 Task: Find connections with filter location Soron with filter topic #Affiliationwith filter profile language German with filter current company Leadership Circle with filter school PES UNIVERSITY, BANGLORE with filter industry Security Systems Services with filter service category Audio Engineering with filter keywords title Administrative Manager
Action: Mouse moved to (563, 74)
Screenshot: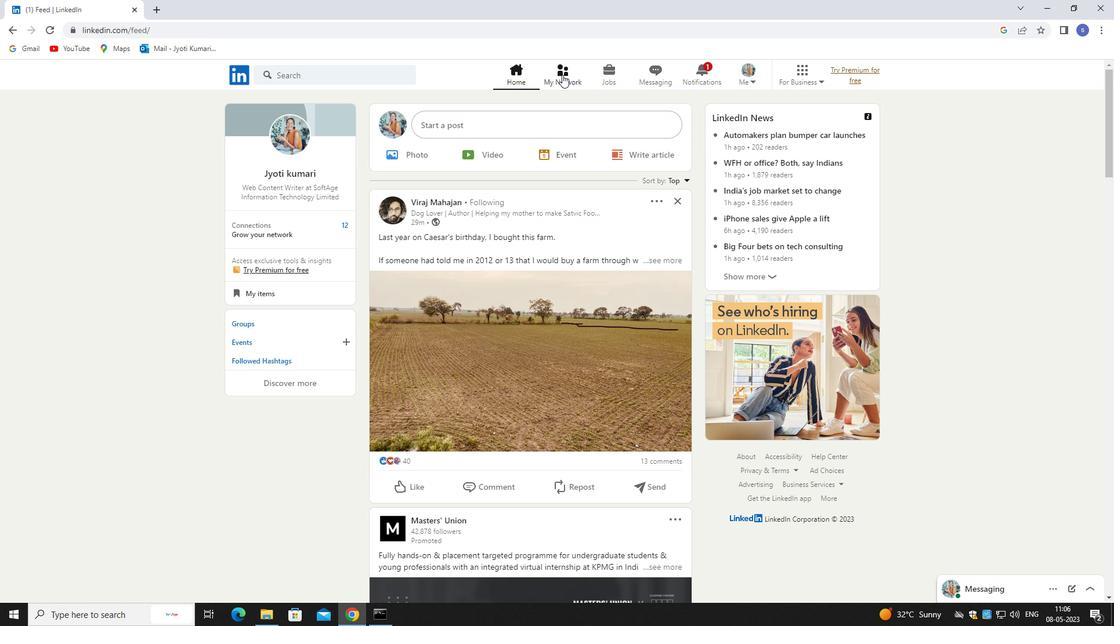 
Action: Mouse pressed left at (563, 74)
Screenshot: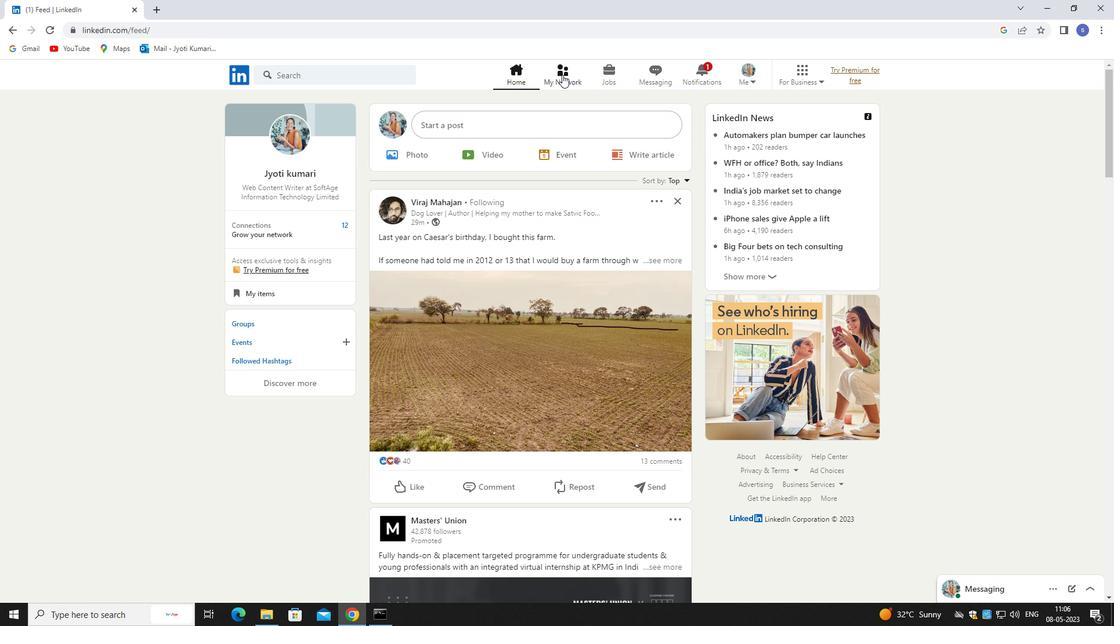 
Action: Mouse moved to (561, 67)
Screenshot: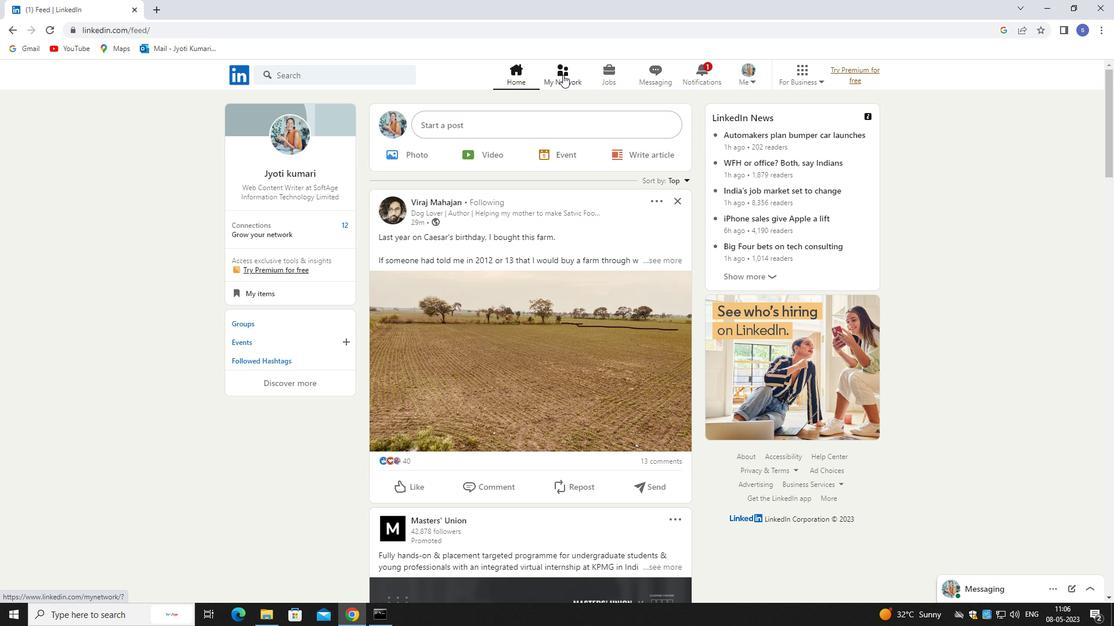 
Action: Mouse pressed left at (561, 67)
Screenshot: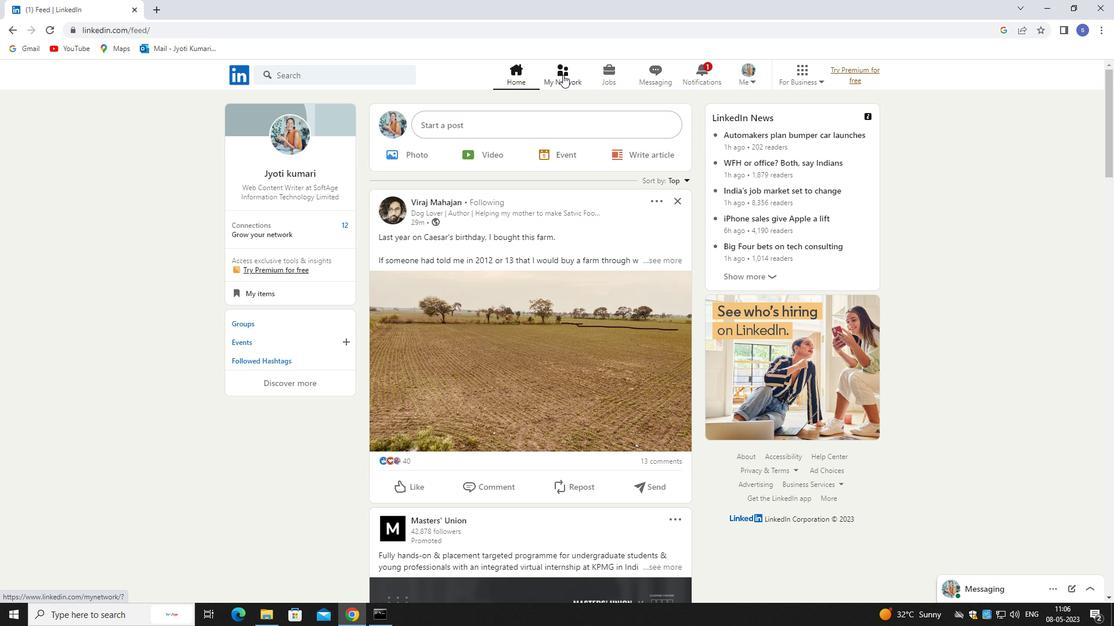 
Action: Mouse moved to (556, 76)
Screenshot: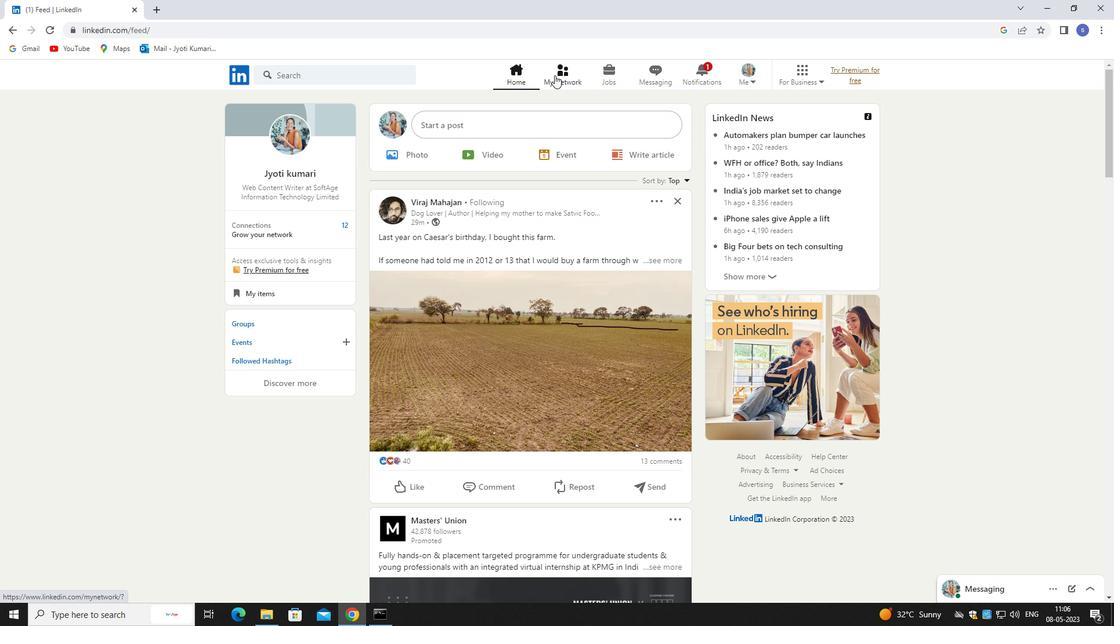 
Action: Mouse pressed left at (556, 76)
Screenshot: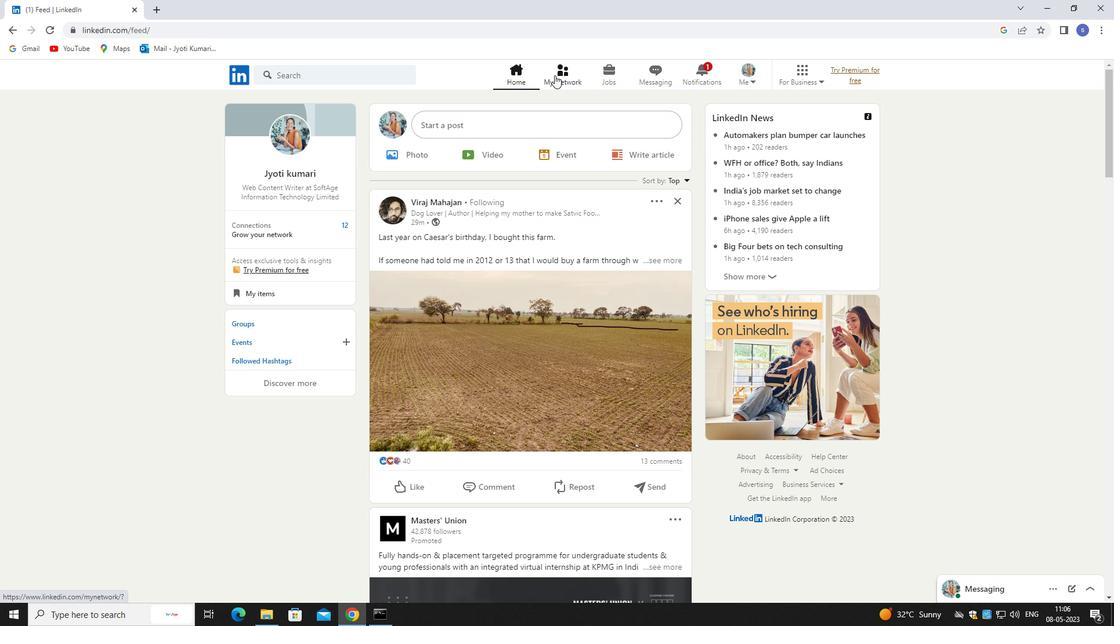 
Action: Mouse moved to (556, 75)
Screenshot: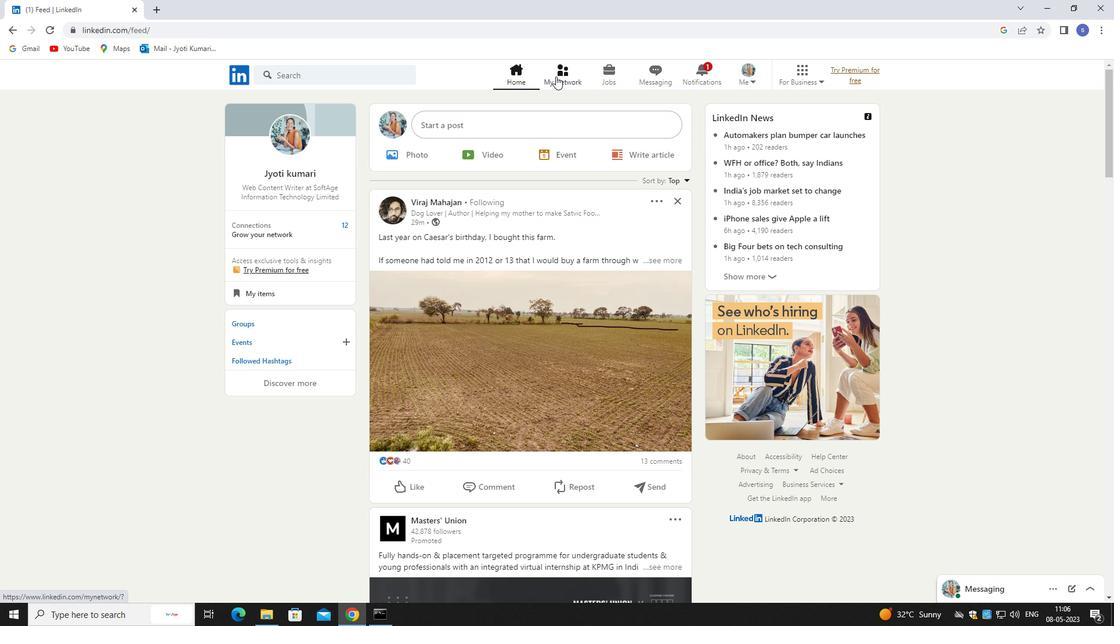 
Action: Mouse pressed left at (556, 75)
Screenshot: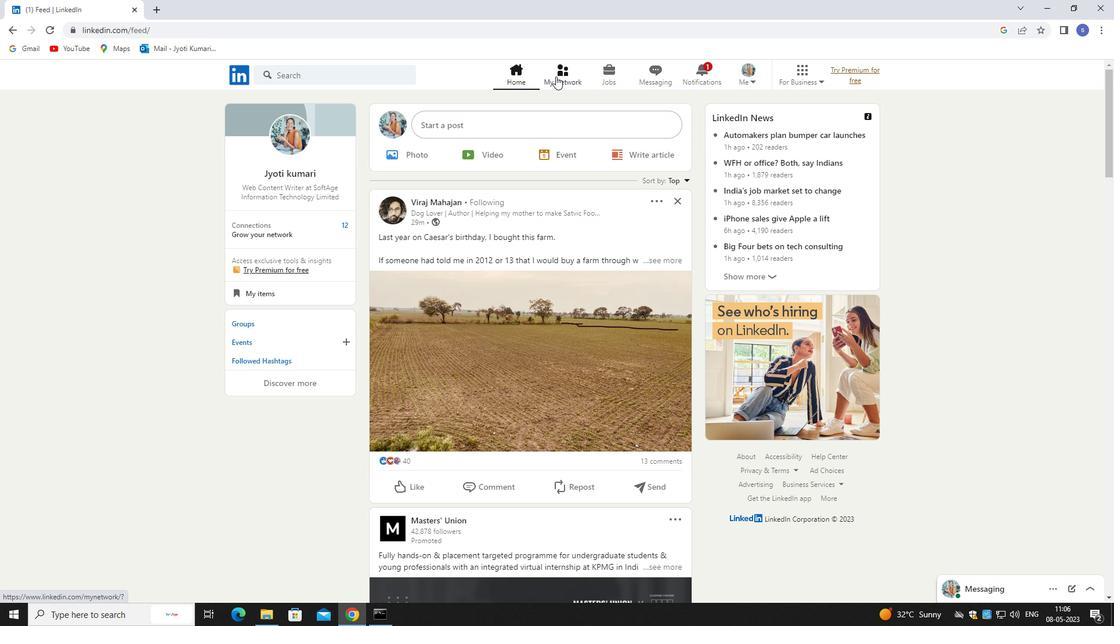 
Action: Mouse moved to (356, 132)
Screenshot: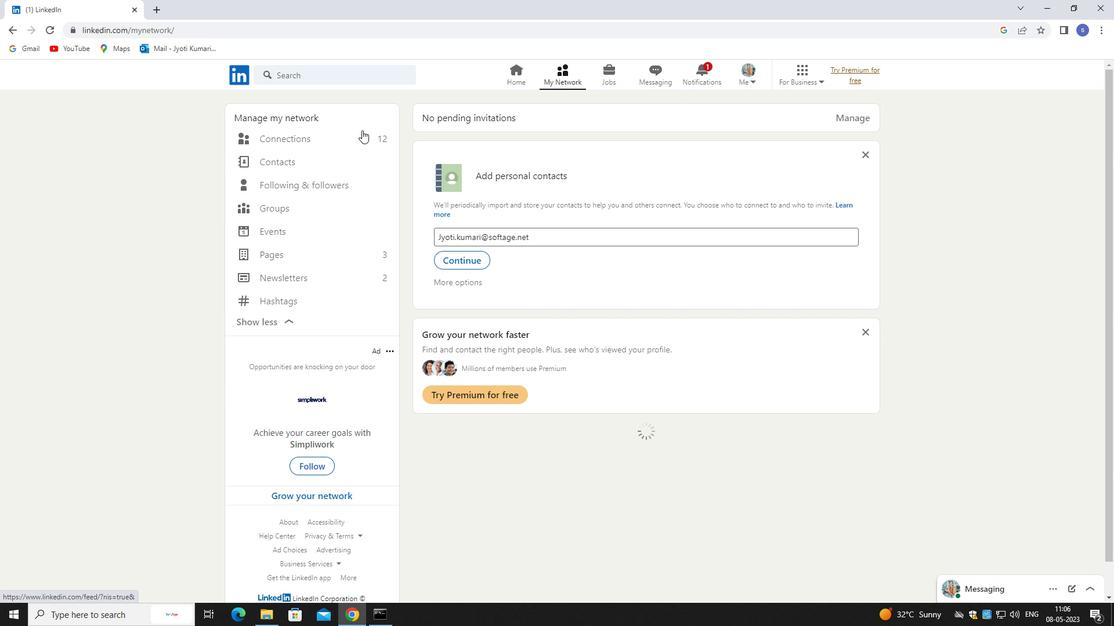 
Action: Mouse pressed left at (356, 132)
Screenshot: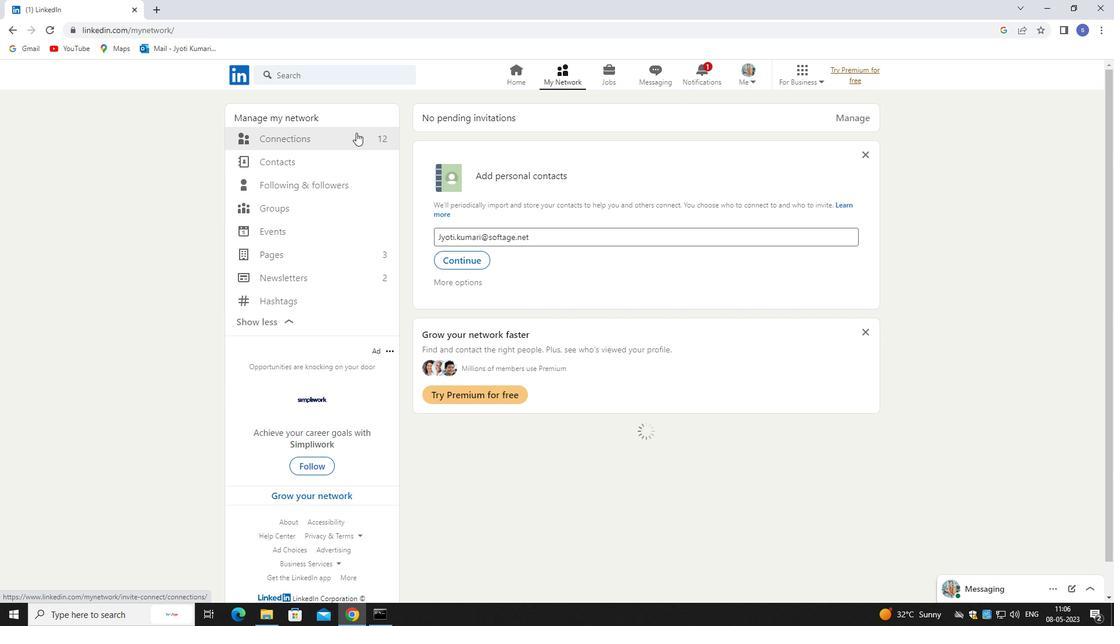 
Action: Mouse pressed left at (356, 132)
Screenshot: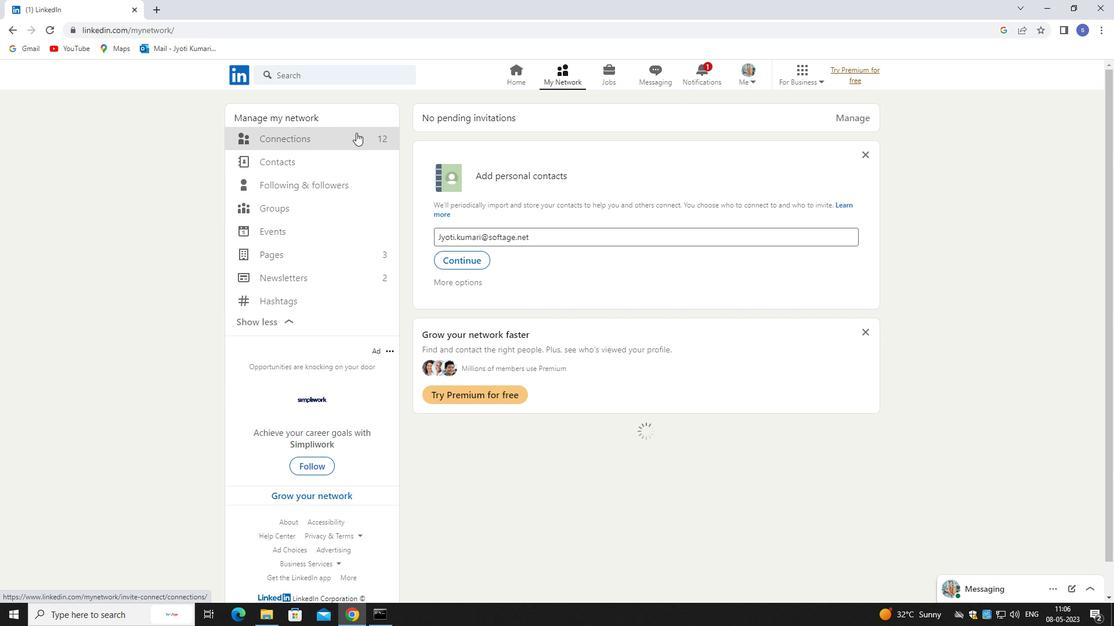 
Action: Mouse moved to (658, 138)
Screenshot: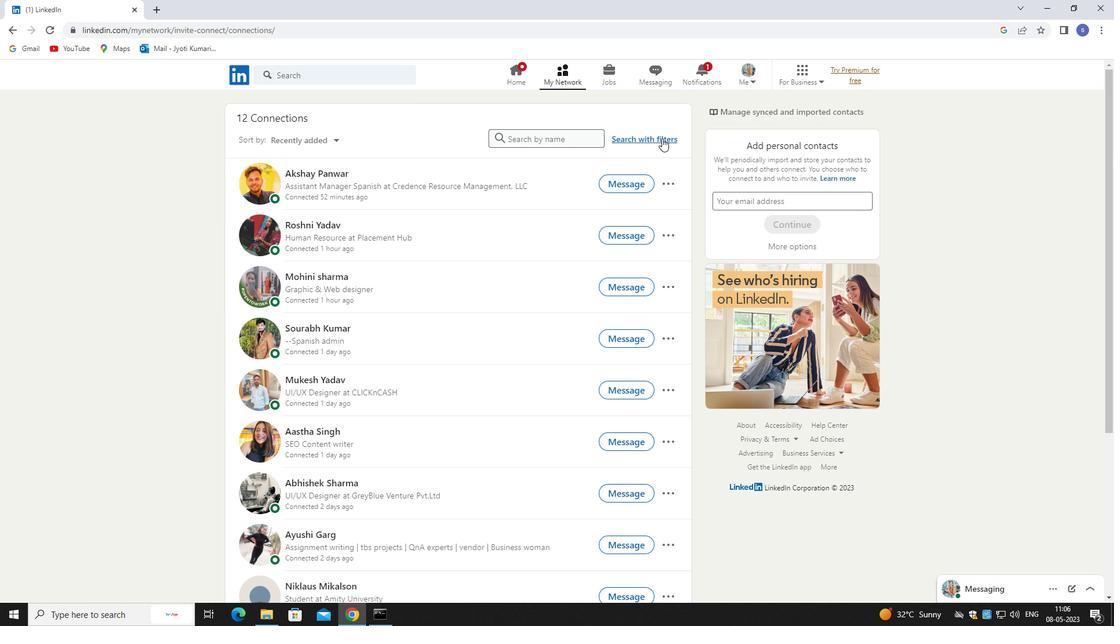 
Action: Mouse pressed left at (658, 138)
Screenshot: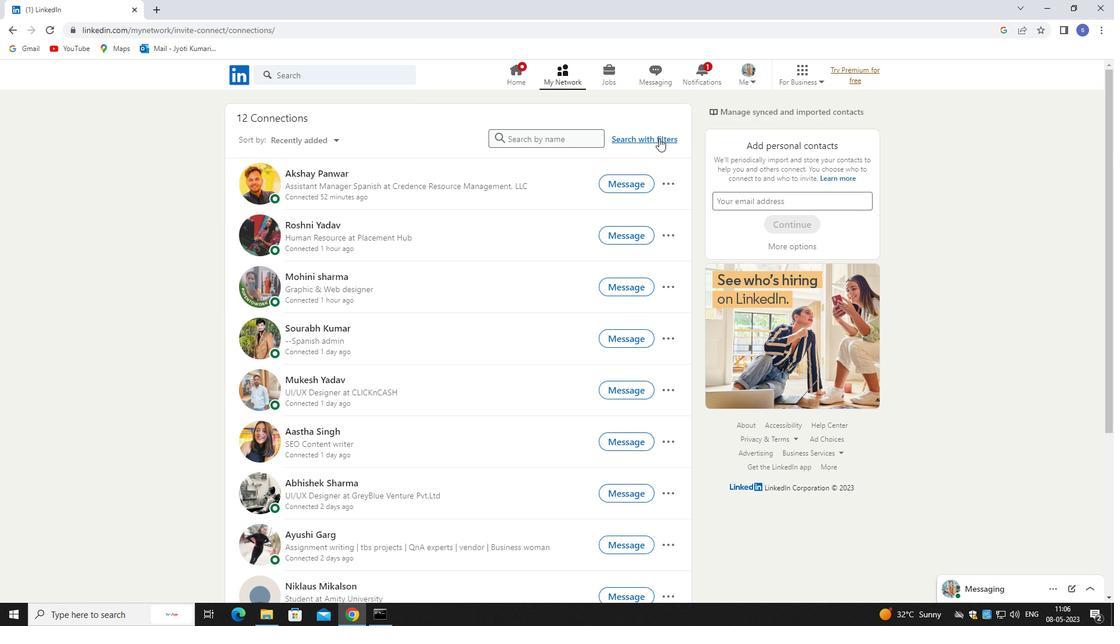 
Action: Mouse moved to (583, 106)
Screenshot: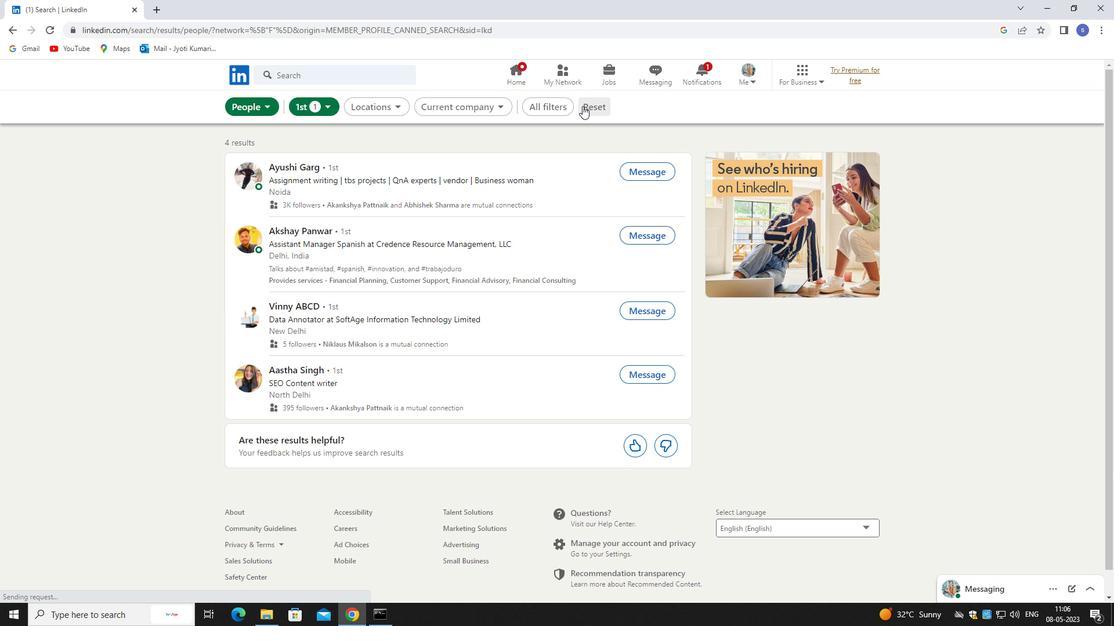 
Action: Mouse pressed left at (583, 106)
Screenshot: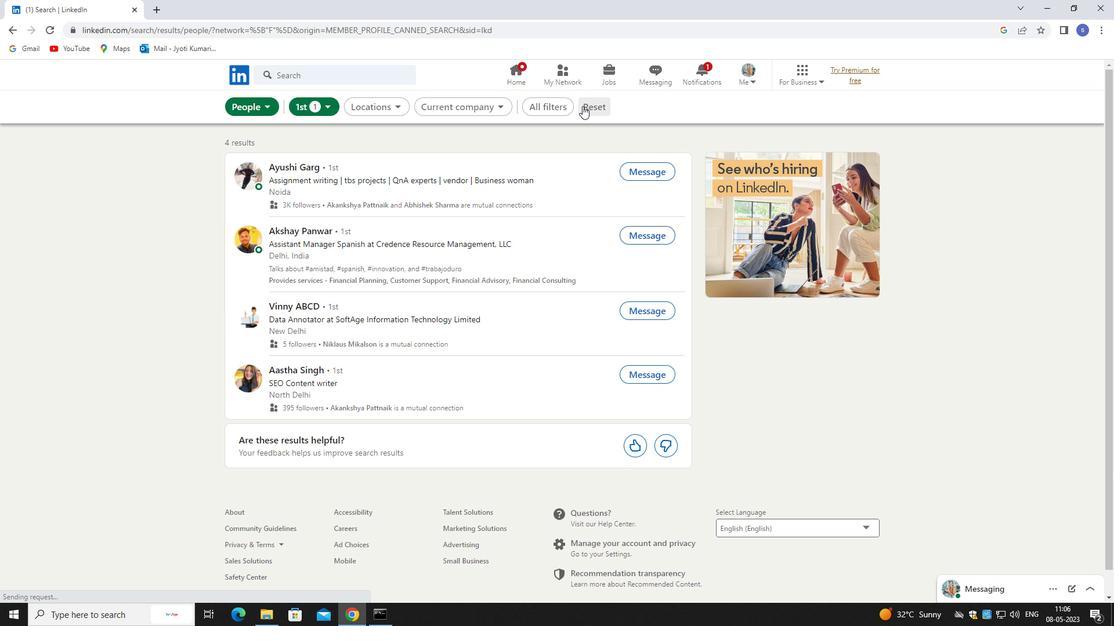 
Action: Mouse moved to (574, 104)
Screenshot: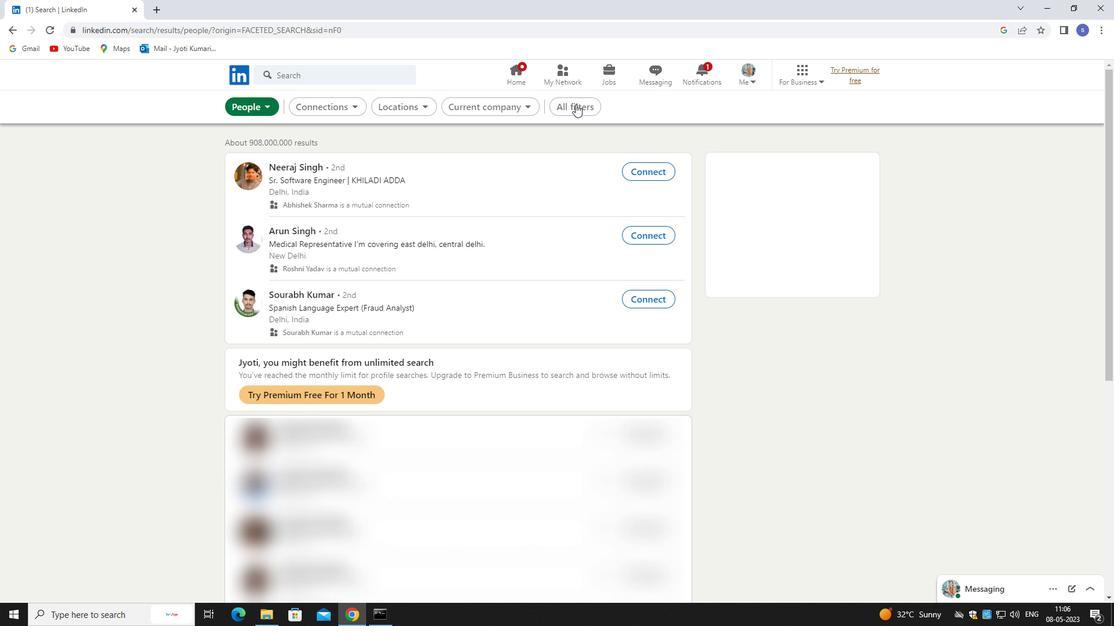 
Action: Mouse pressed left at (574, 104)
Screenshot: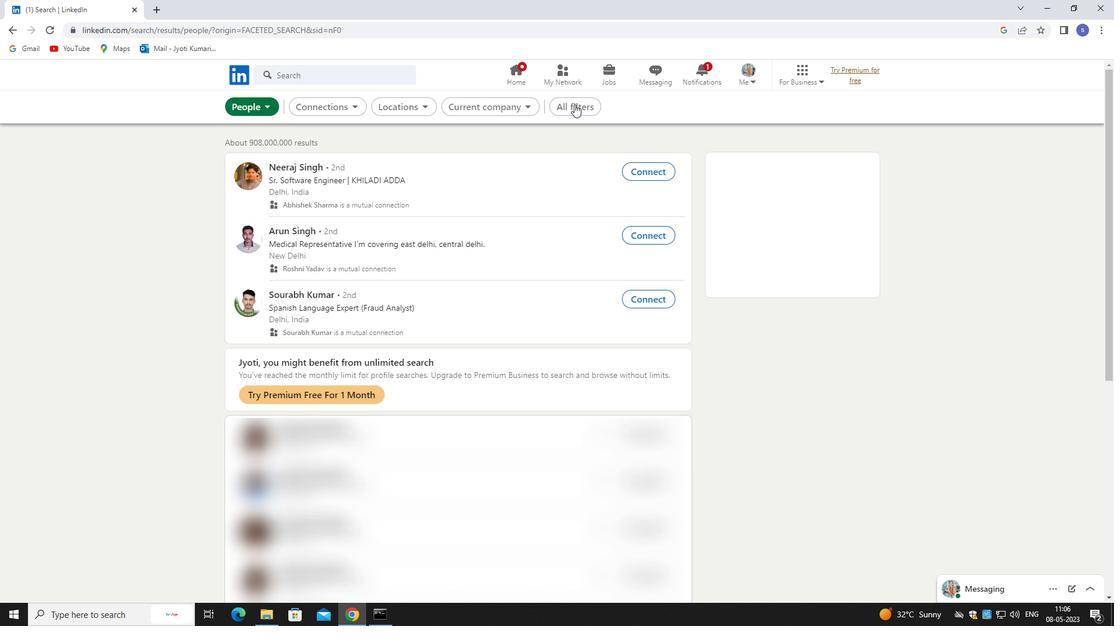 
Action: Mouse moved to (963, 459)
Screenshot: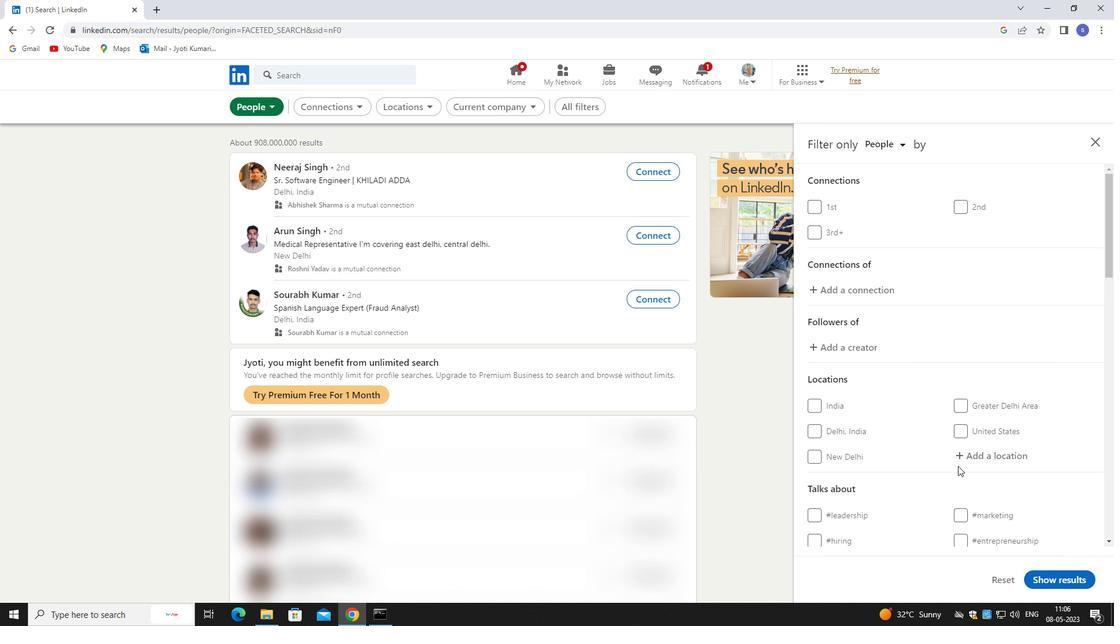
Action: Mouse pressed left at (963, 459)
Screenshot: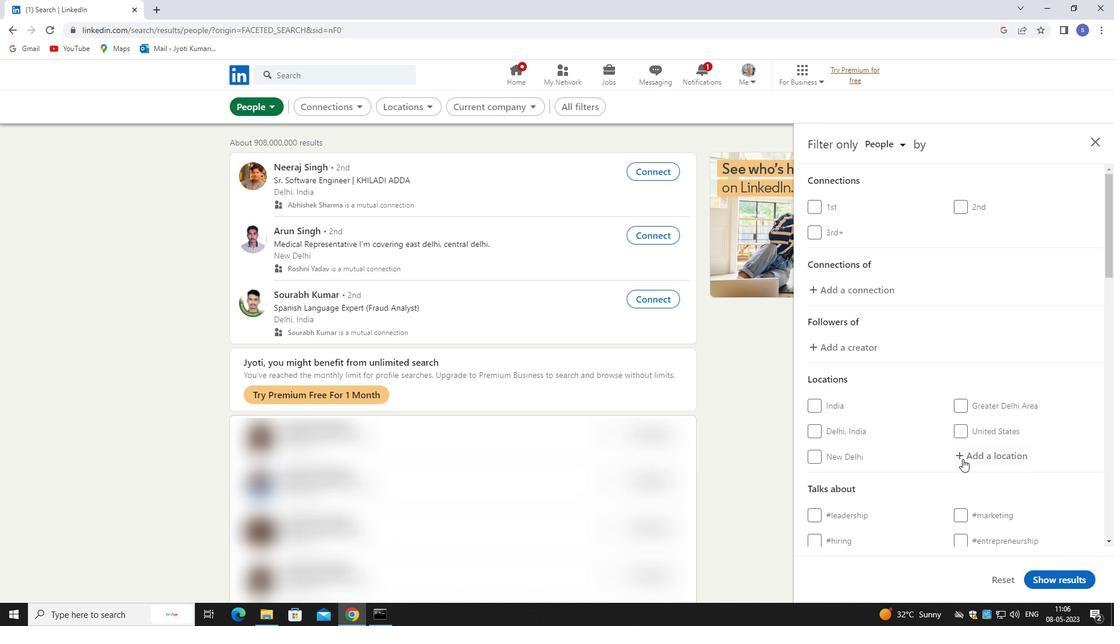 
Action: Mouse moved to (912, 428)
Screenshot: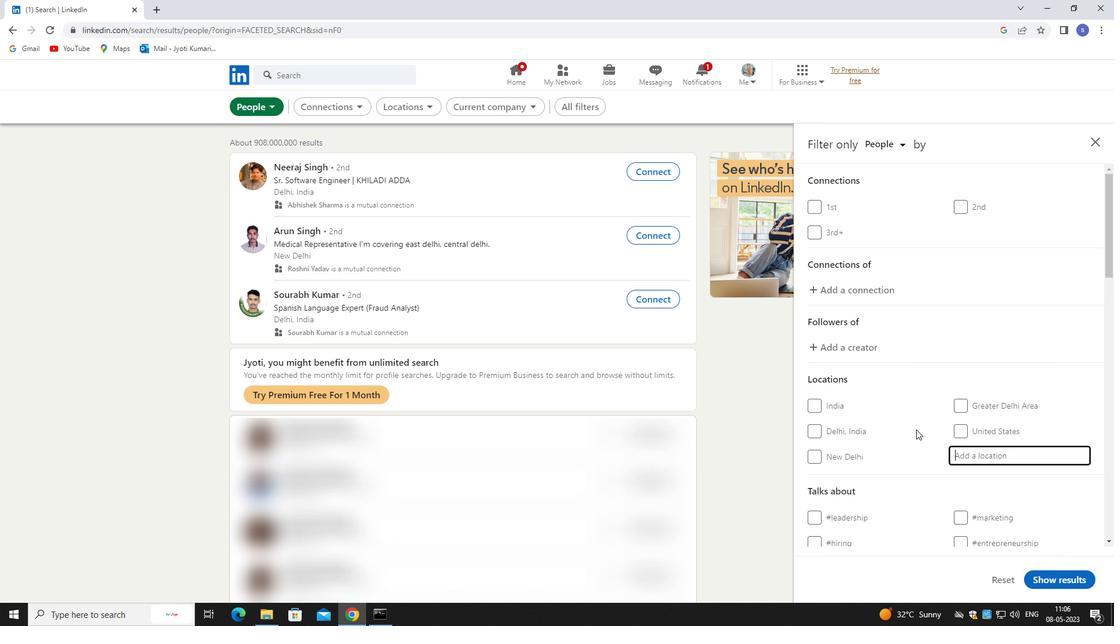 
Action: Key pressed soron
Screenshot: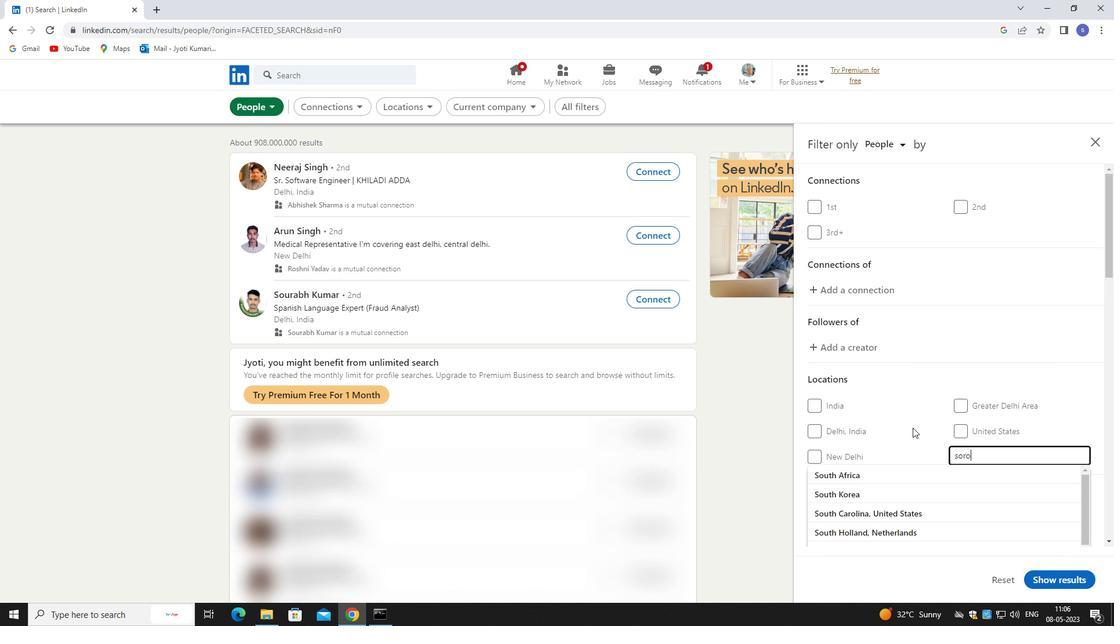 
Action: Mouse moved to (895, 468)
Screenshot: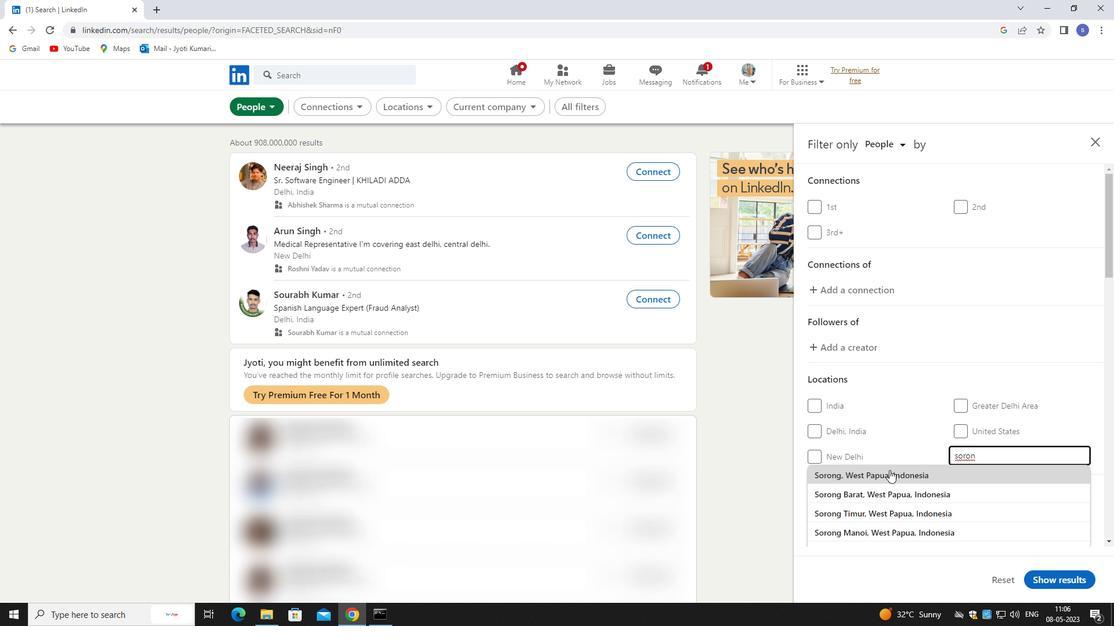 
Action: Mouse pressed left at (895, 468)
Screenshot: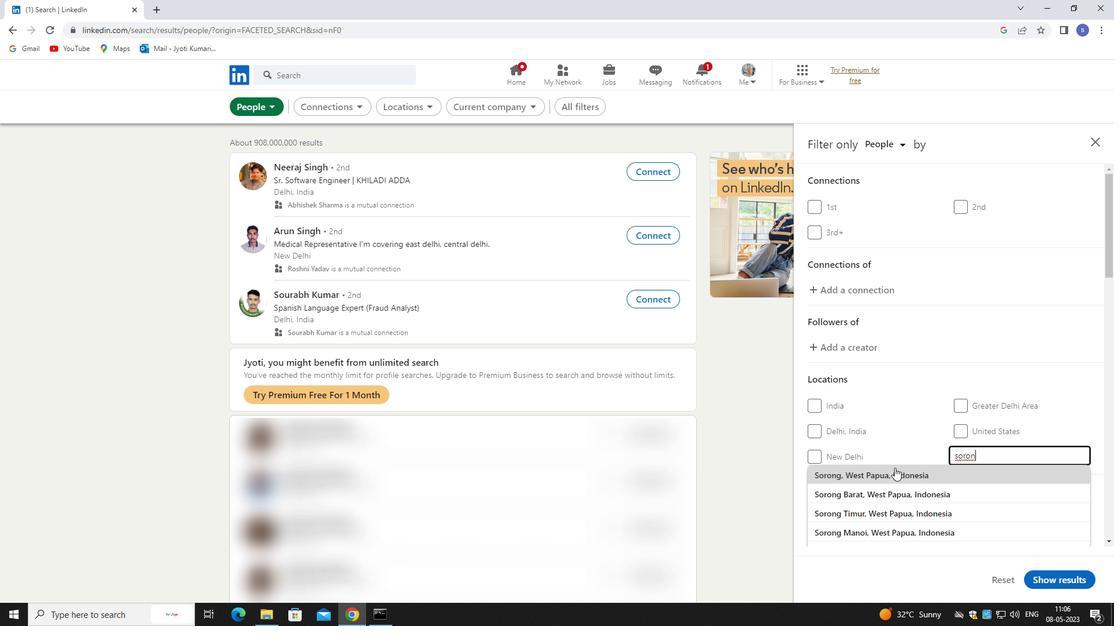 
Action: Mouse moved to (904, 457)
Screenshot: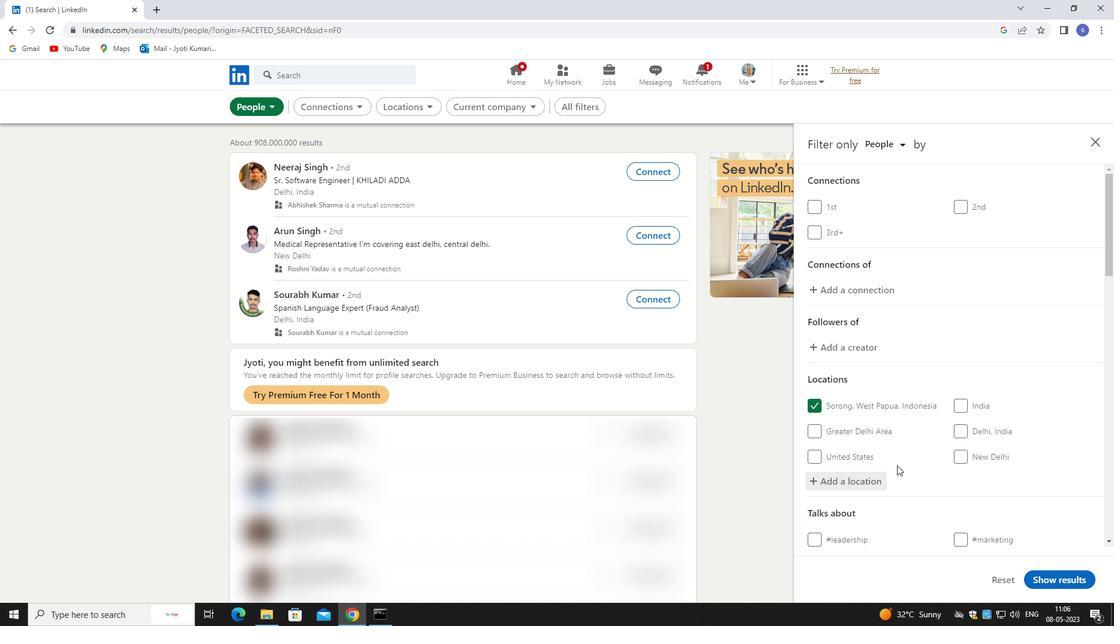 
Action: Mouse scrolled (904, 457) with delta (0, 0)
Screenshot: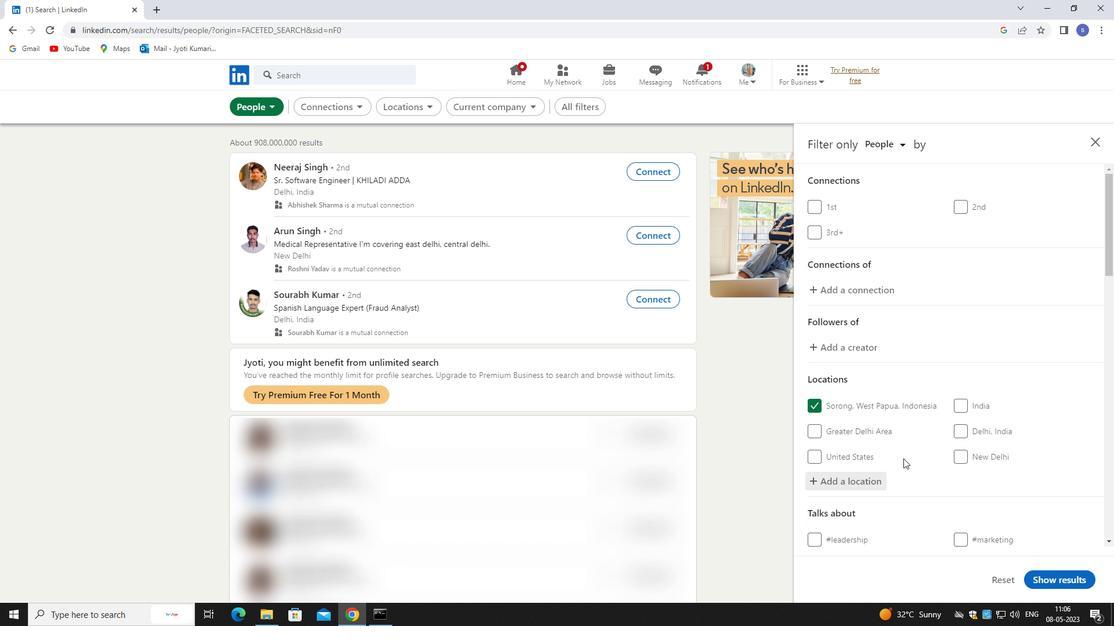 
Action: Mouse moved to (904, 457)
Screenshot: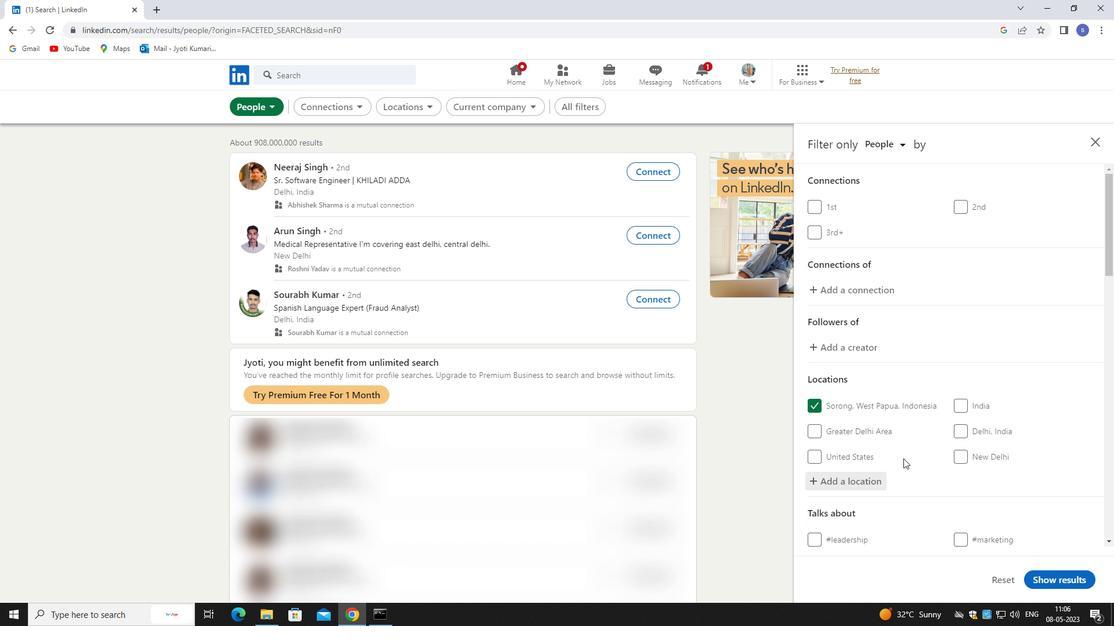 
Action: Mouse scrolled (904, 457) with delta (0, 0)
Screenshot: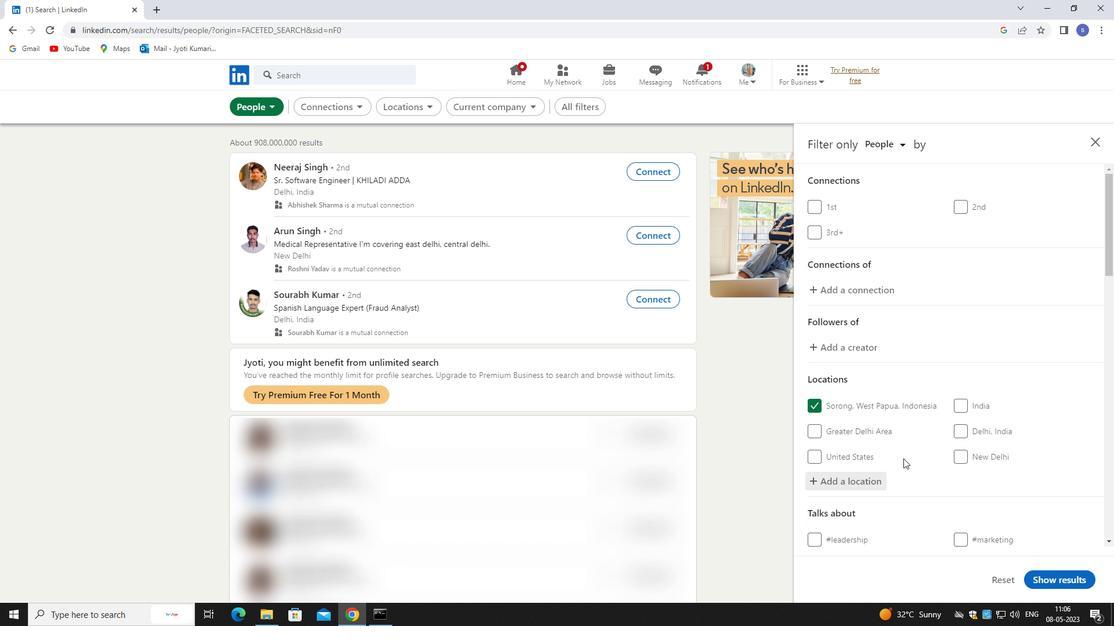 
Action: Mouse moved to (906, 456)
Screenshot: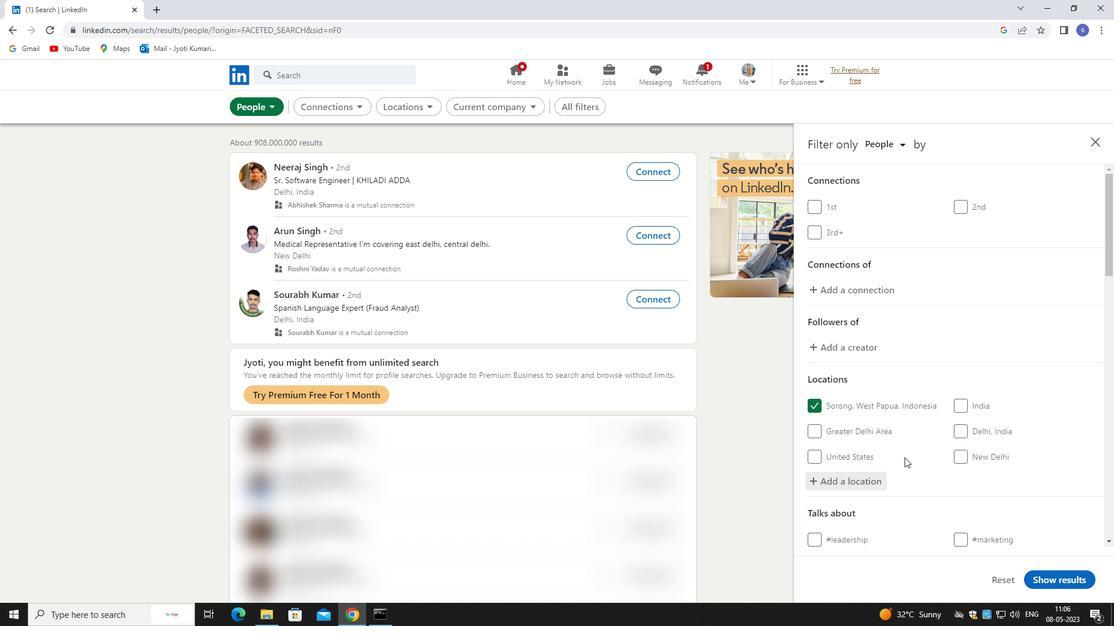 
Action: Mouse scrolled (906, 456) with delta (0, 0)
Screenshot: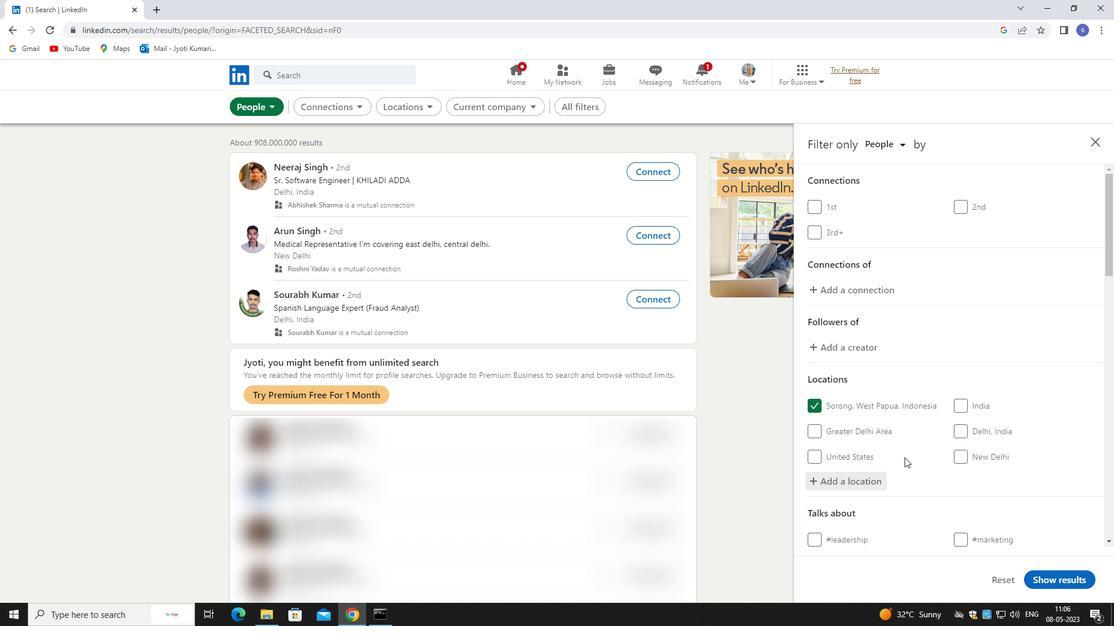 
Action: Mouse moved to (966, 412)
Screenshot: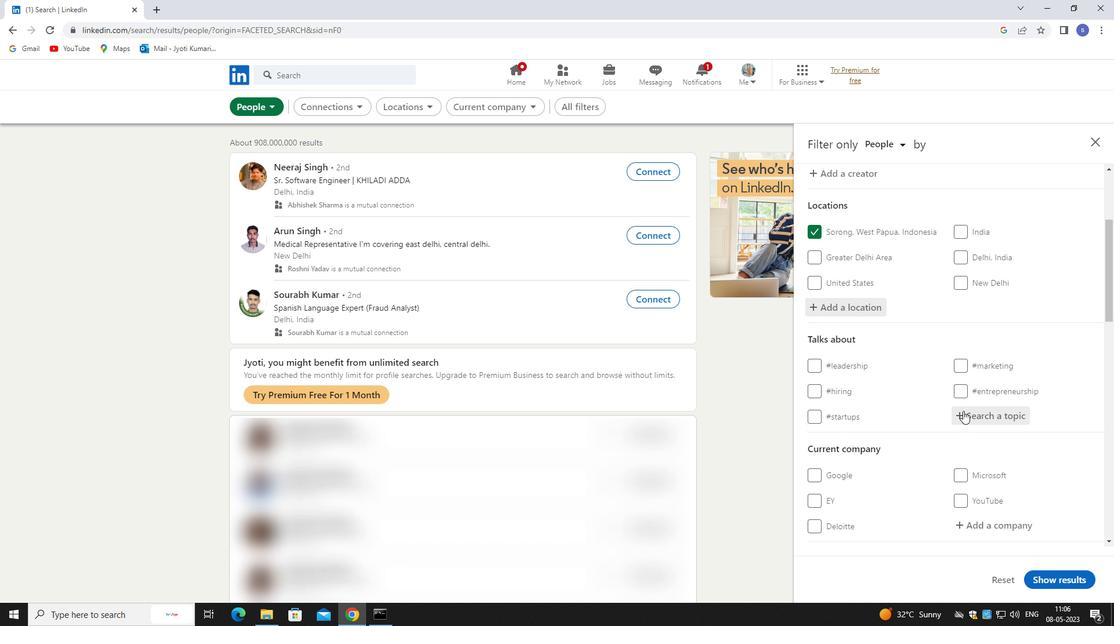 
Action: Mouse pressed left at (966, 412)
Screenshot: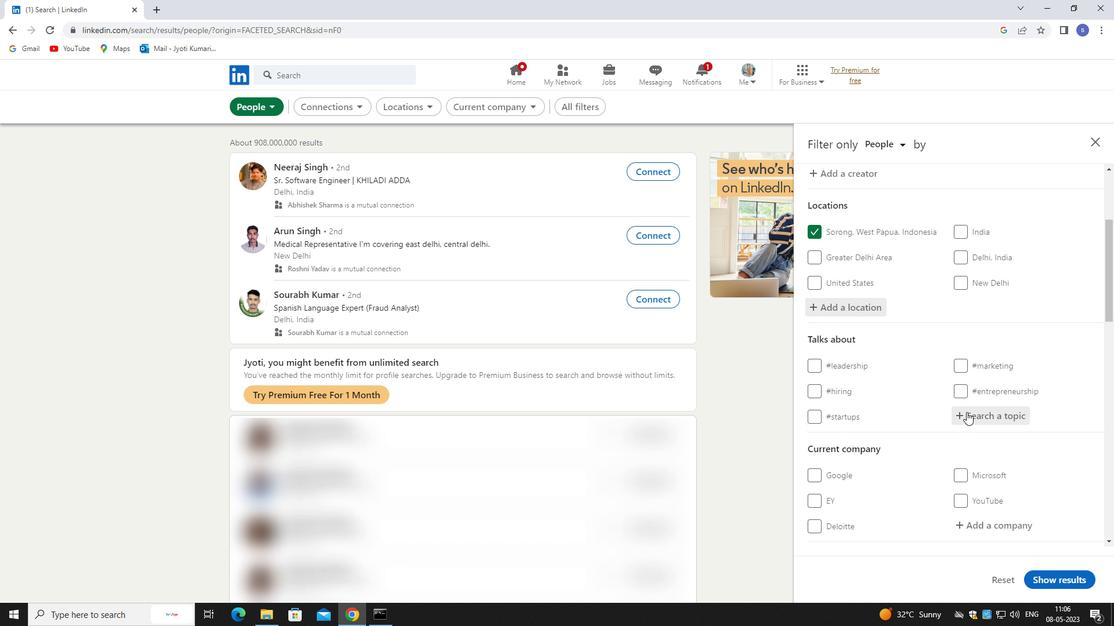 
Action: Mouse moved to (950, 399)
Screenshot: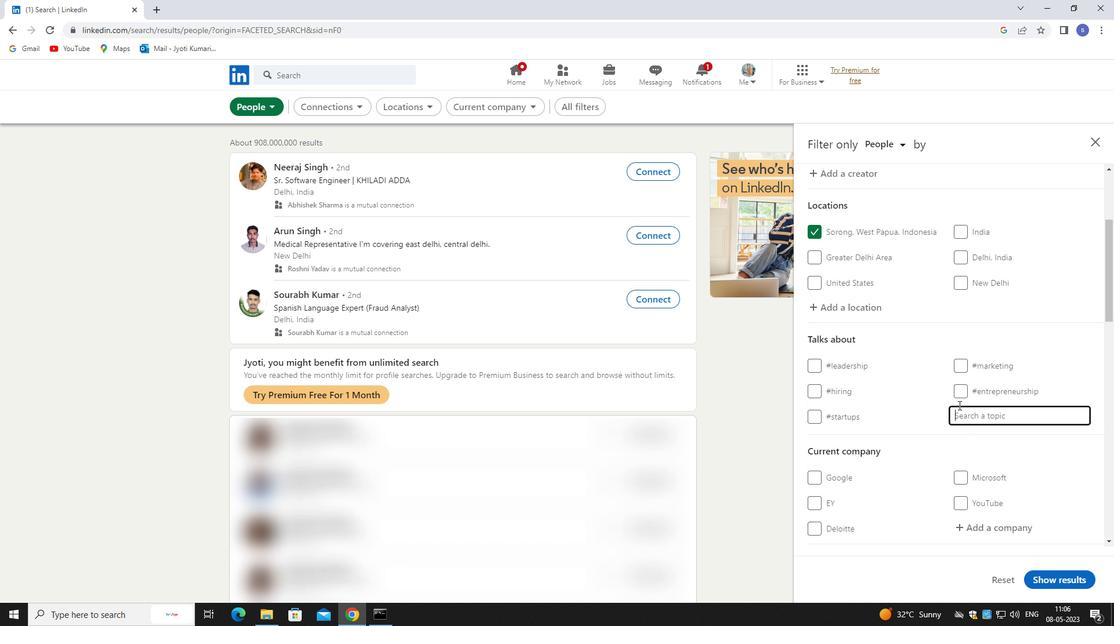 
Action: Key pressed affi
Screenshot: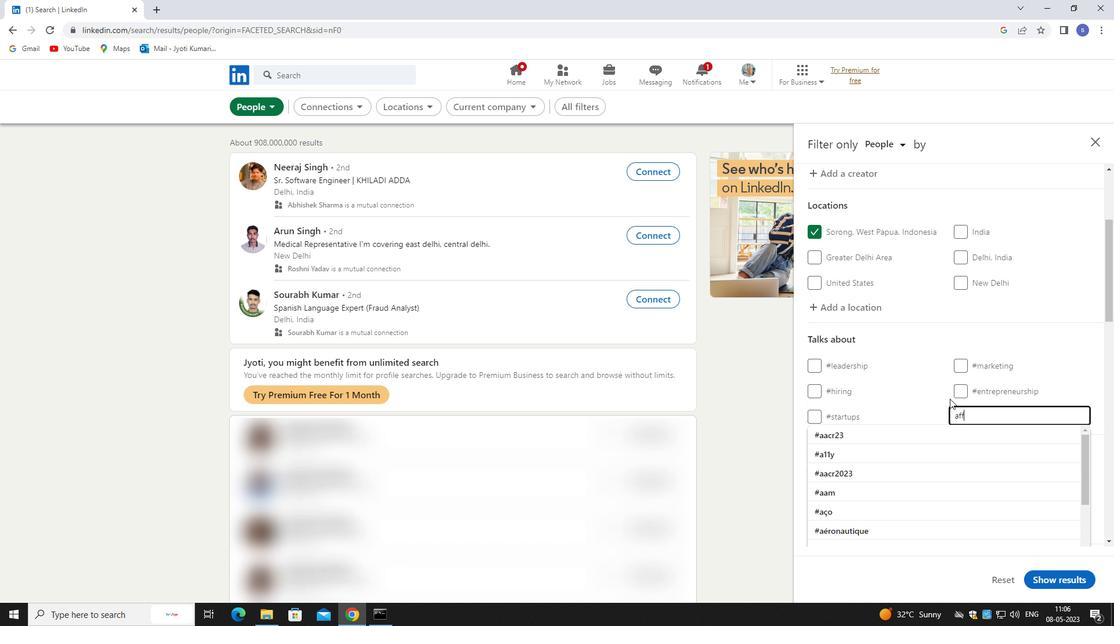
Action: Mouse moved to (953, 473)
Screenshot: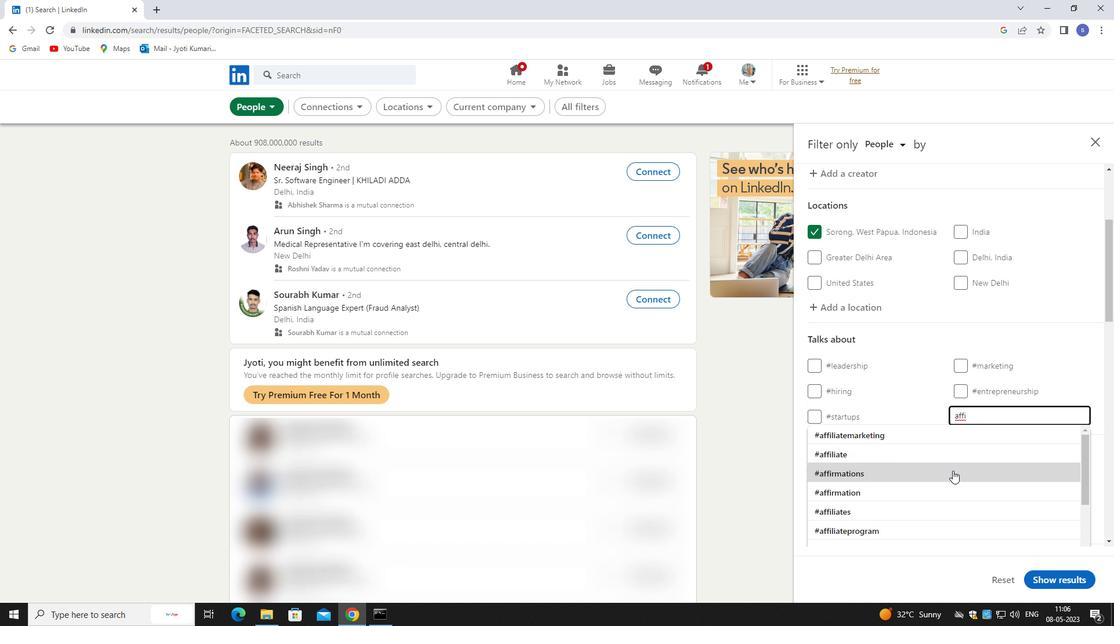 
Action: Mouse pressed left at (953, 473)
Screenshot: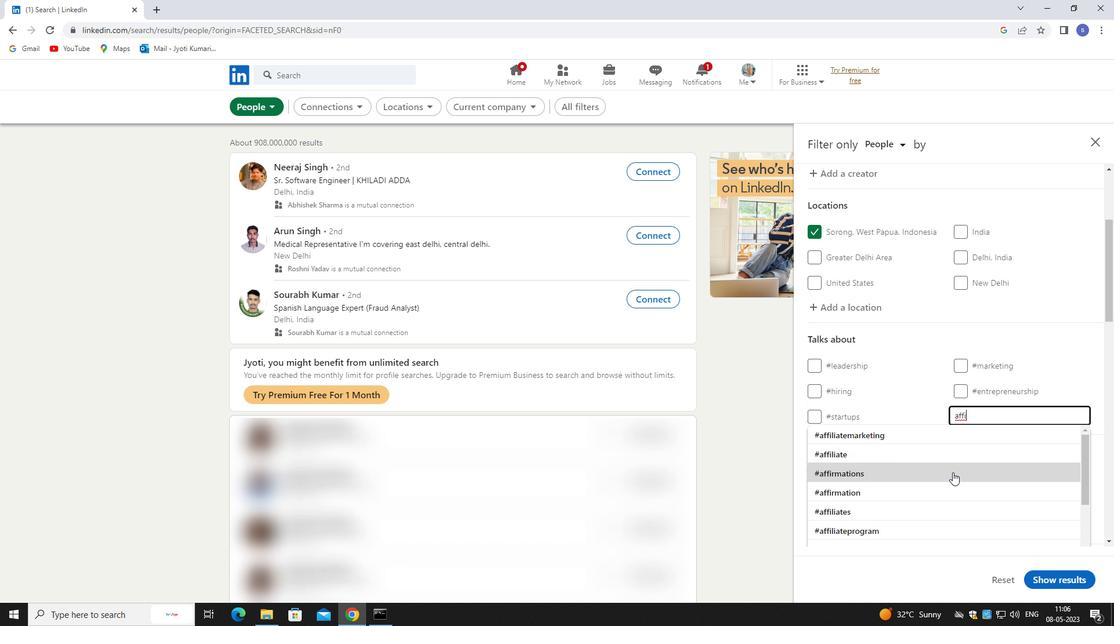 
Action: Mouse moved to (956, 455)
Screenshot: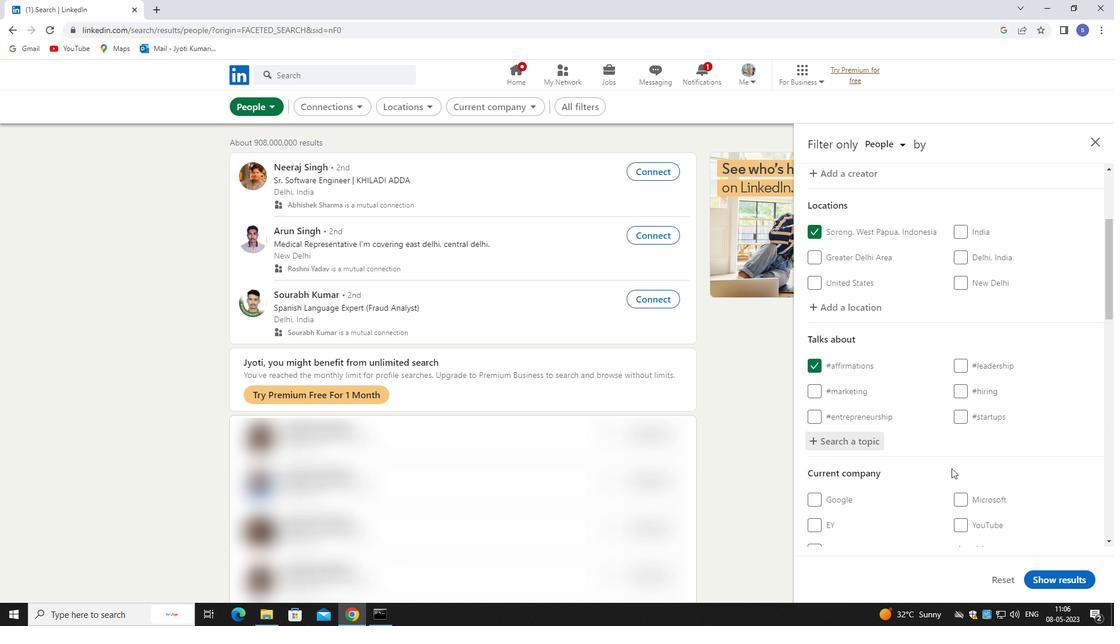 
Action: Mouse scrolled (956, 454) with delta (0, 0)
Screenshot: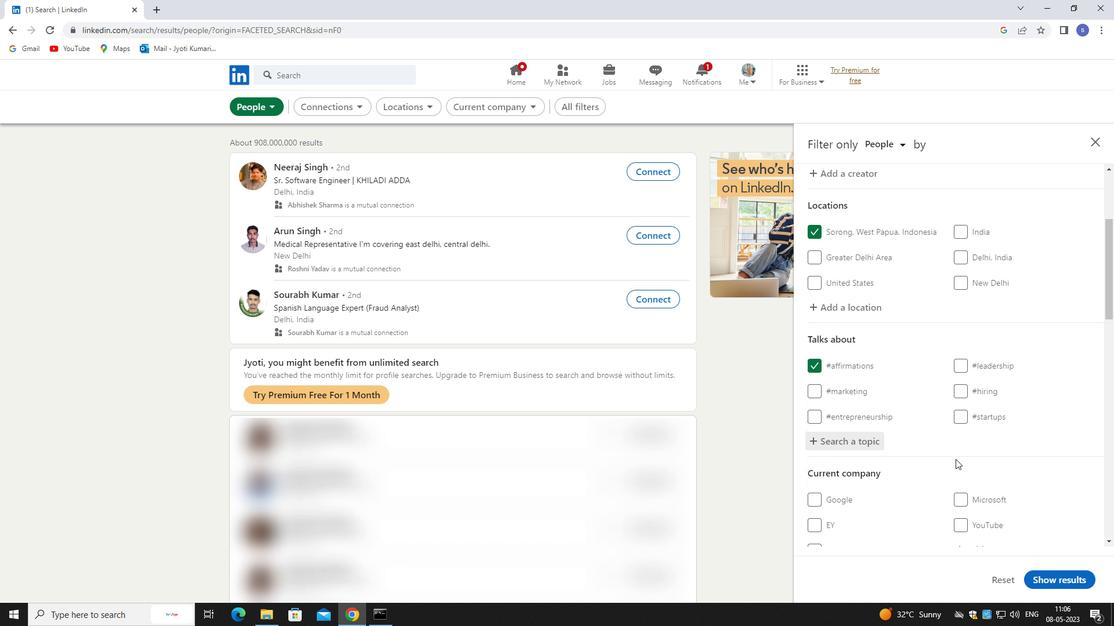 
Action: Mouse moved to (956, 455)
Screenshot: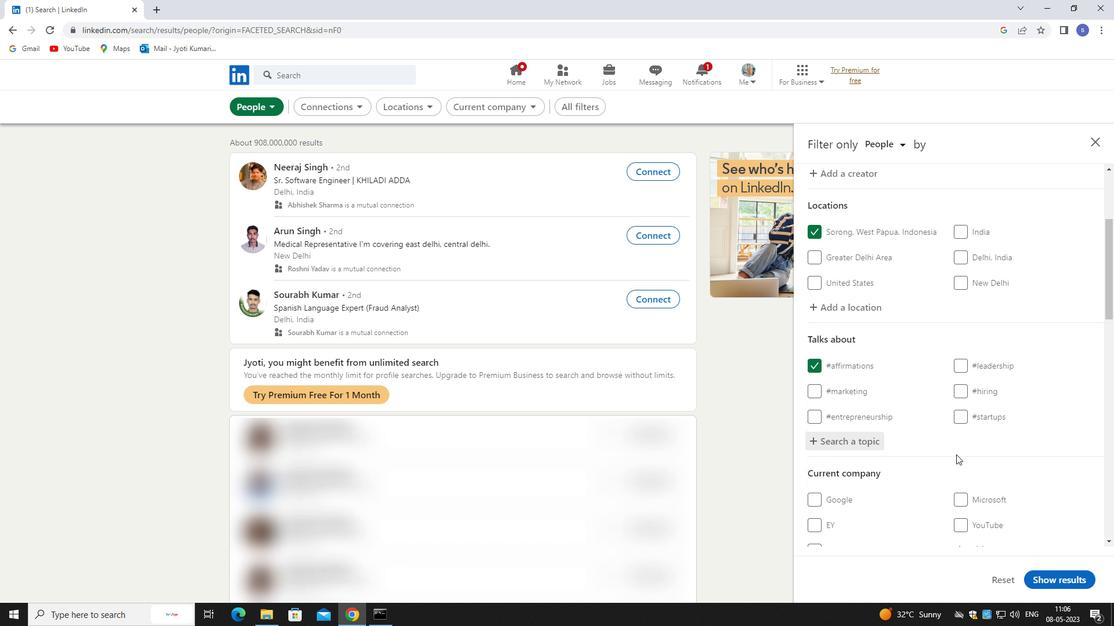 
Action: Mouse scrolled (956, 454) with delta (0, 0)
Screenshot: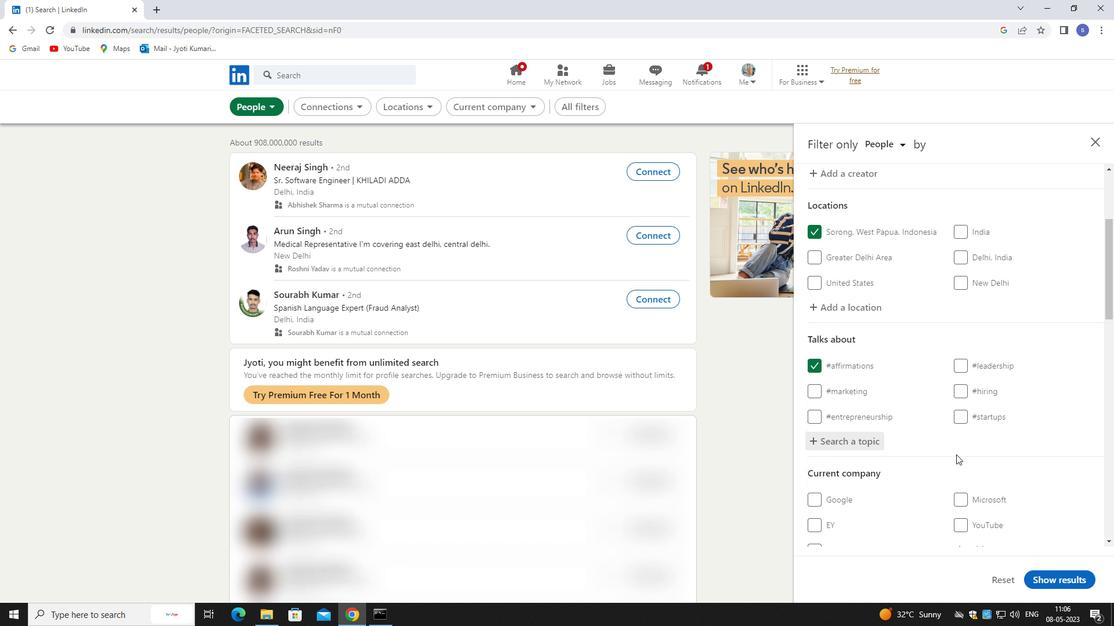 
Action: Mouse moved to (957, 454)
Screenshot: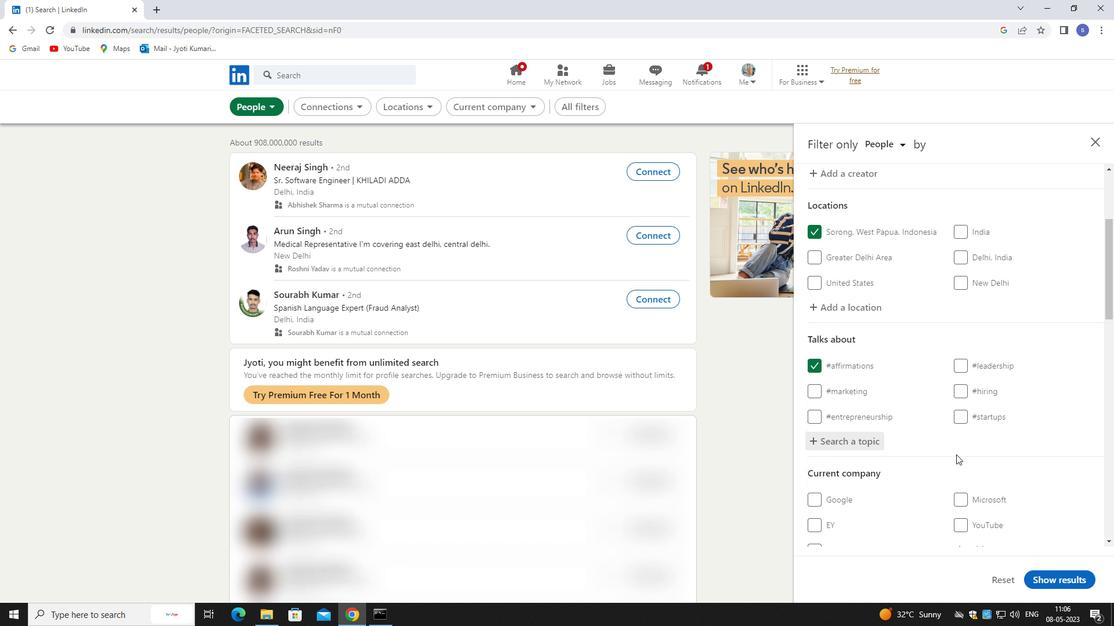 
Action: Mouse scrolled (957, 453) with delta (0, 0)
Screenshot: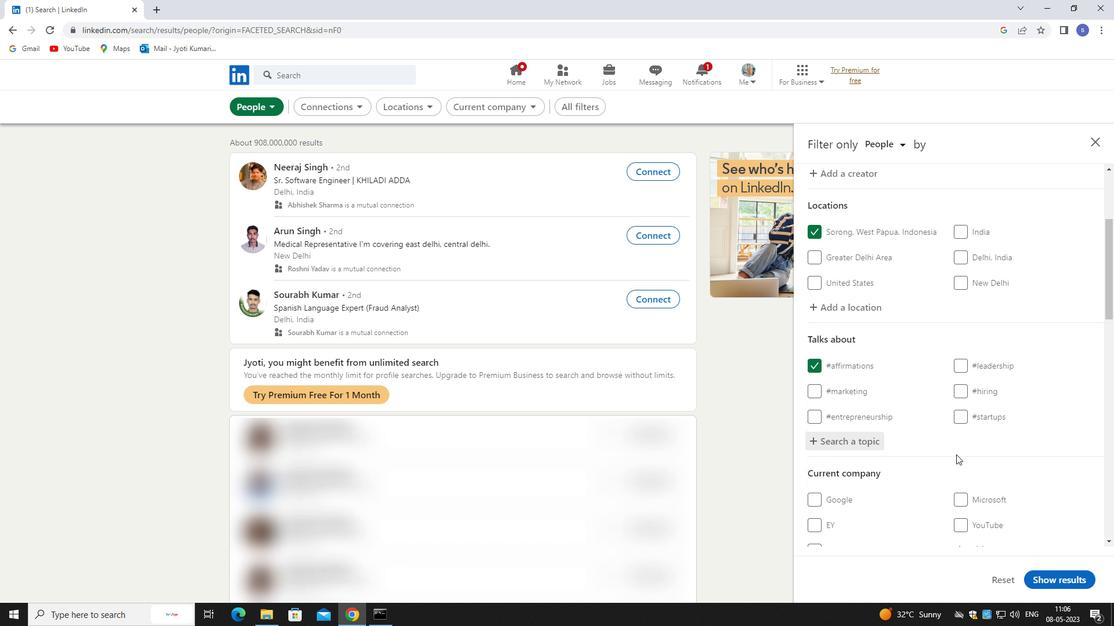 
Action: Mouse moved to (960, 452)
Screenshot: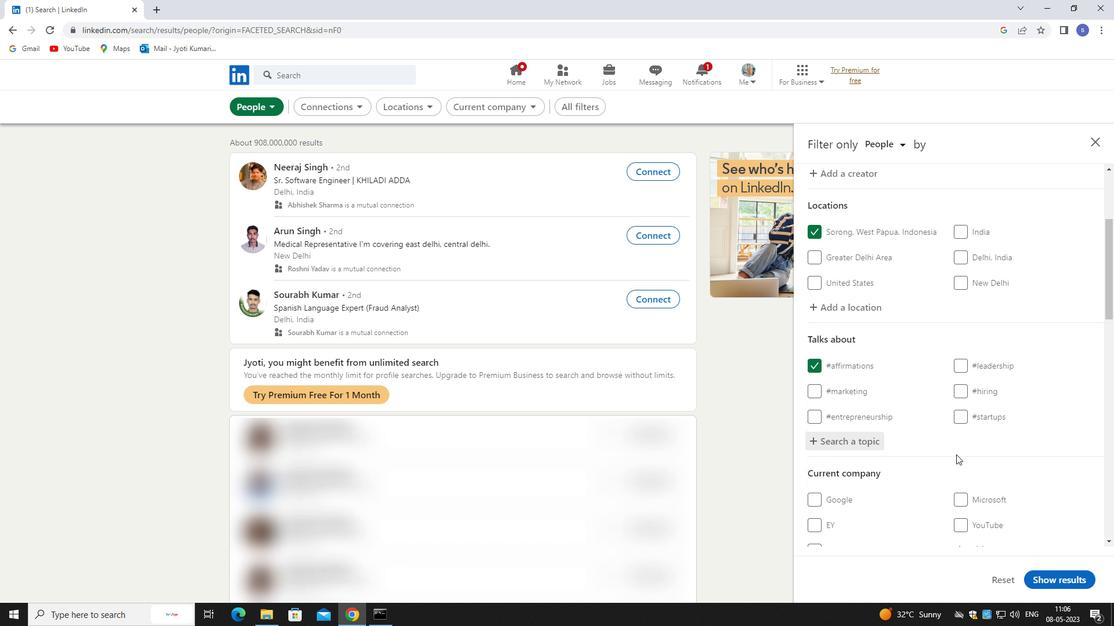 
Action: Mouse scrolled (960, 451) with delta (0, 0)
Screenshot: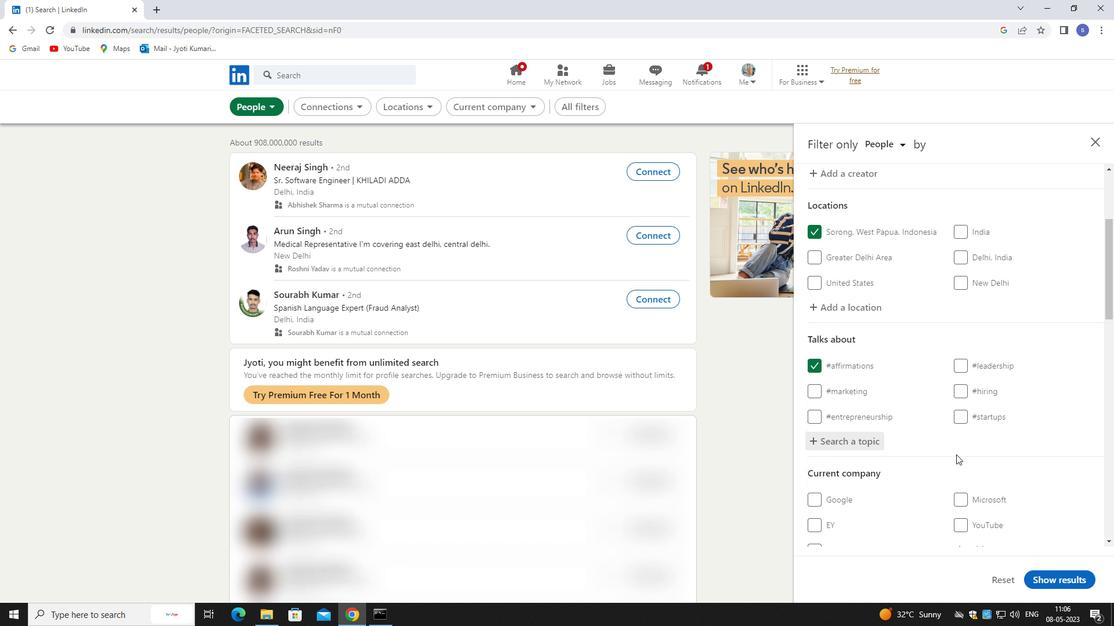 
Action: Mouse moved to (1005, 318)
Screenshot: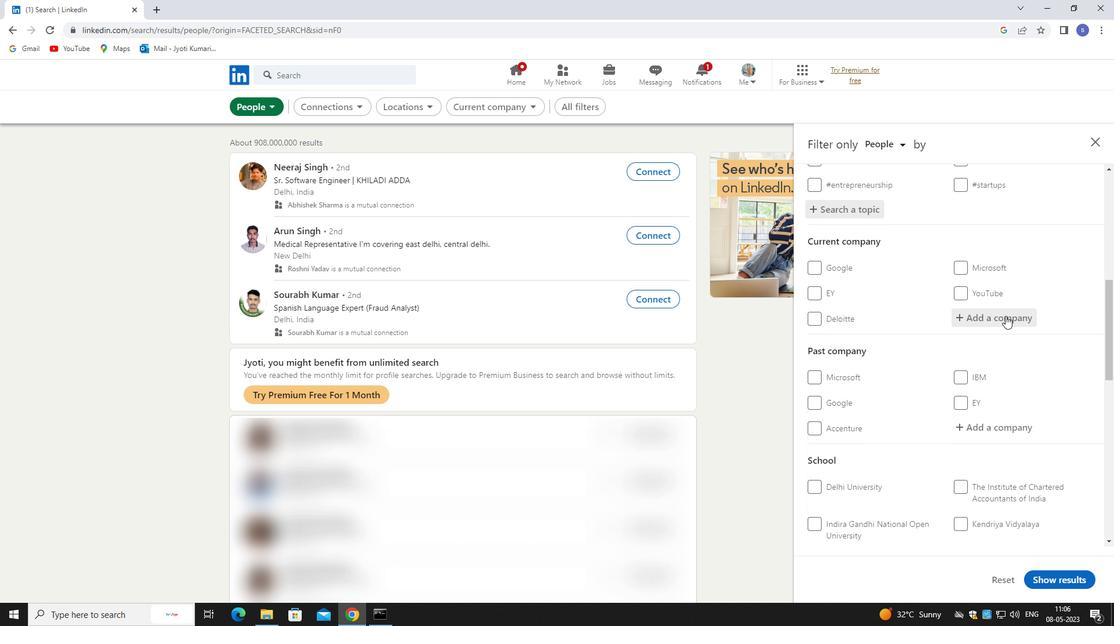 
Action: Mouse pressed left at (1005, 318)
Screenshot: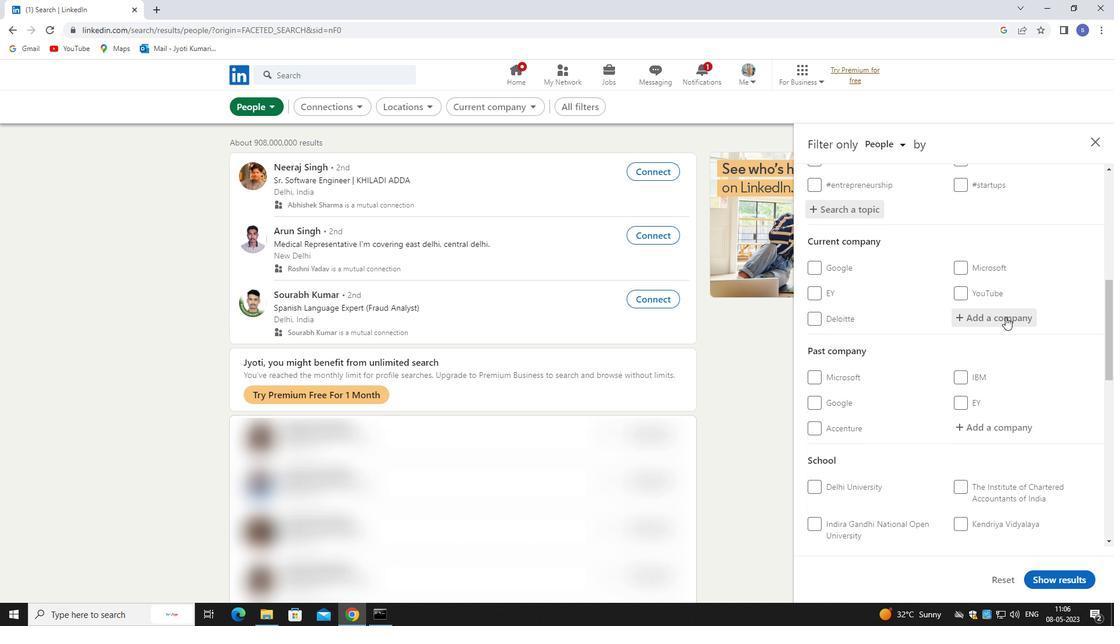 
Action: Mouse moved to (996, 311)
Screenshot: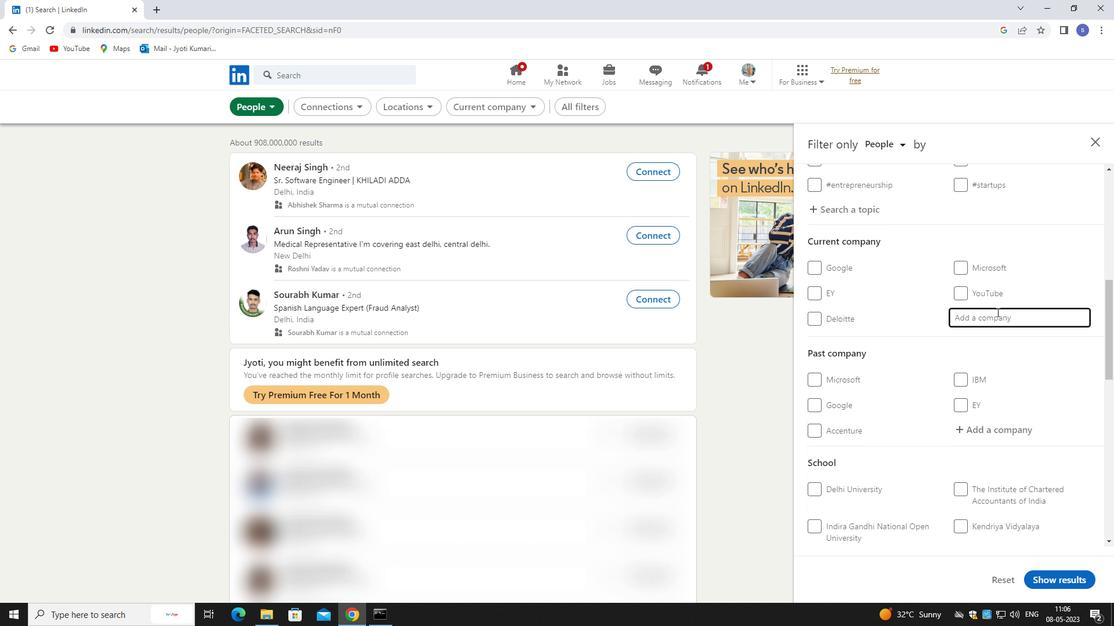 
Action: Key pressed leaddersh
Screenshot: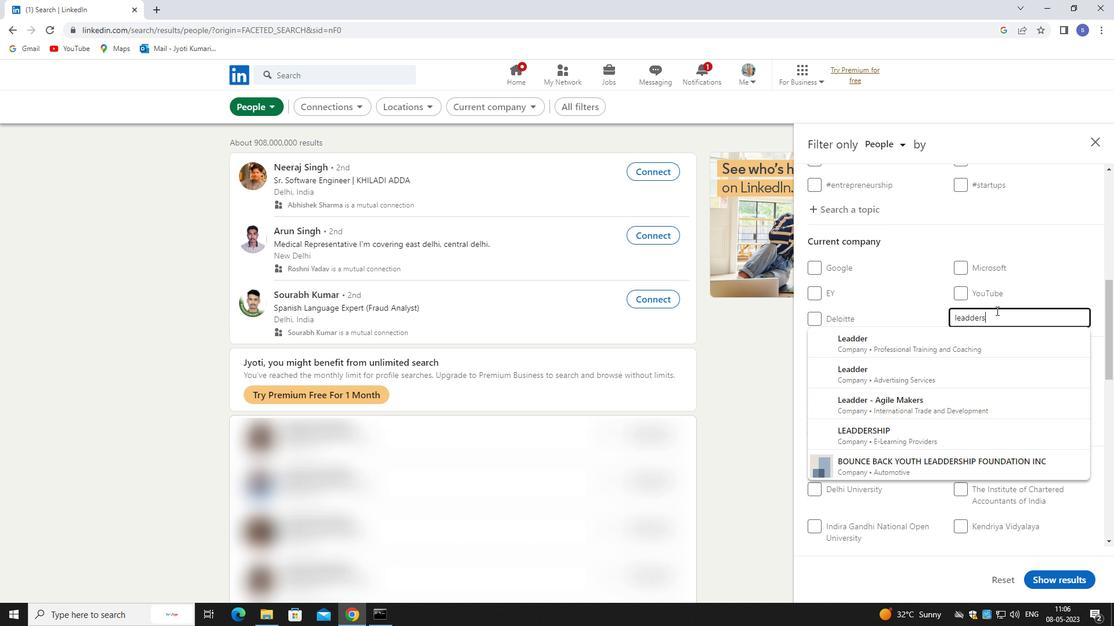 
Action: Mouse moved to (1010, 350)
Screenshot: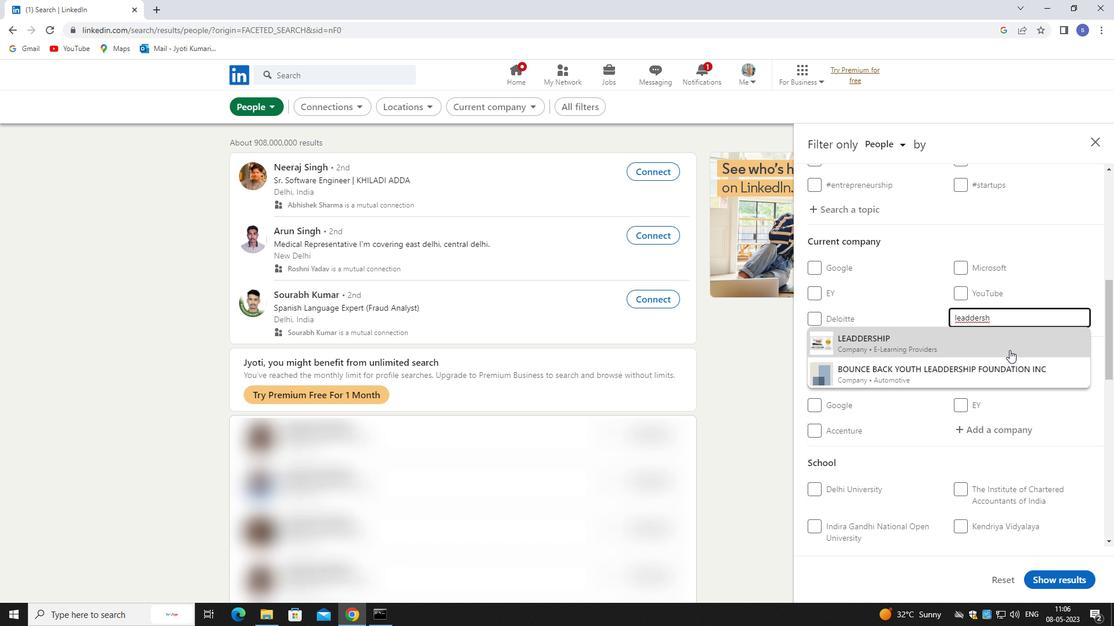 
Action: Mouse pressed left at (1010, 350)
Screenshot: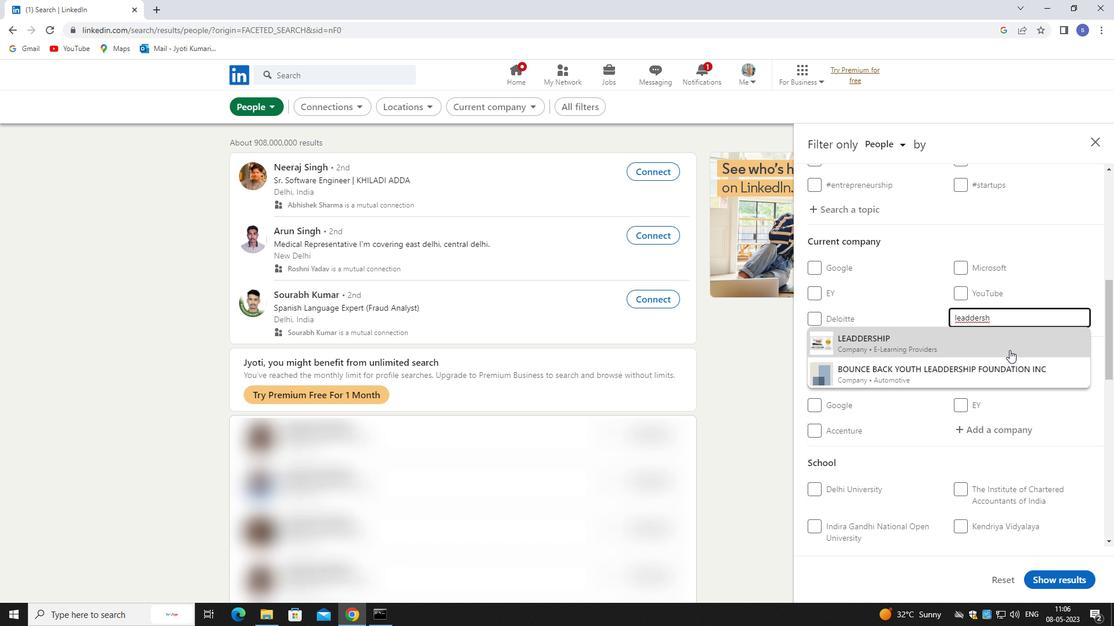 
Action: Mouse moved to (1011, 350)
Screenshot: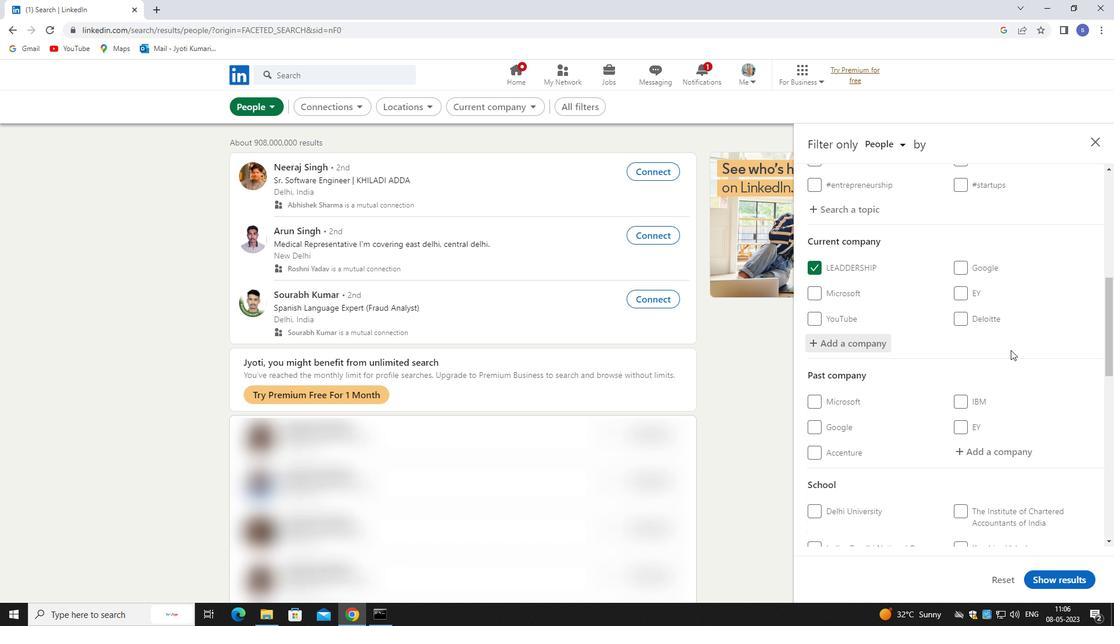 
Action: Mouse scrolled (1011, 349) with delta (0, 0)
Screenshot: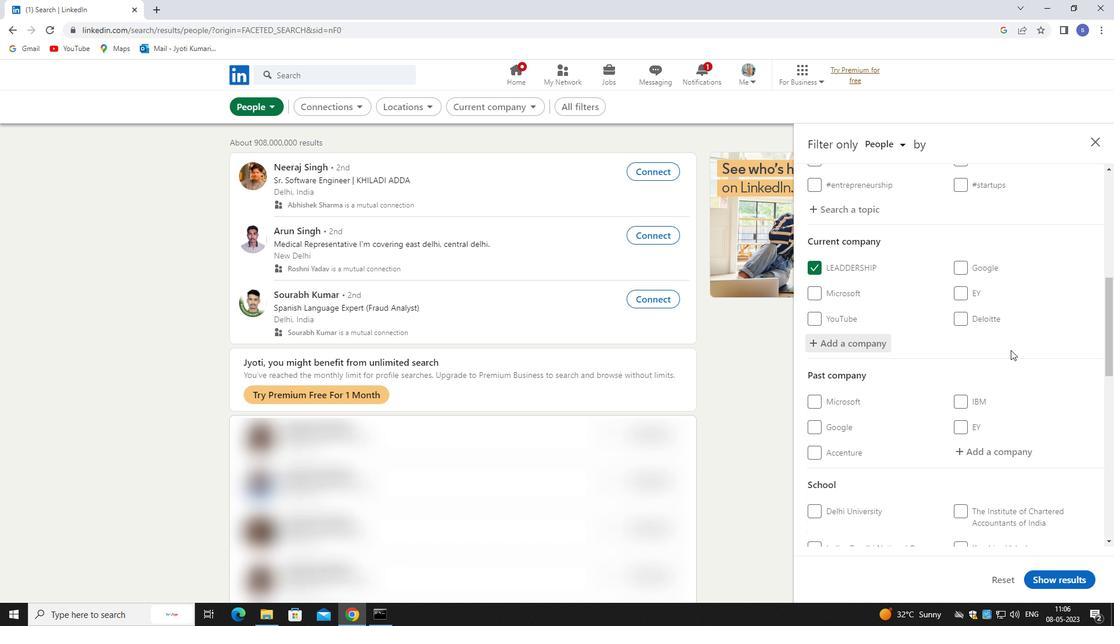 
Action: Mouse scrolled (1011, 349) with delta (0, 0)
Screenshot: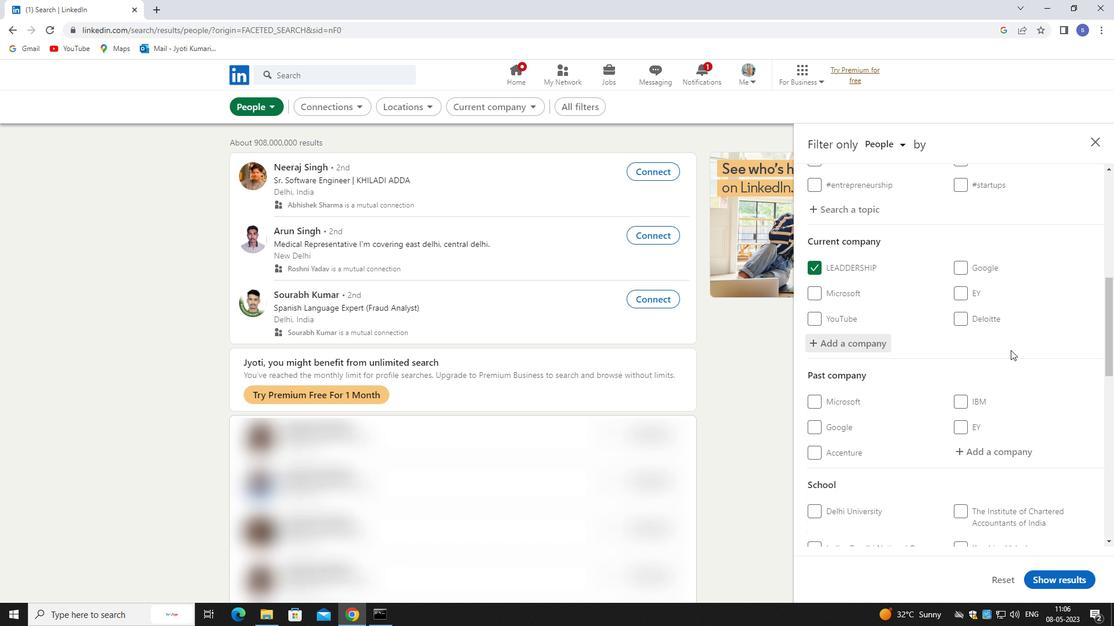 
Action: Mouse moved to (1012, 350)
Screenshot: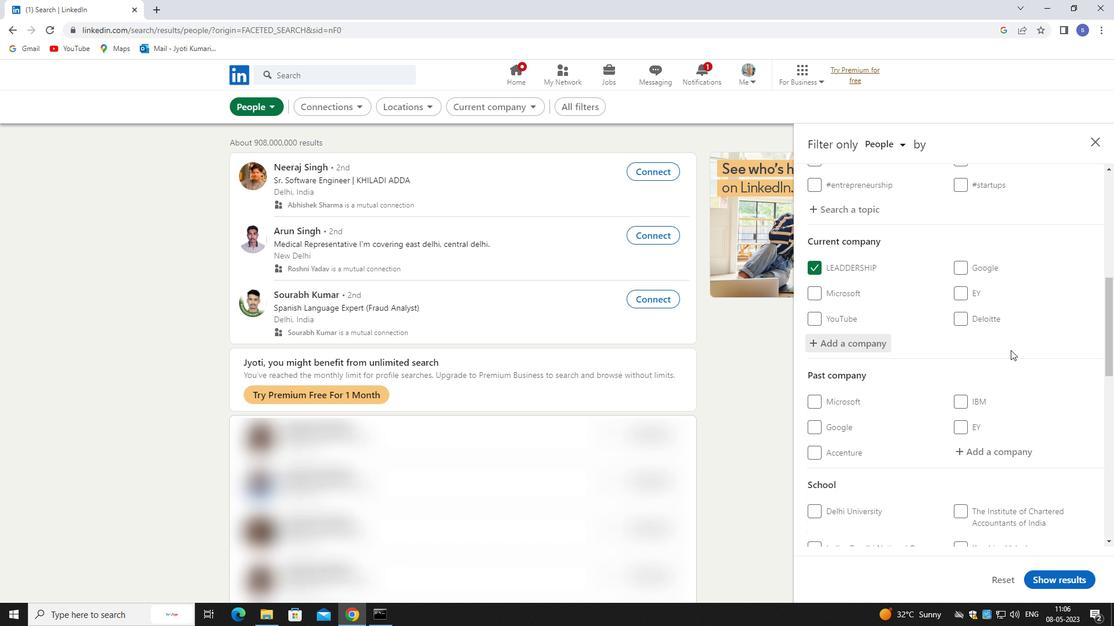 
Action: Mouse scrolled (1012, 349) with delta (0, 0)
Screenshot: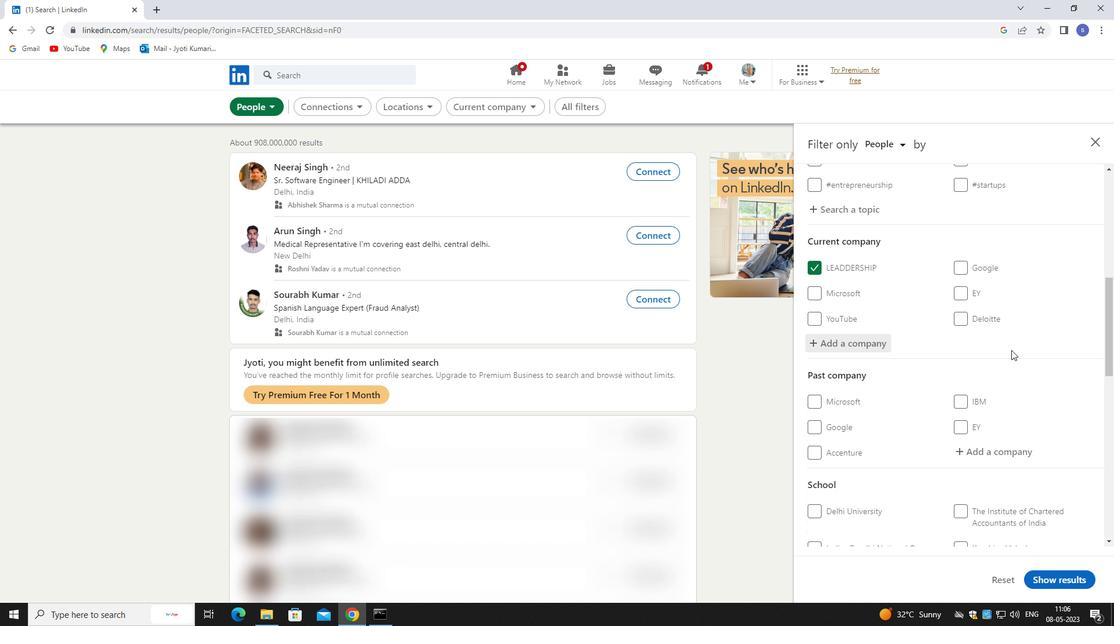
Action: Mouse moved to (984, 411)
Screenshot: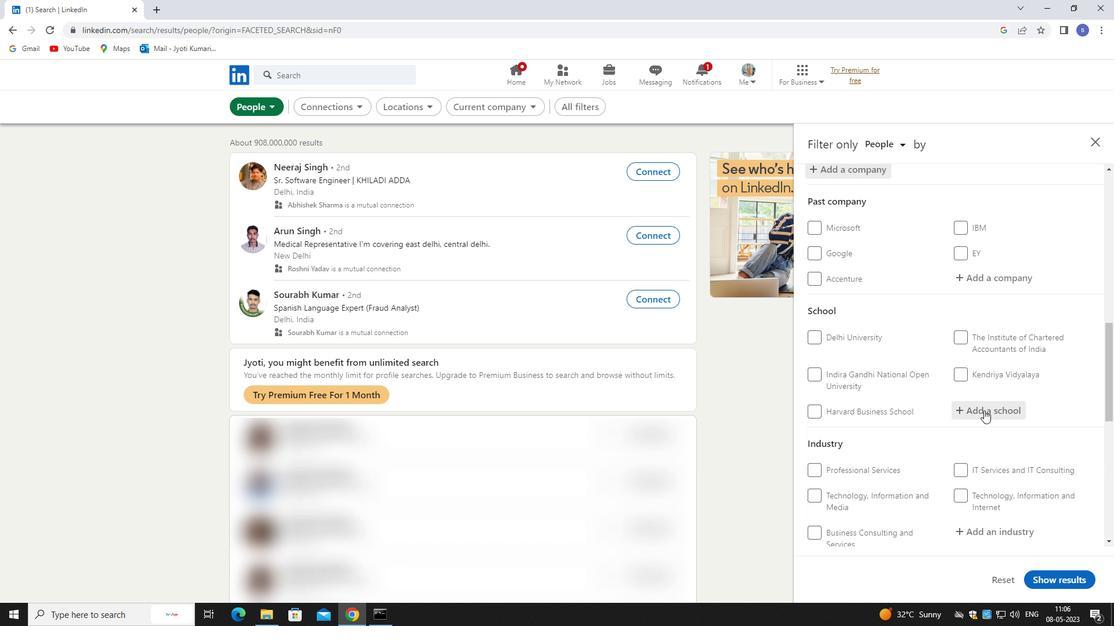 
Action: Mouse pressed left at (984, 411)
Screenshot: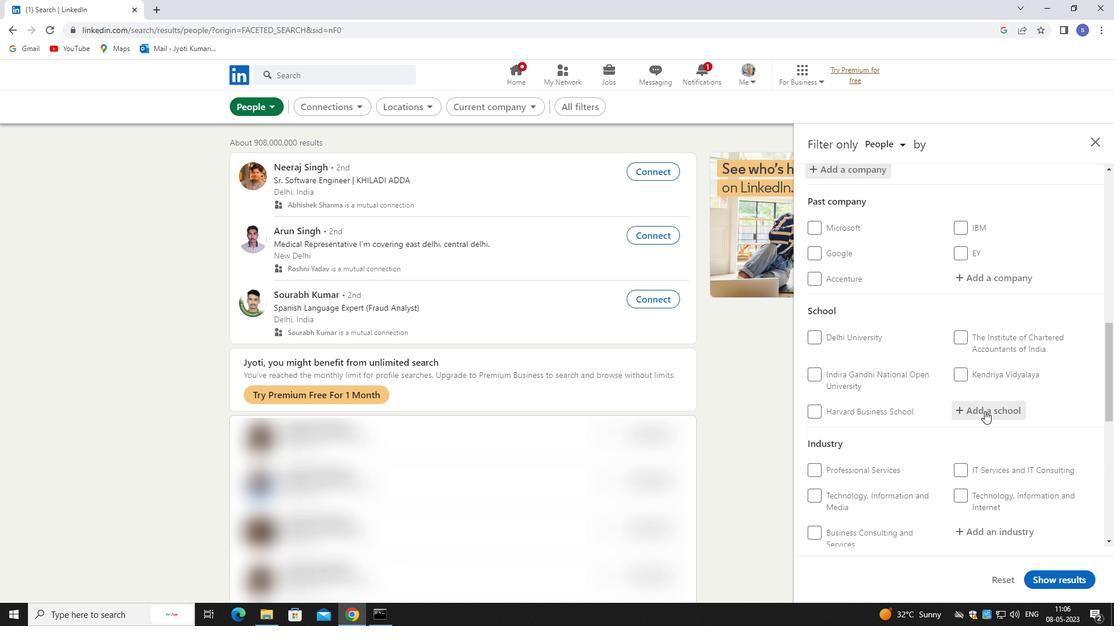 
Action: Mouse moved to (986, 411)
Screenshot: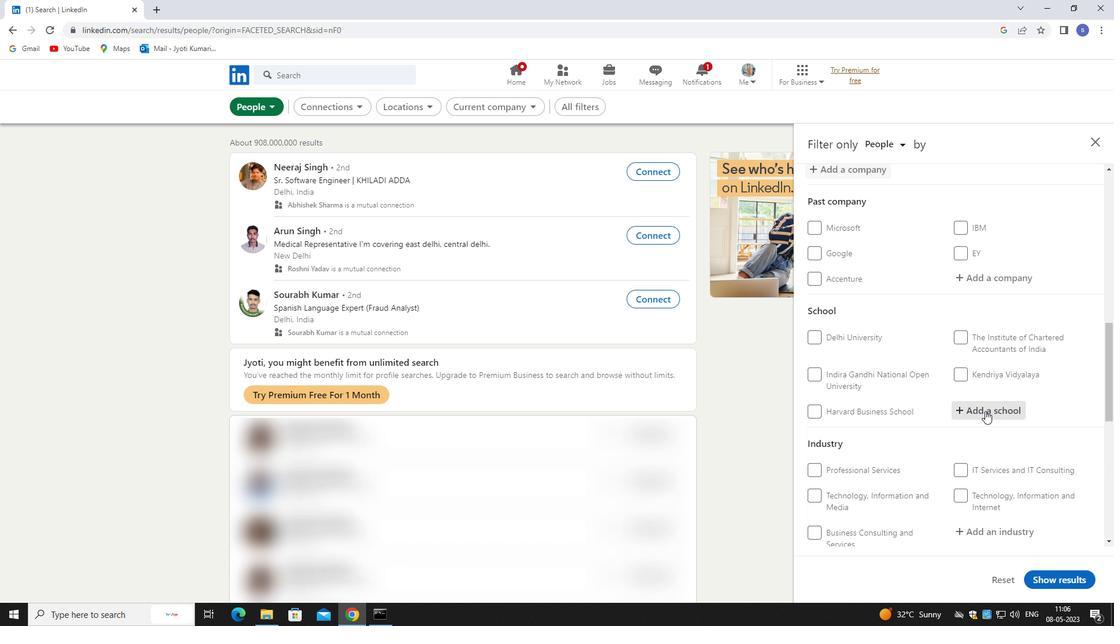 
Action: Key pressed <Key.shift>PES<Key.space>
Screenshot: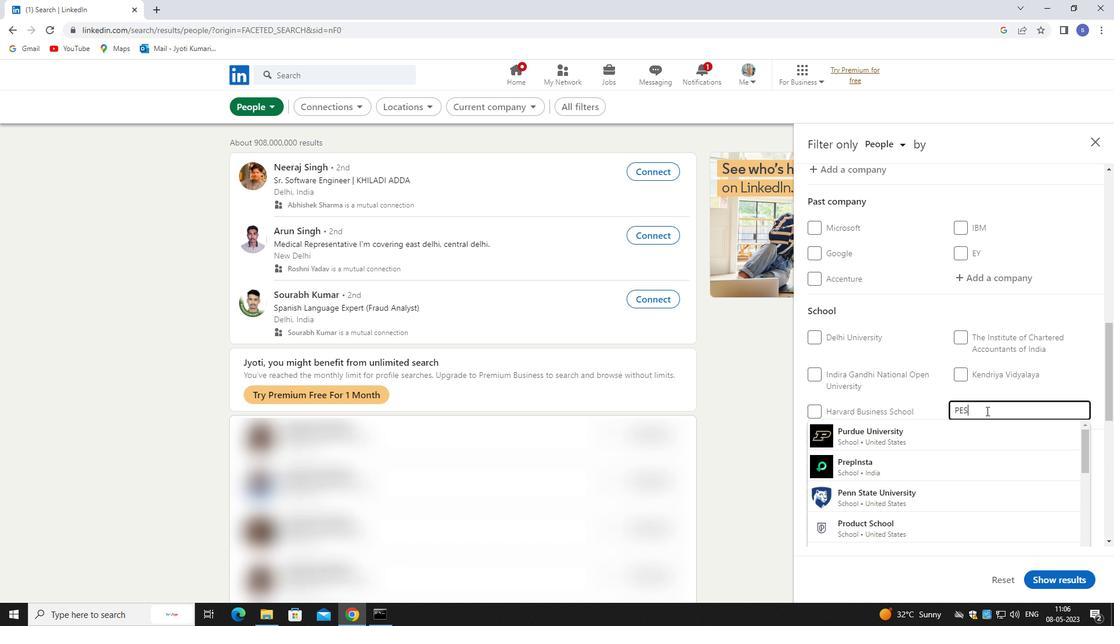 
Action: Mouse moved to (955, 464)
Screenshot: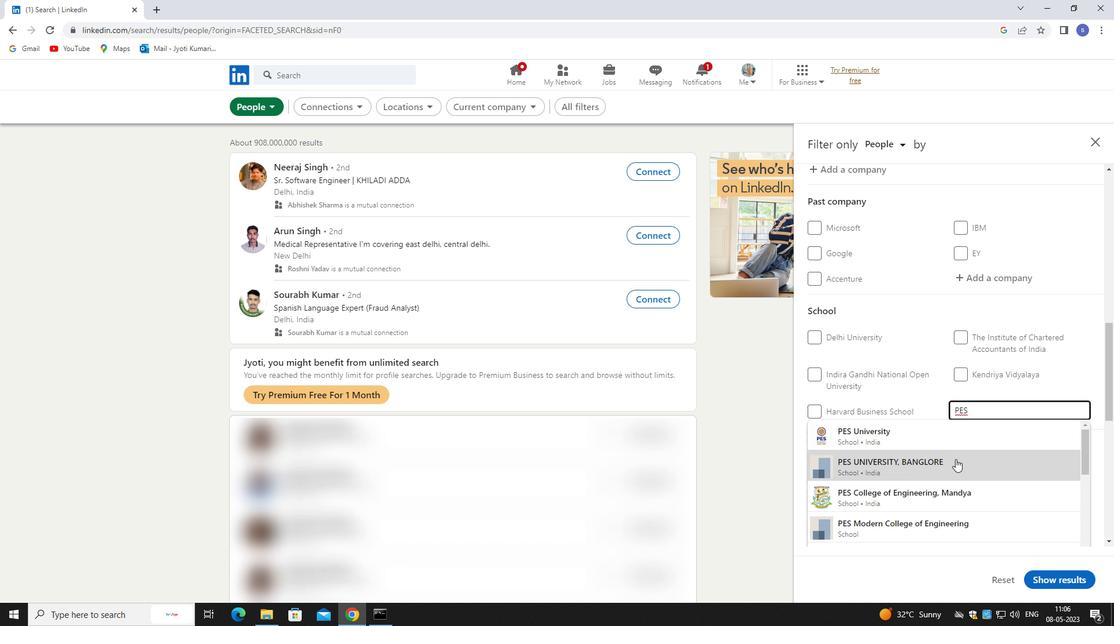 
Action: Mouse pressed left at (955, 464)
Screenshot: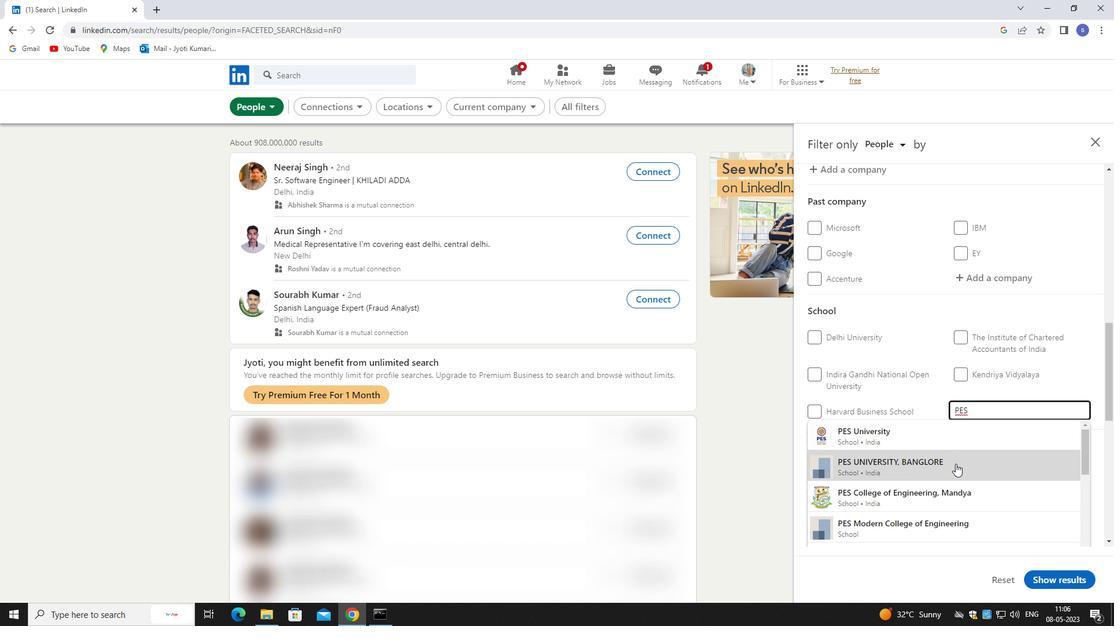 
Action: Mouse moved to (959, 457)
Screenshot: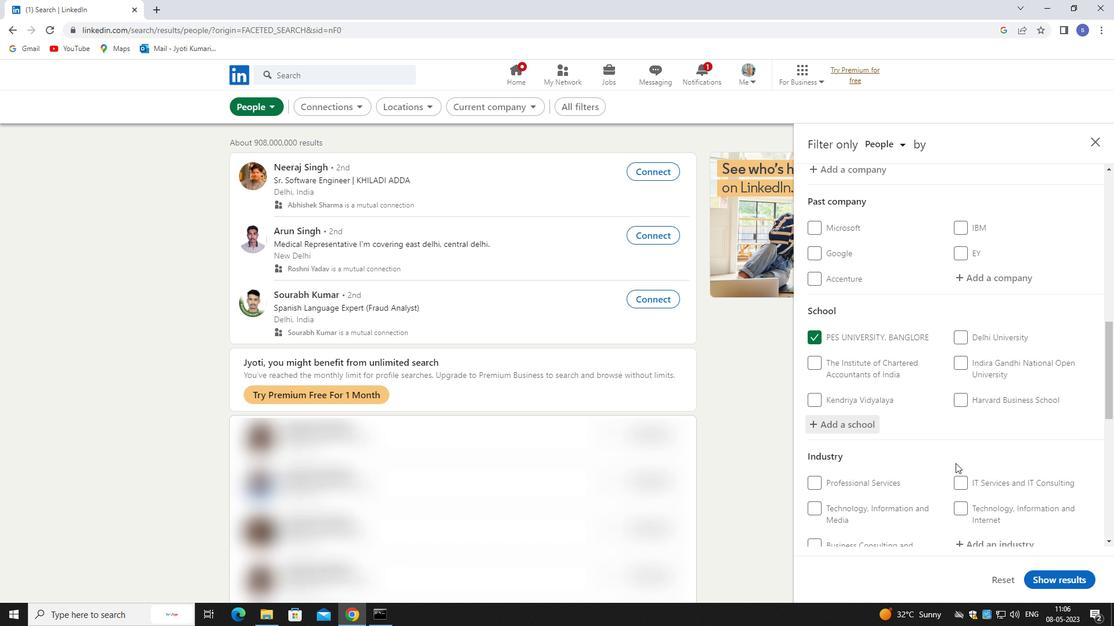 
Action: Mouse scrolled (959, 456) with delta (0, 0)
Screenshot: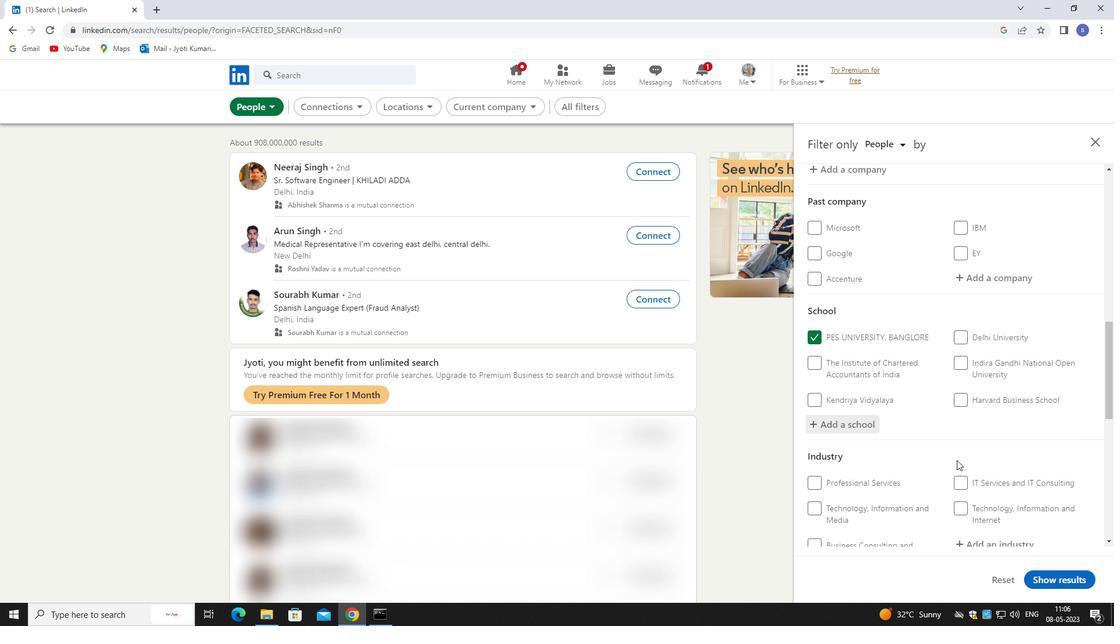 
Action: Mouse moved to (960, 455)
Screenshot: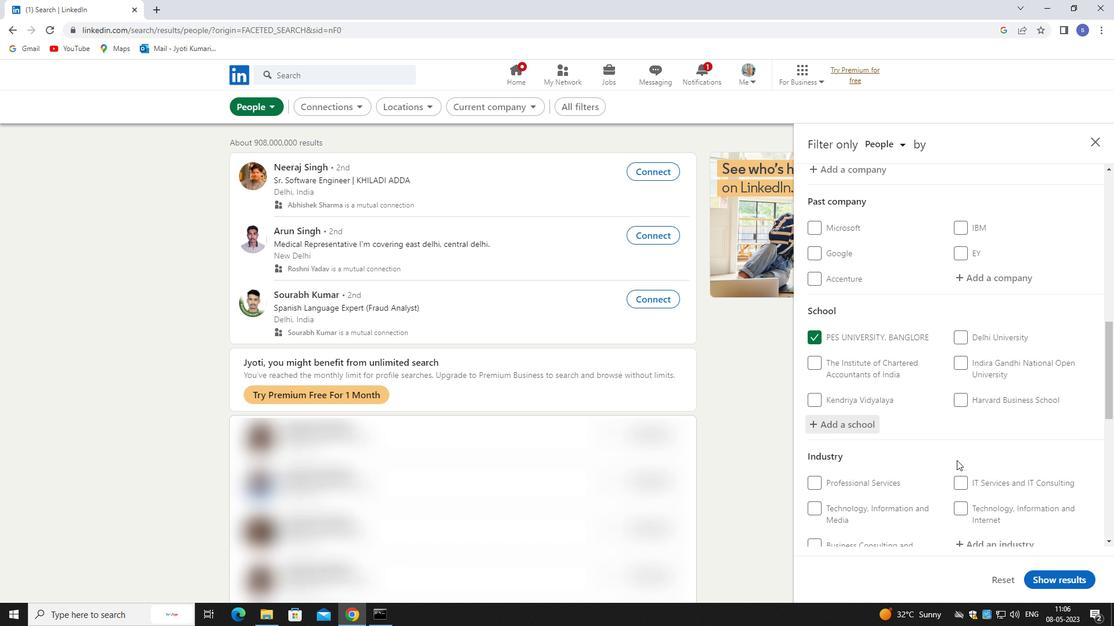 
Action: Mouse scrolled (960, 455) with delta (0, 0)
Screenshot: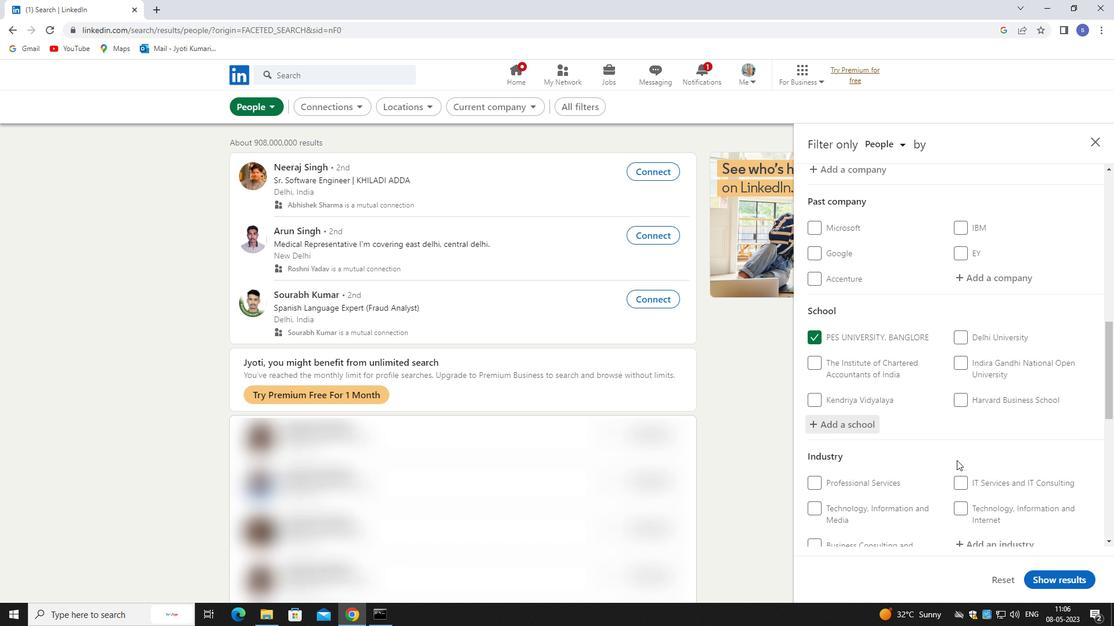 
Action: Mouse moved to (964, 452)
Screenshot: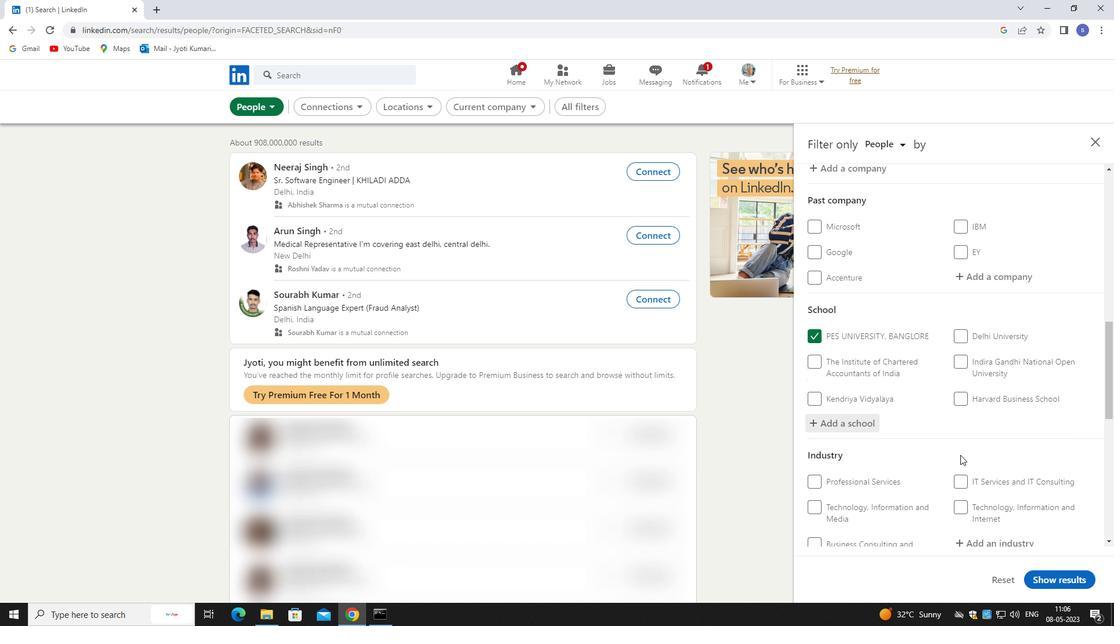 
Action: Mouse scrolled (964, 451) with delta (0, 0)
Screenshot: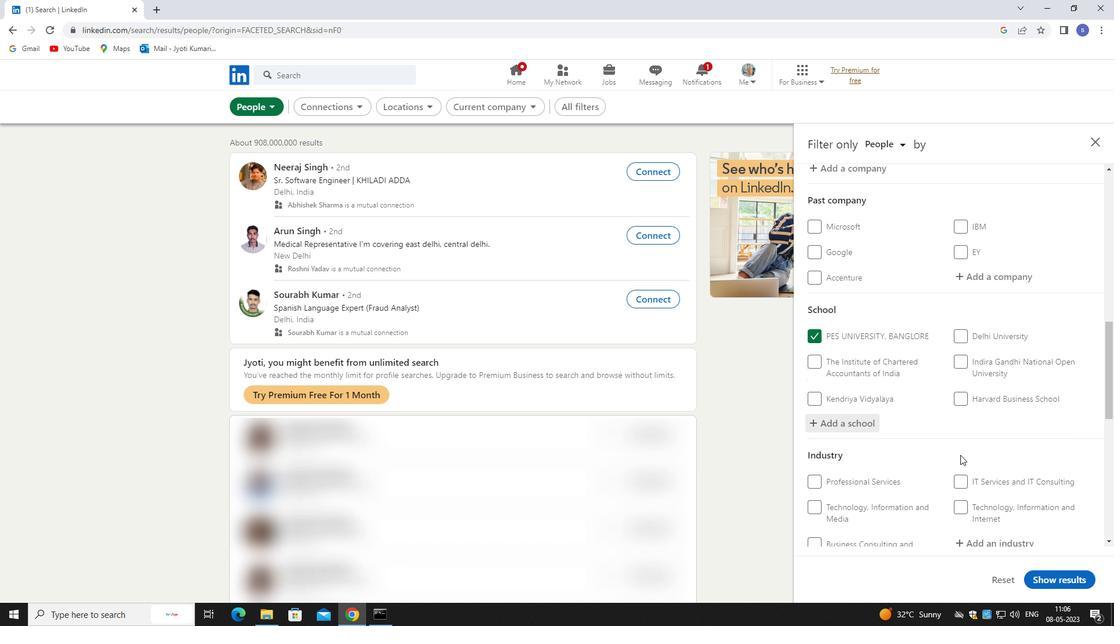 
Action: Mouse moved to (1001, 370)
Screenshot: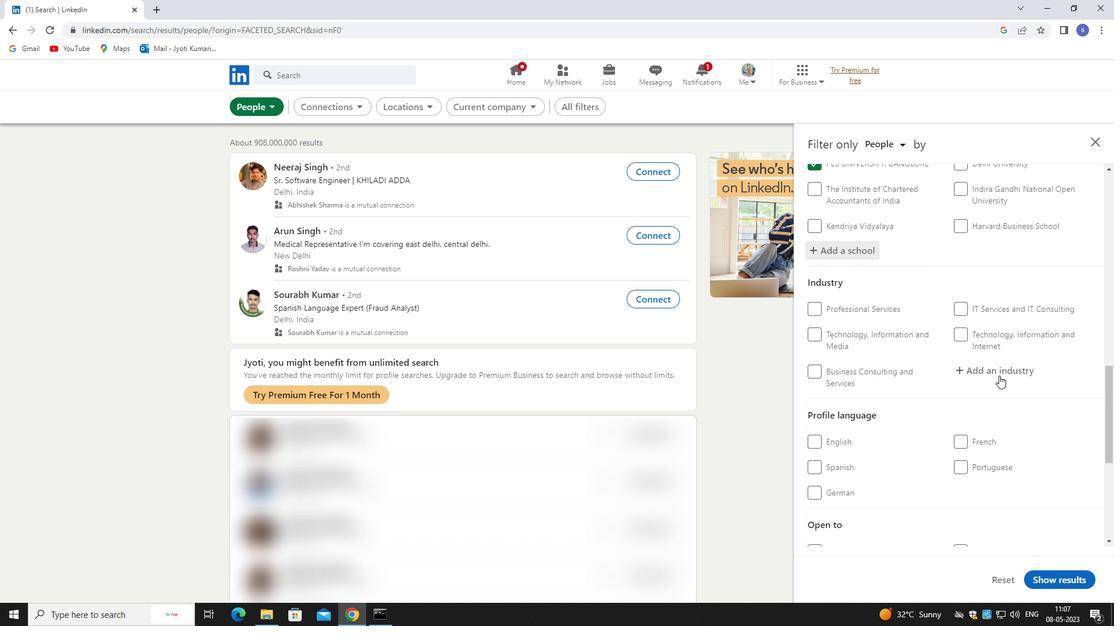 
Action: Mouse pressed left at (1001, 370)
Screenshot: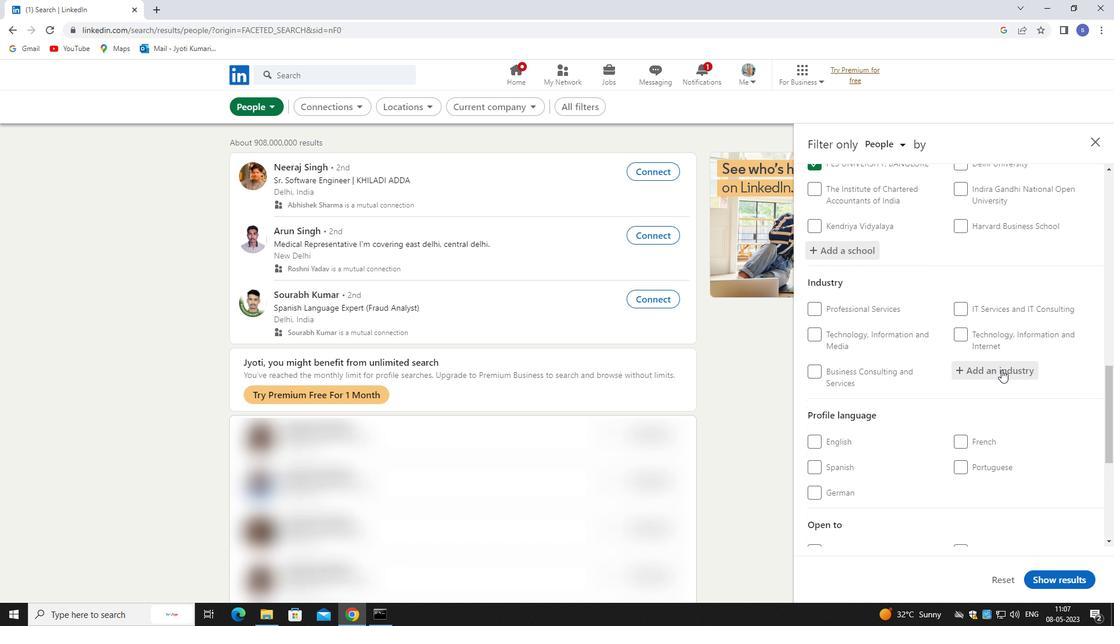 
Action: Mouse moved to (1002, 370)
Screenshot: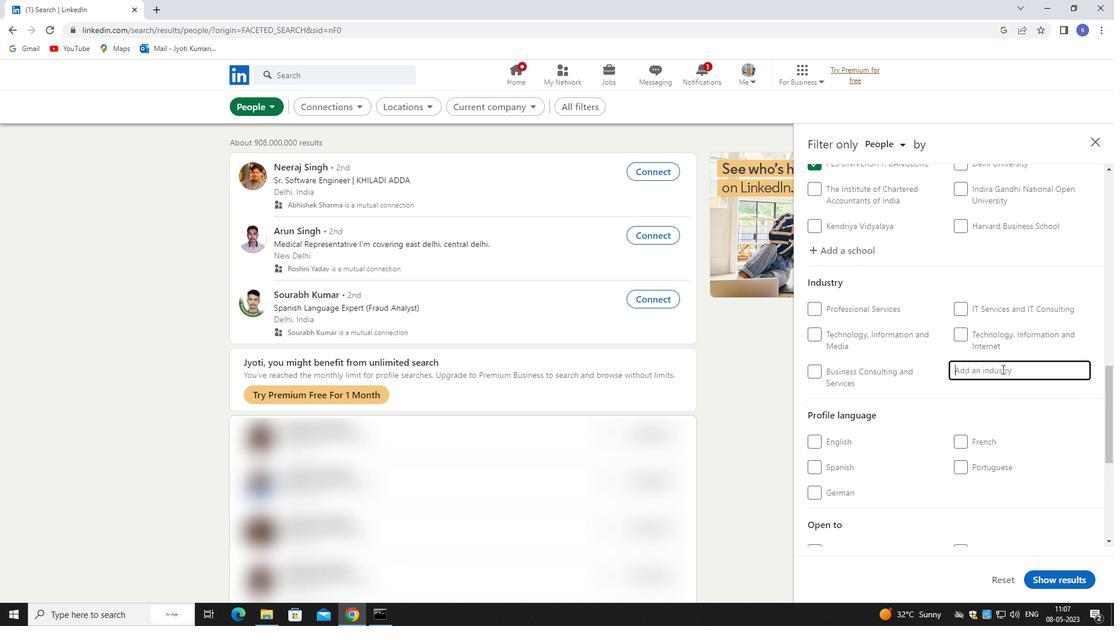 
Action: Key pressed <Key.shift><Key.shift><Key.shift><Key.shift><Key.shift><Key.shift><Key.shift>SECURITY<Key.space>
Screenshot: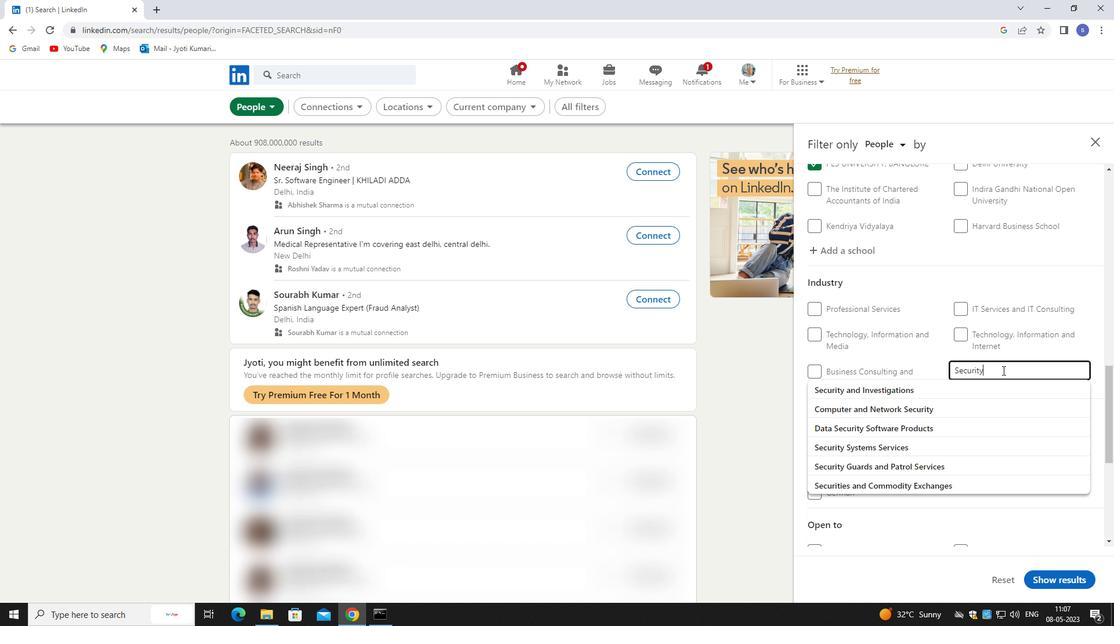 
Action: Mouse moved to (994, 446)
Screenshot: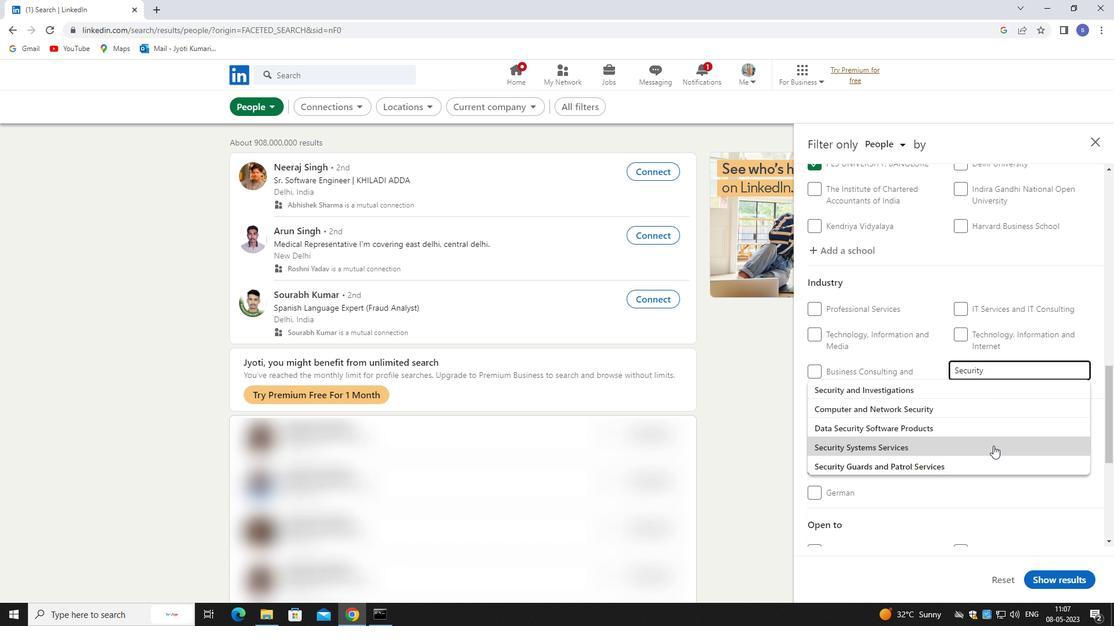 
Action: Mouse pressed left at (994, 446)
Screenshot: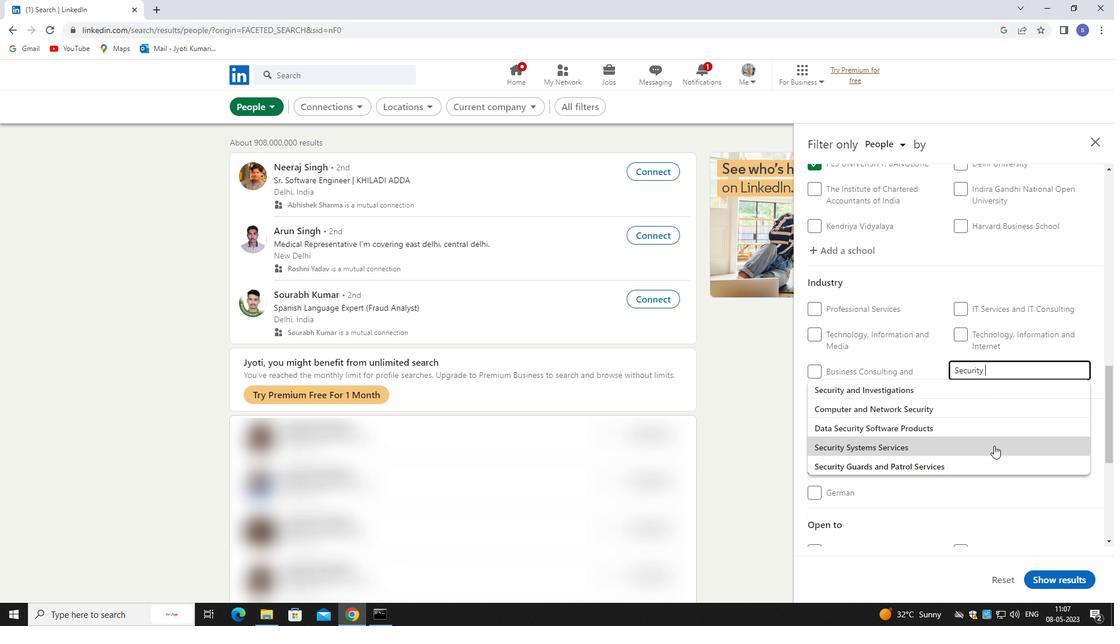 
Action: Mouse scrolled (994, 445) with delta (0, 0)
Screenshot: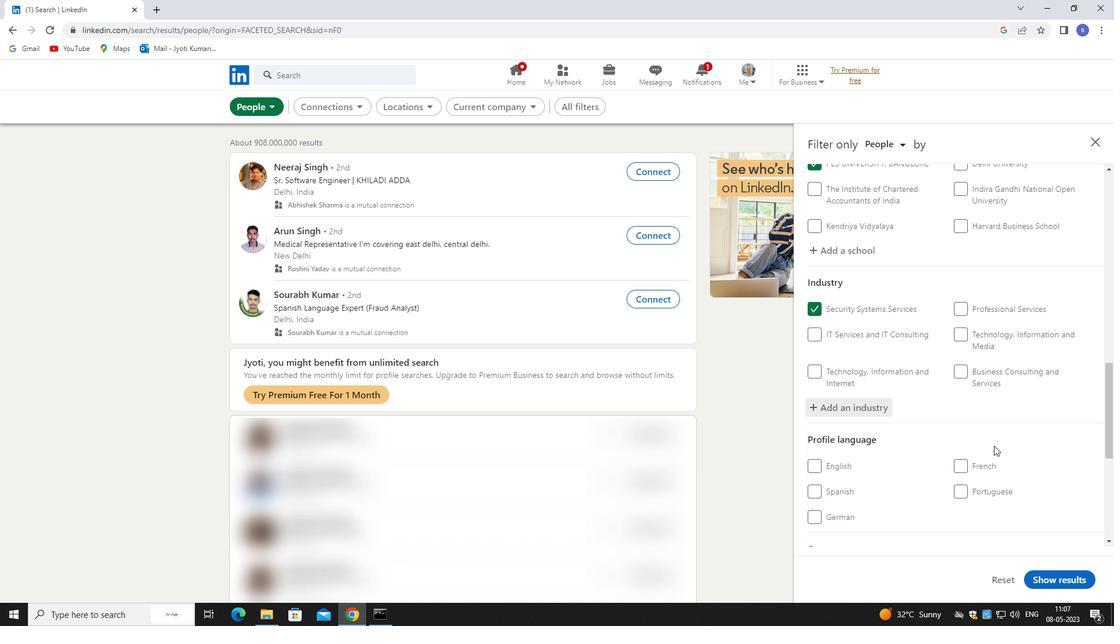 
Action: Mouse scrolled (994, 445) with delta (0, 0)
Screenshot: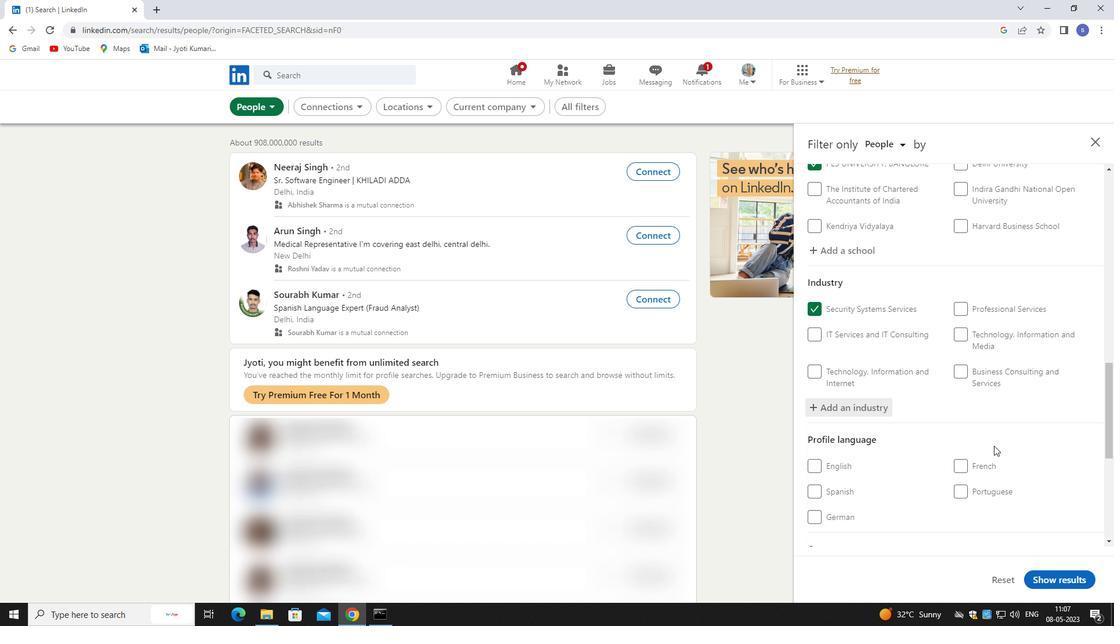 
Action: Mouse scrolled (994, 445) with delta (0, 0)
Screenshot: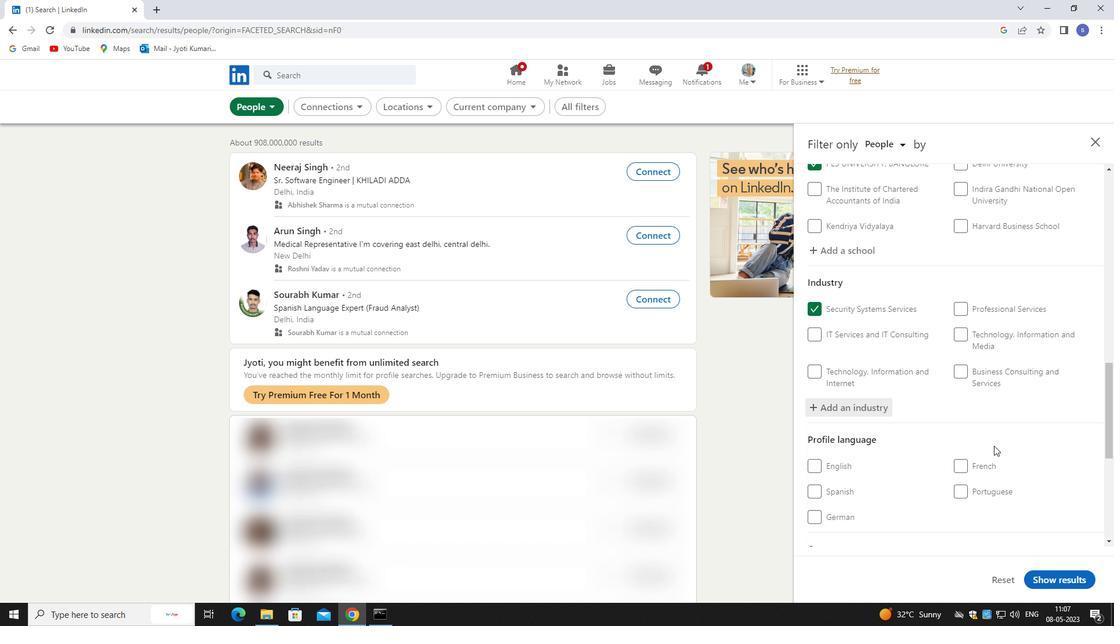 
Action: Mouse moved to (846, 338)
Screenshot: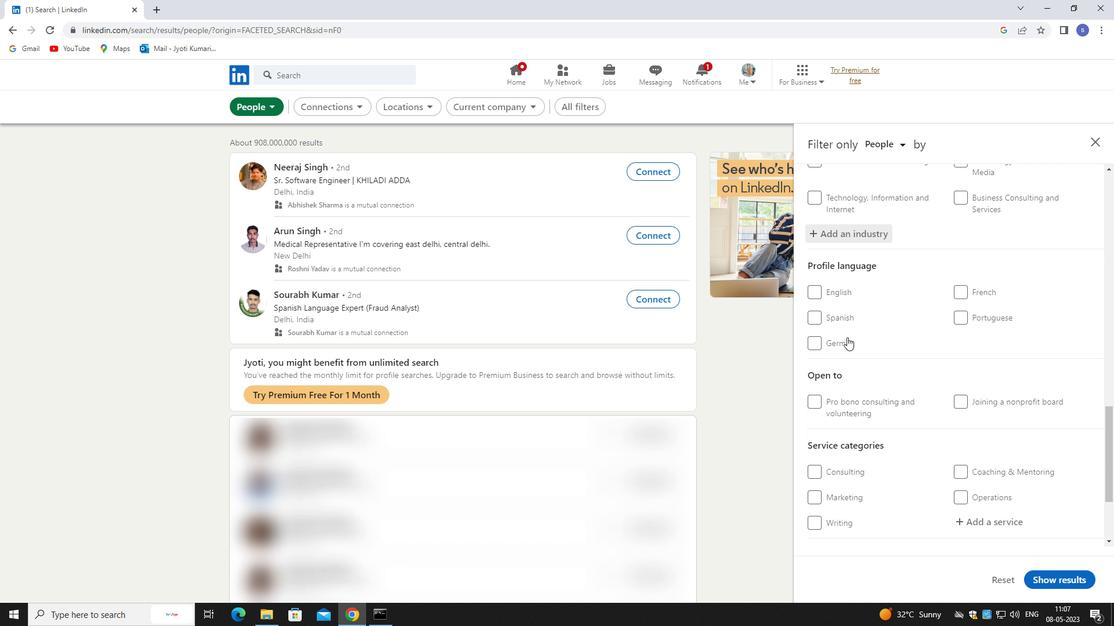 
Action: Mouse pressed left at (846, 338)
Screenshot: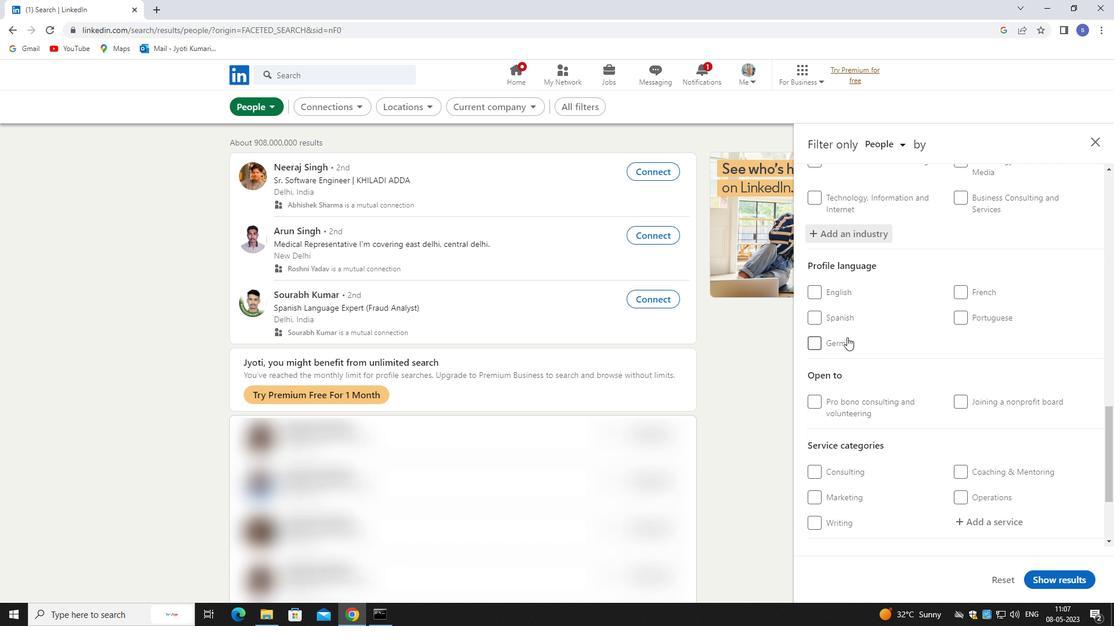 
Action: Mouse moved to (935, 359)
Screenshot: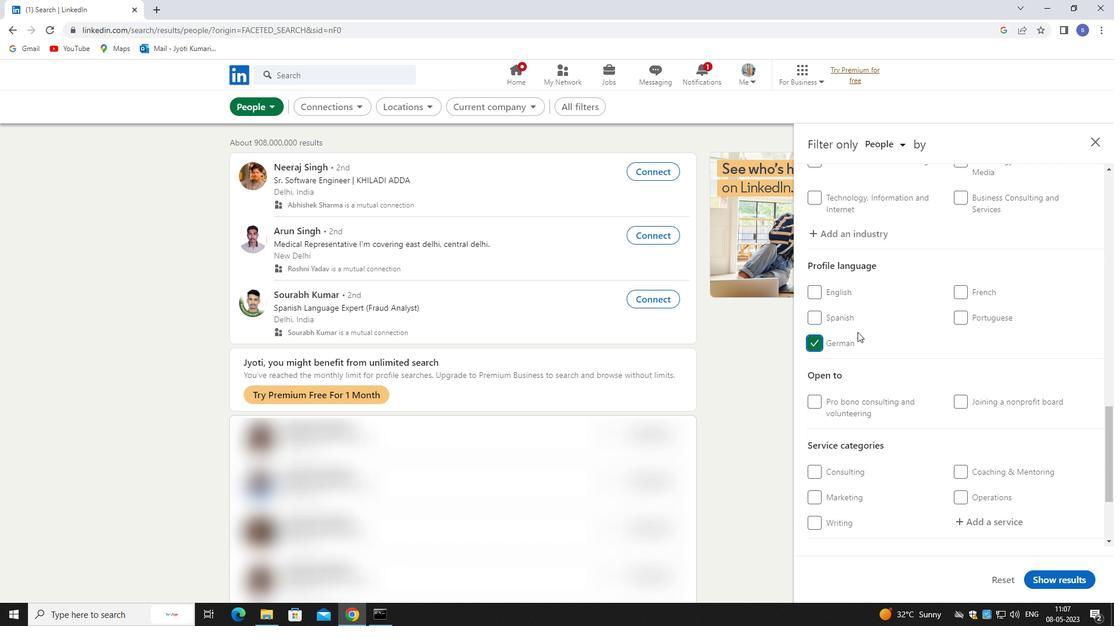 
Action: Mouse scrolled (935, 358) with delta (0, 0)
Screenshot: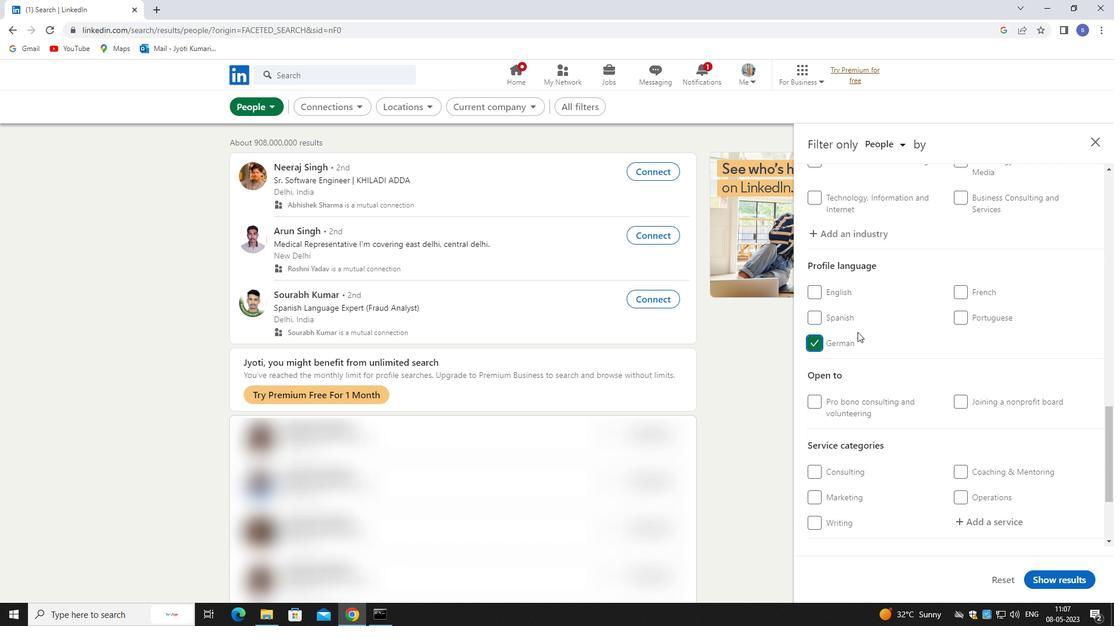 
Action: Mouse moved to (998, 374)
Screenshot: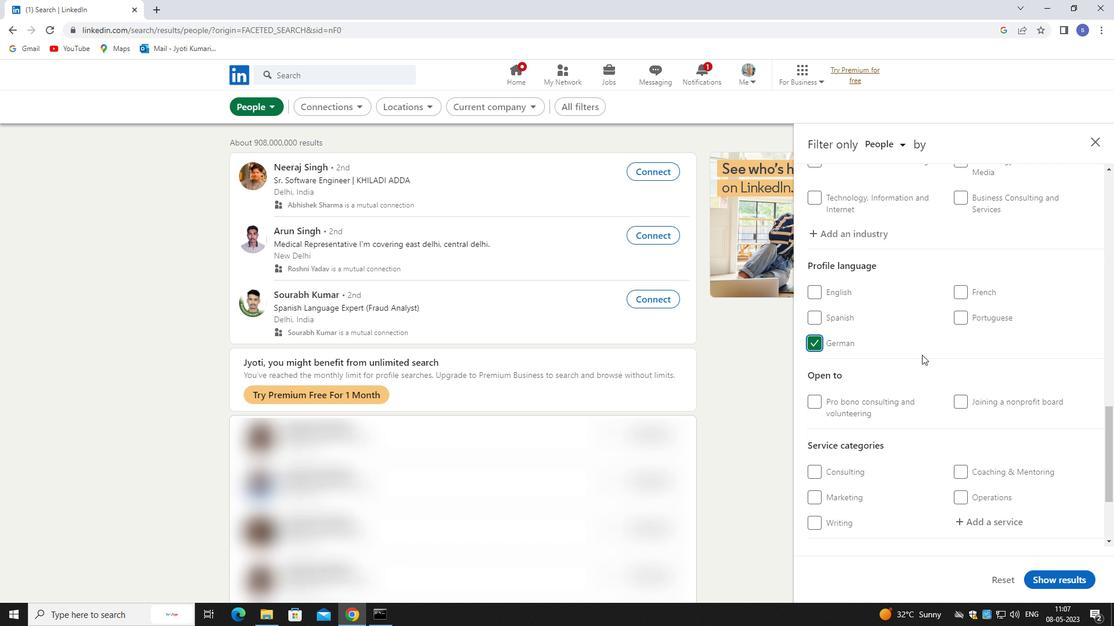 
Action: Mouse scrolled (998, 373) with delta (0, 0)
Screenshot: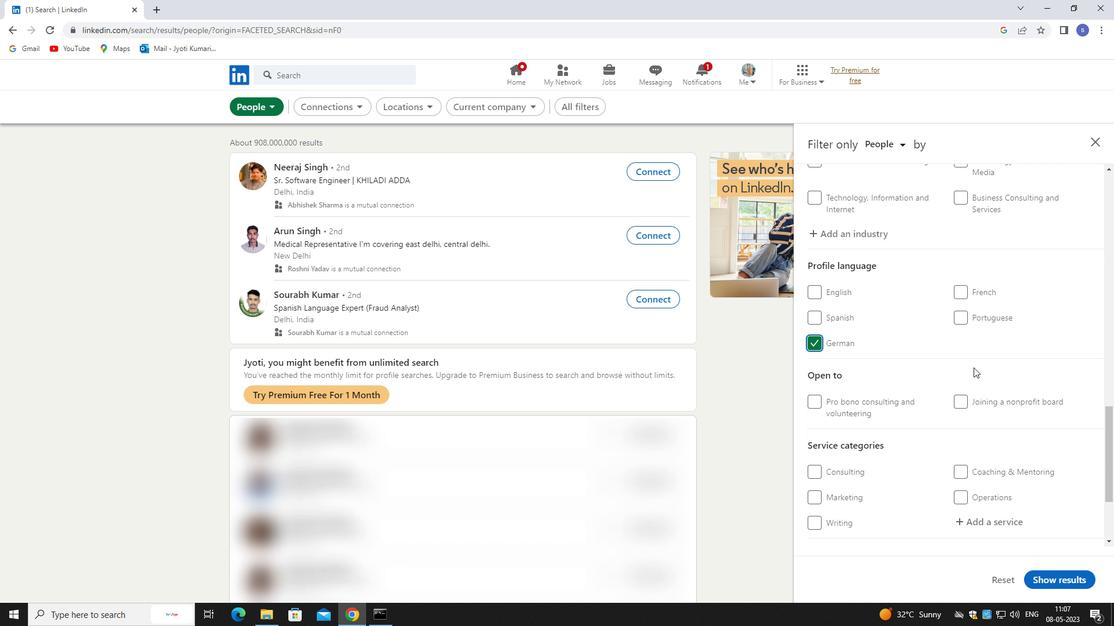 
Action: Mouse moved to (1000, 403)
Screenshot: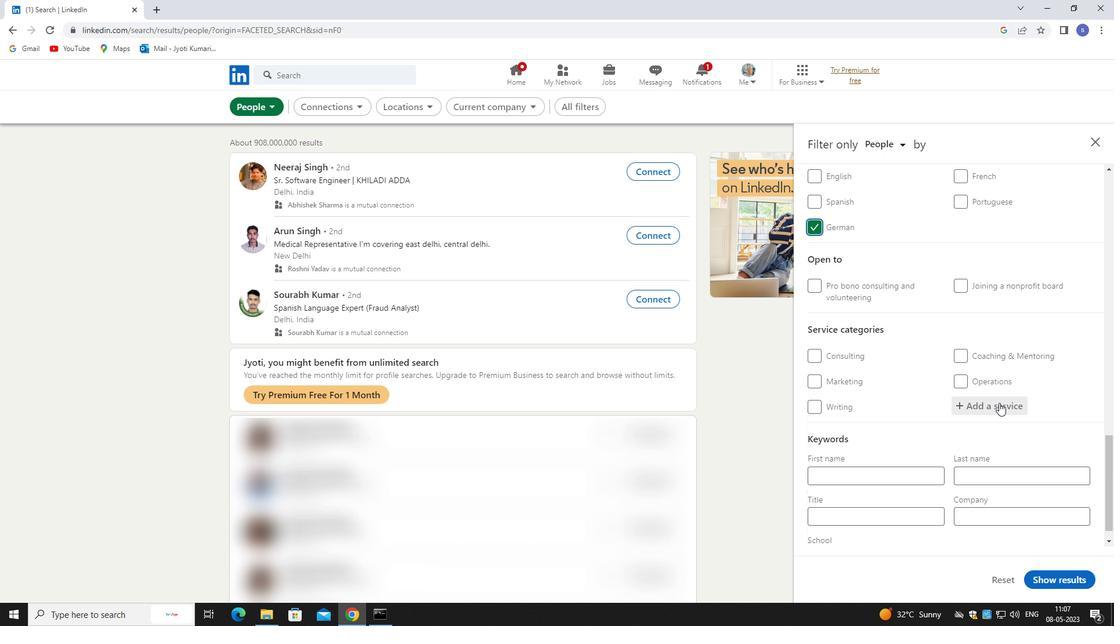 
Action: Mouse pressed left at (1000, 403)
Screenshot: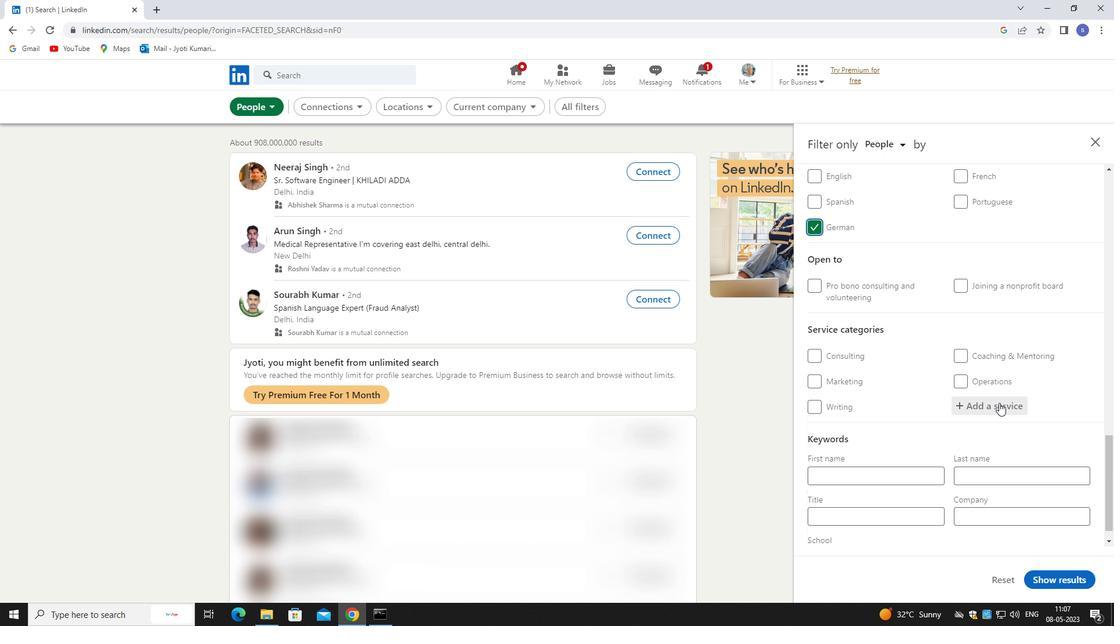 
Action: Mouse moved to (982, 397)
Screenshot: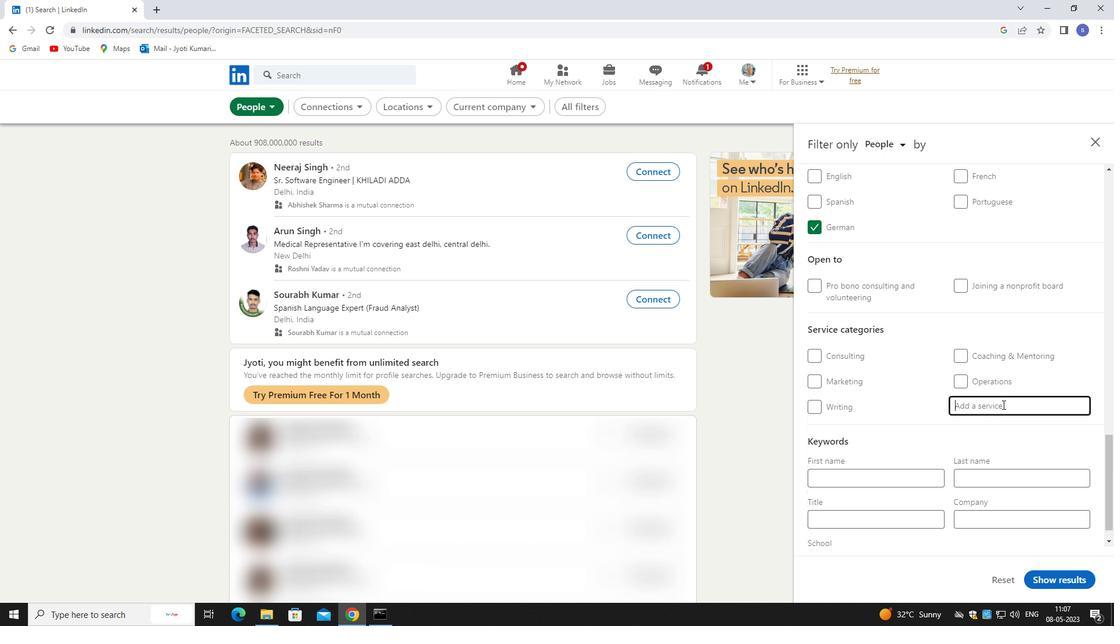 
Action: Key pressed AUDIO<Key.space>ENGI
Screenshot: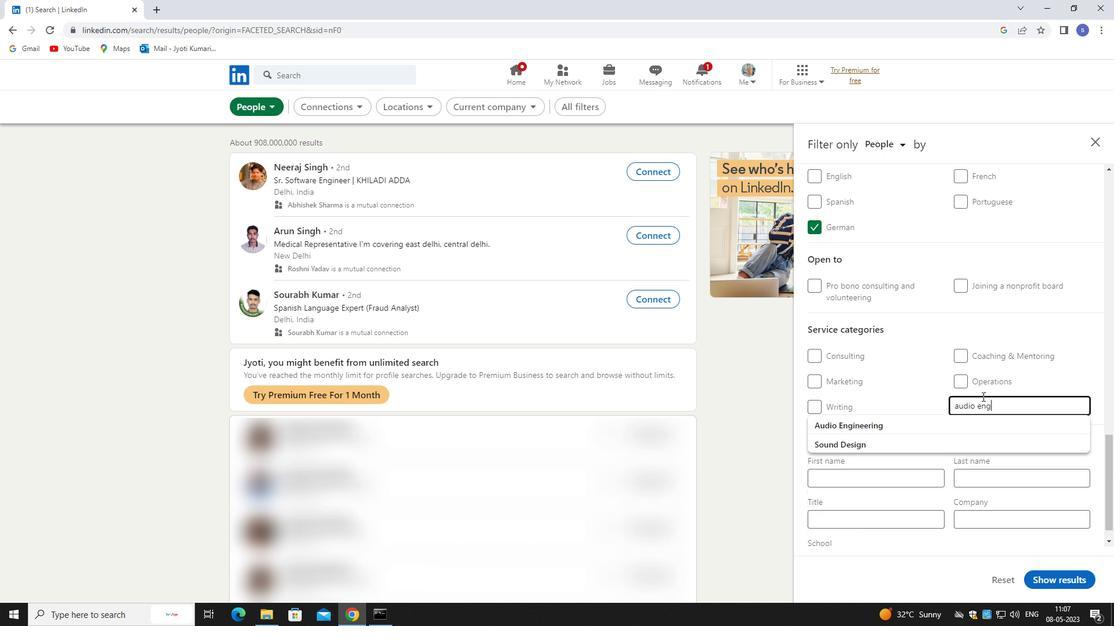 
Action: Mouse moved to (1034, 430)
Screenshot: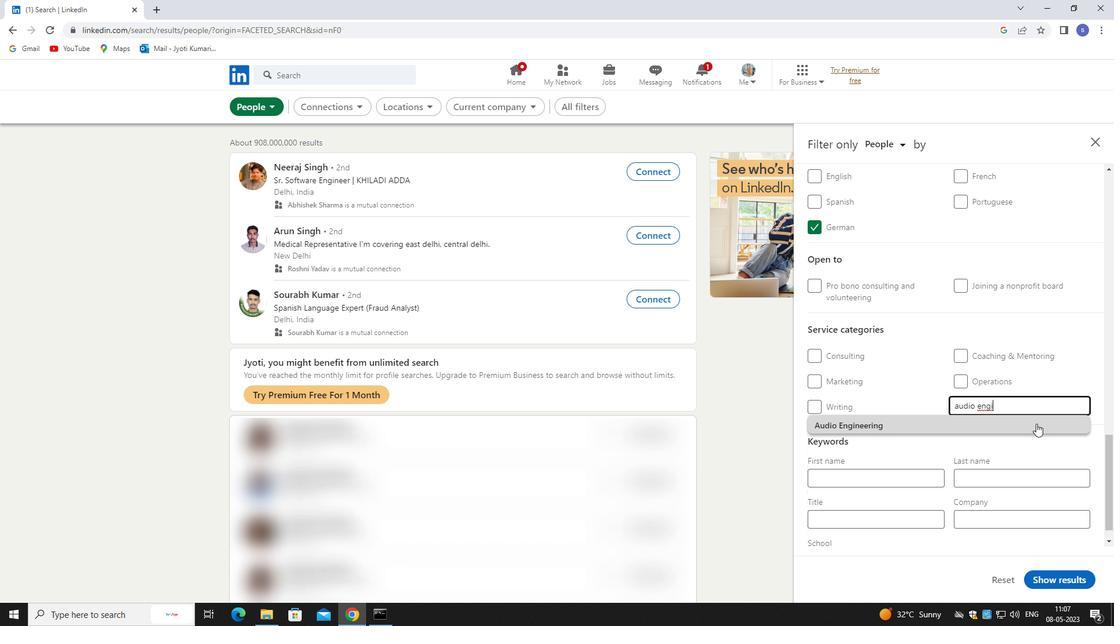 
Action: Mouse pressed left at (1034, 430)
Screenshot: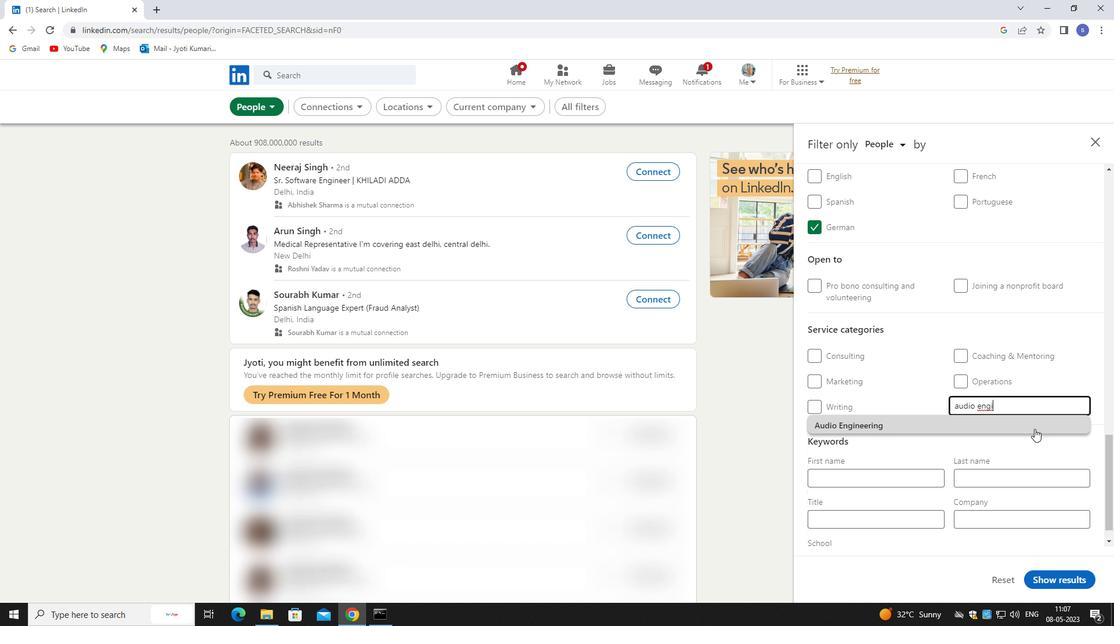 
Action: Mouse moved to (1033, 432)
Screenshot: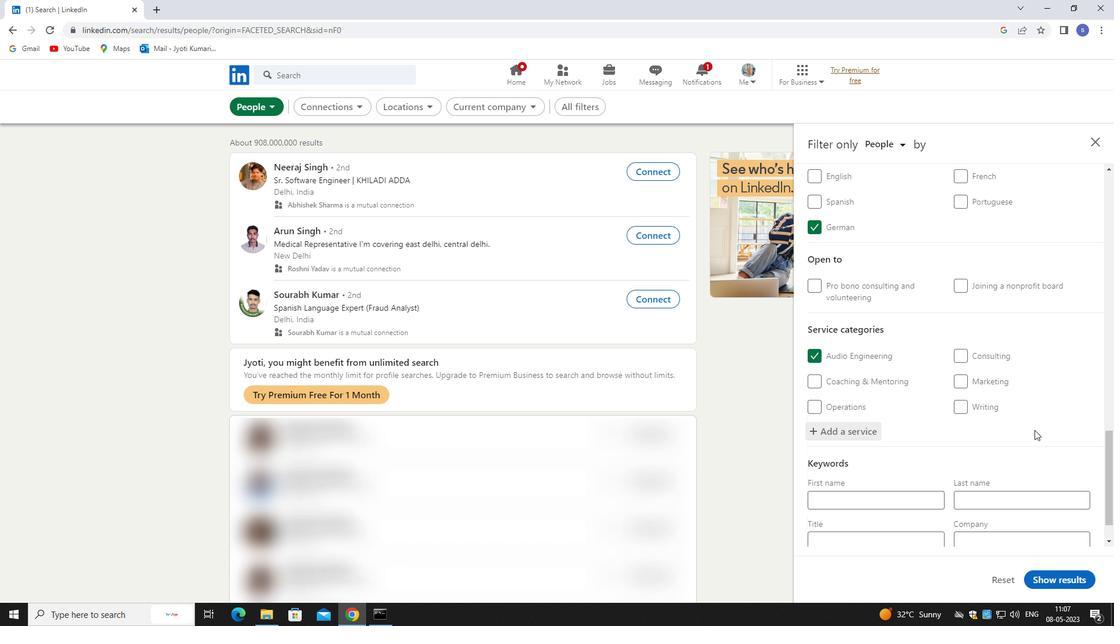
Action: Mouse scrolled (1033, 432) with delta (0, 0)
Screenshot: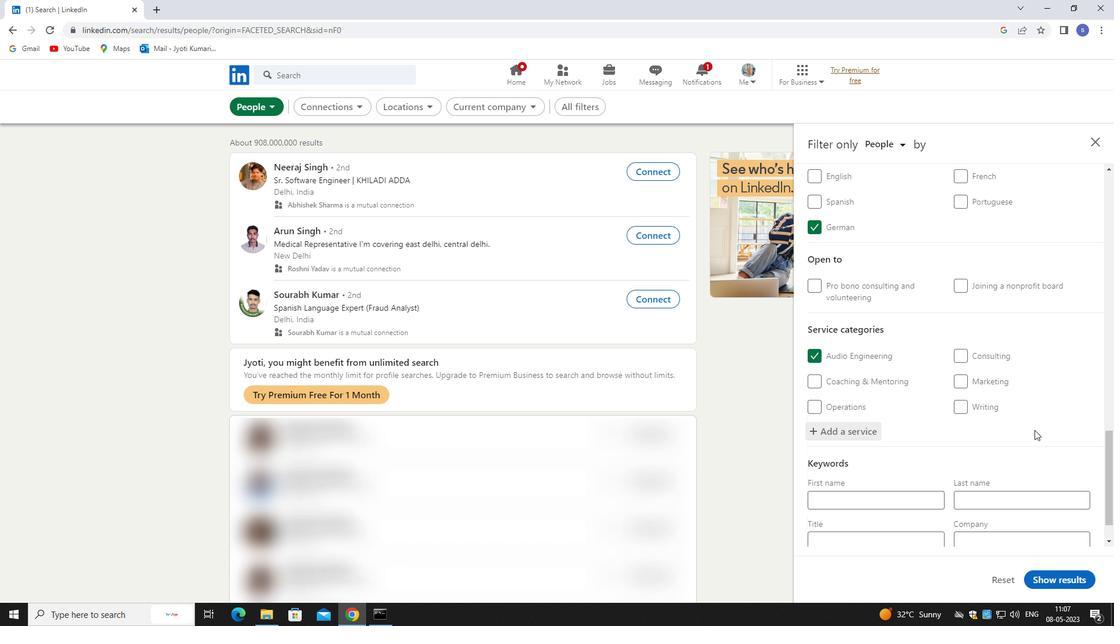 
Action: Mouse moved to (1022, 456)
Screenshot: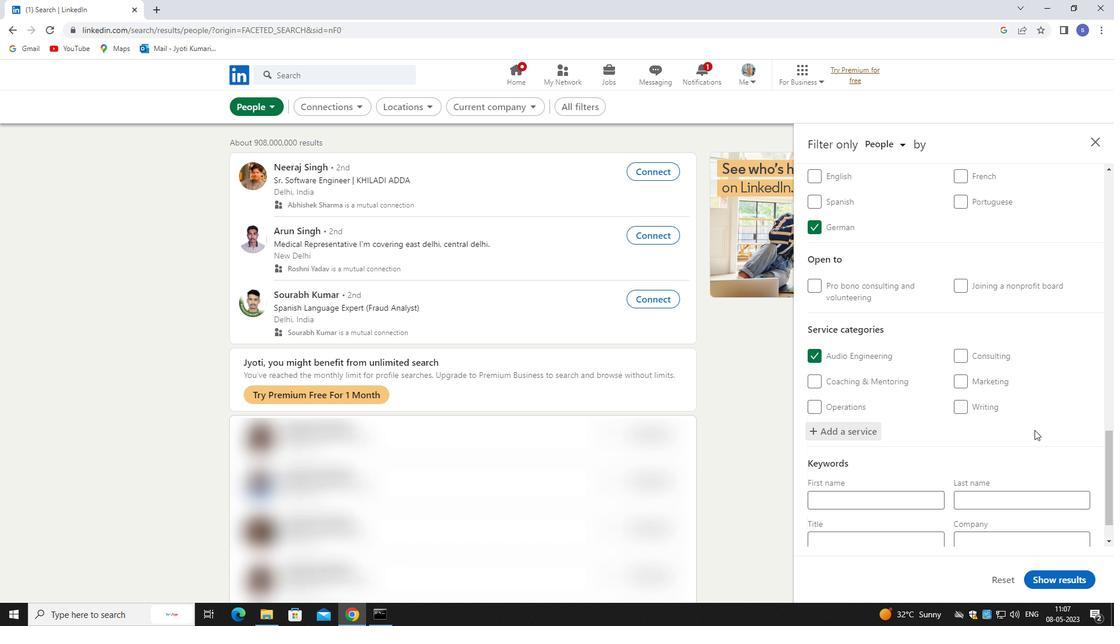 
Action: Mouse scrolled (1022, 456) with delta (0, 0)
Screenshot: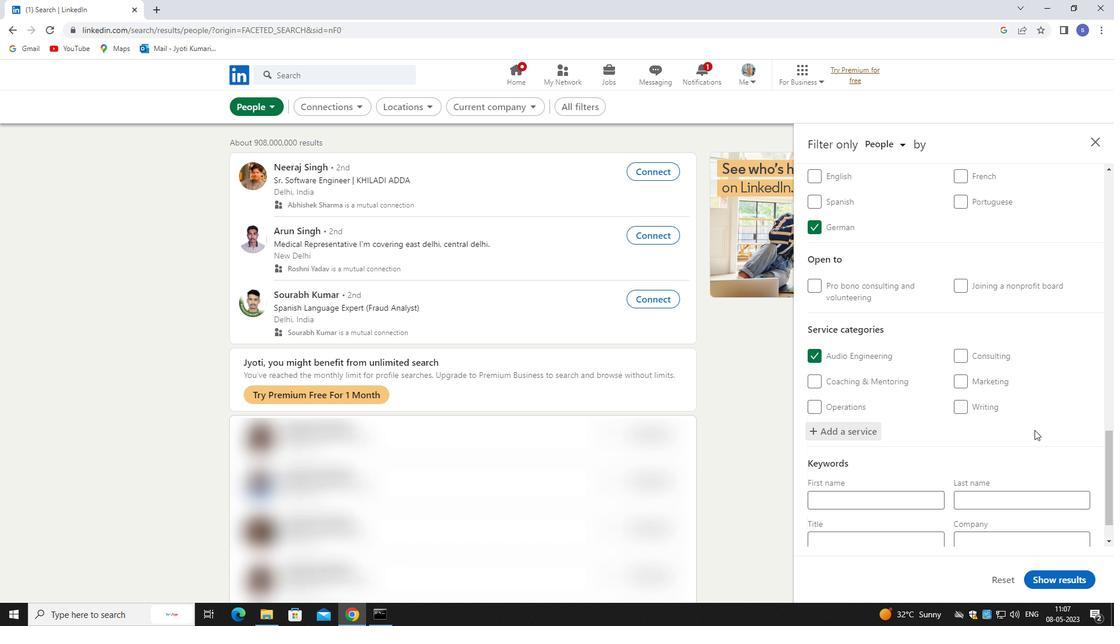 
Action: Mouse moved to (1001, 482)
Screenshot: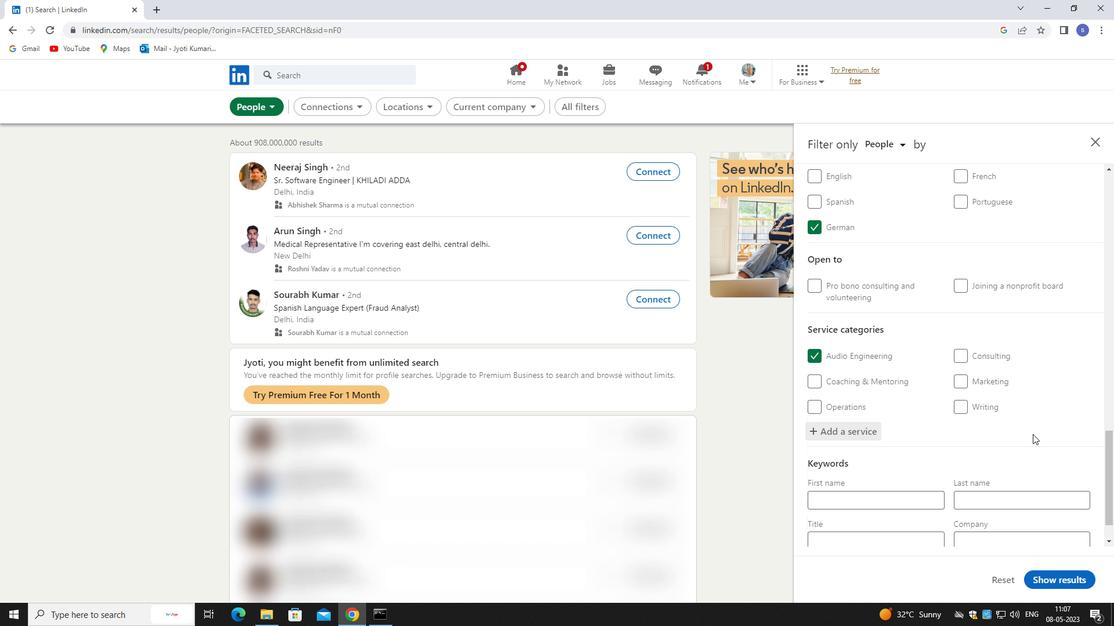 
Action: Mouse scrolled (1001, 481) with delta (0, 0)
Screenshot: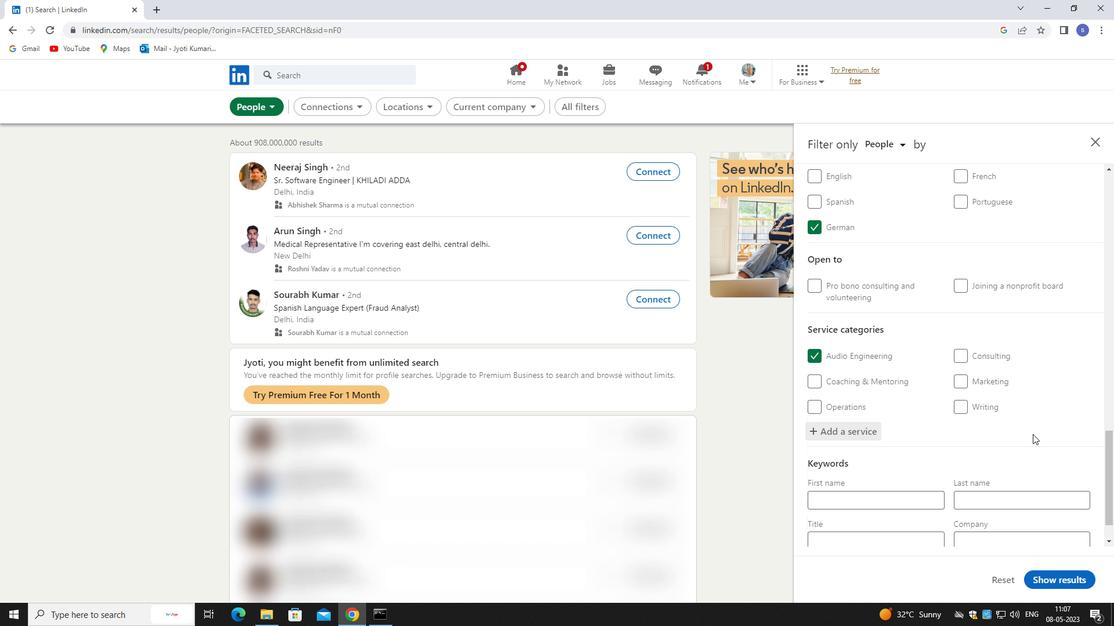 
Action: Mouse moved to (921, 491)
Screenshot: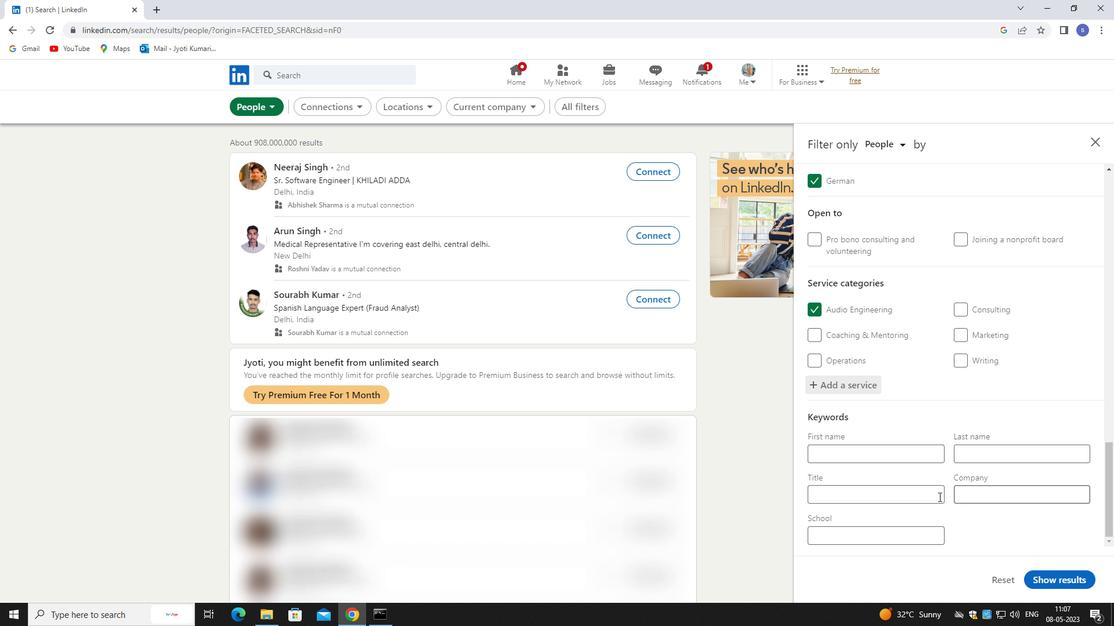 
Action: Mouse pressed left at (921, 491)
Screenshot: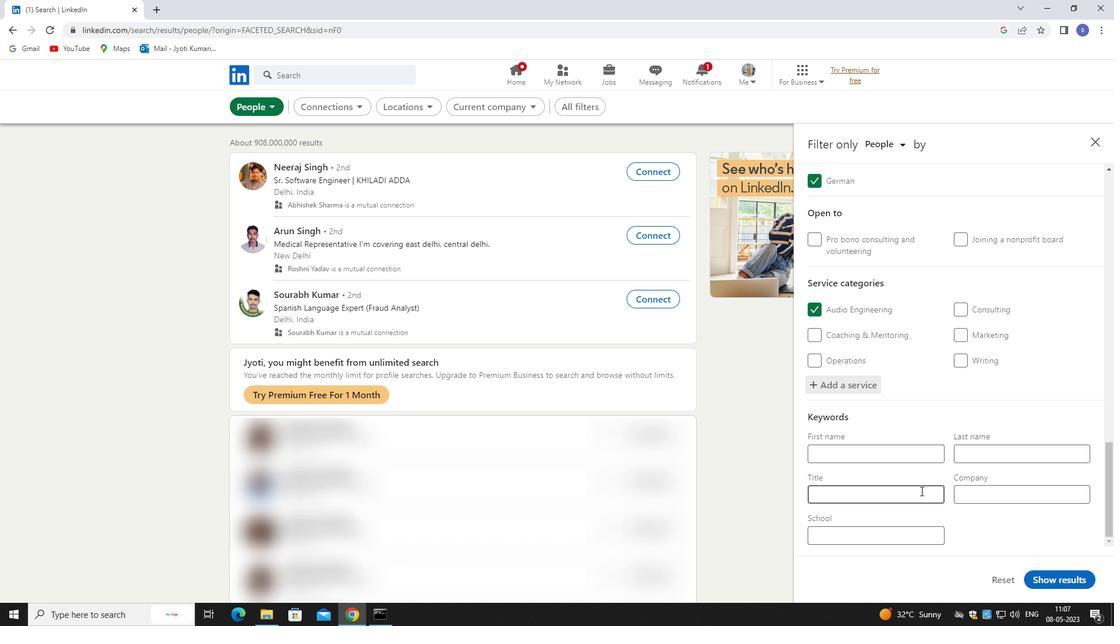 
Action: Key pressed <Key.shift><Key.shift><Key.shift><Key.shift><Key.shift>ADMINISTRATIVE<Key.space><Key.shift>MANAGER
Screenshot: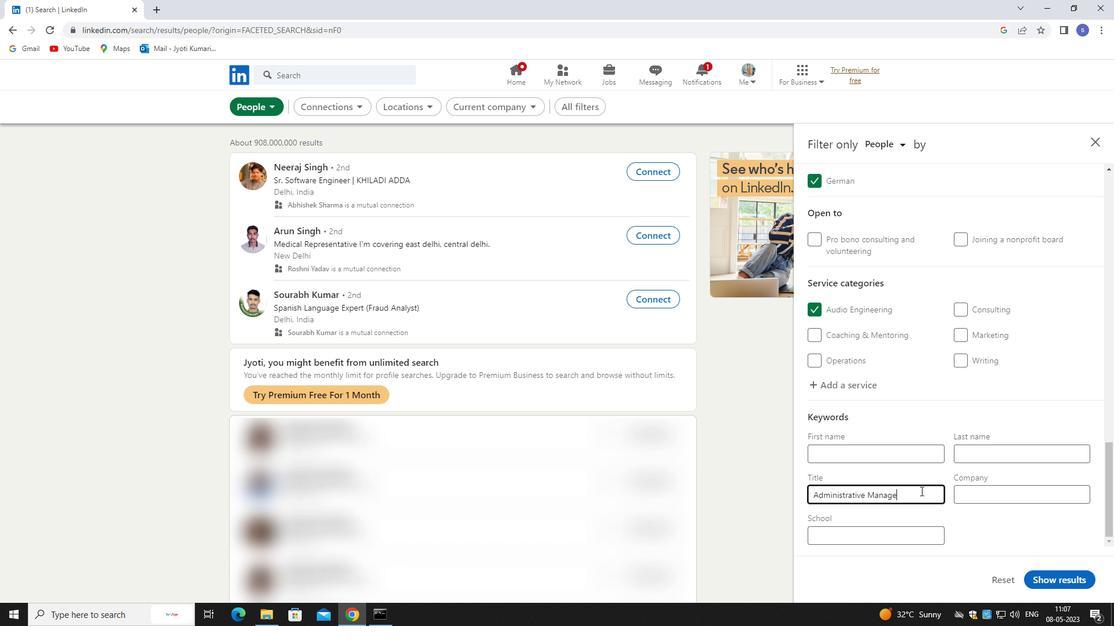 
Action: Mouse moved to (1047, 582)
Screenshot: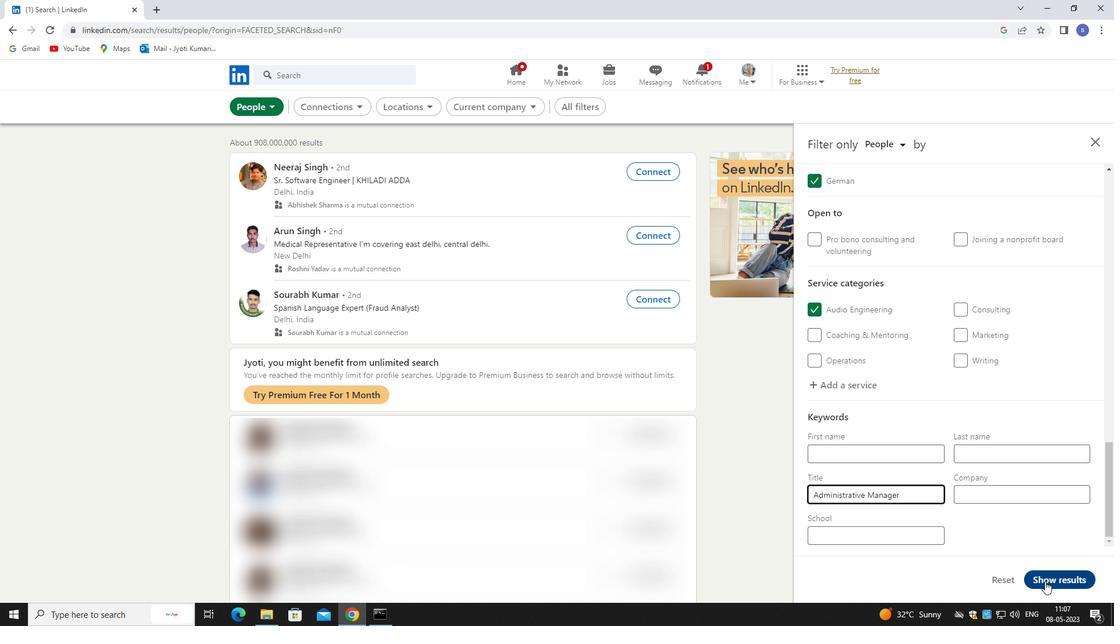 
Action: Mouse pressed left at (1047, 582)
Screenshot: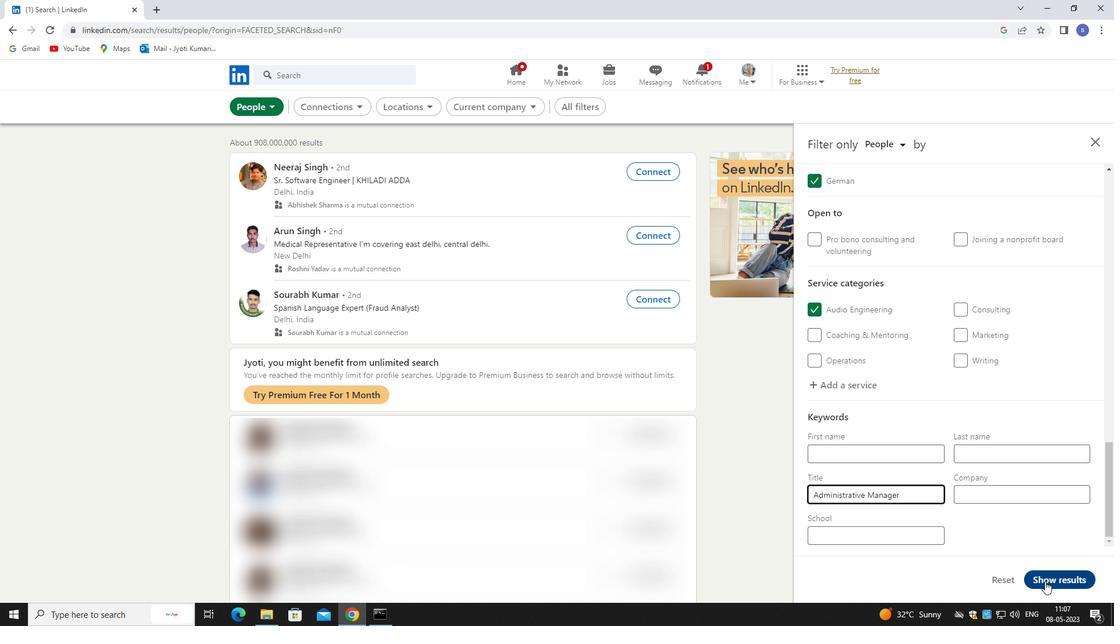 
Action: Mouse moved to (1051, 558)
Screenshot: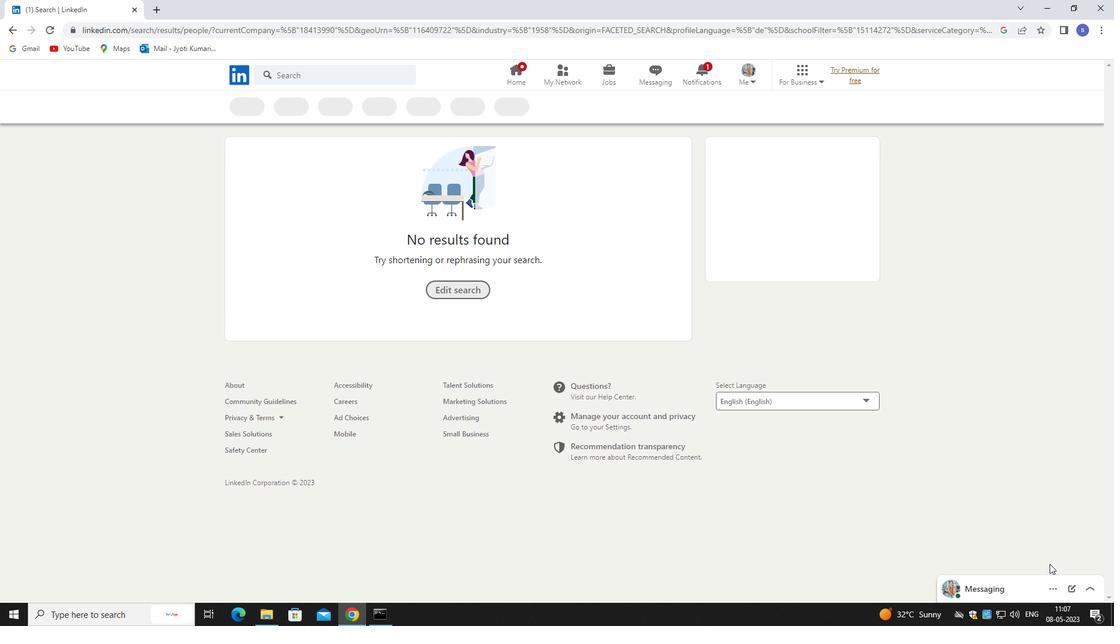 
